 Task: Add an event with the title Team Building Retreat: Leadership Development Program, date '2023/10/16', time 8:30 AM to 10:30 AMand add a description: A lunch and learn session is a unique professional development opportunity where employees gather during their lunch break to learn and engage in educational activities. It combines the convenience of a mealtime with valuable learning experiences, creating a relaxed and interactive environment for knowledge sharing and skill enhancement._x000D_
_x000D_
, put the event into Orange category . Add location for the event as: 789 Musée d'Orsay, Paris, France, logged in from the account softage.3@softage.netand send the event invitation to softage.1@softage.net and softage.2@softage.net. Set a reminder for the event 1 hour before
Action: Mouse moved to (108, 123)
Screenshot: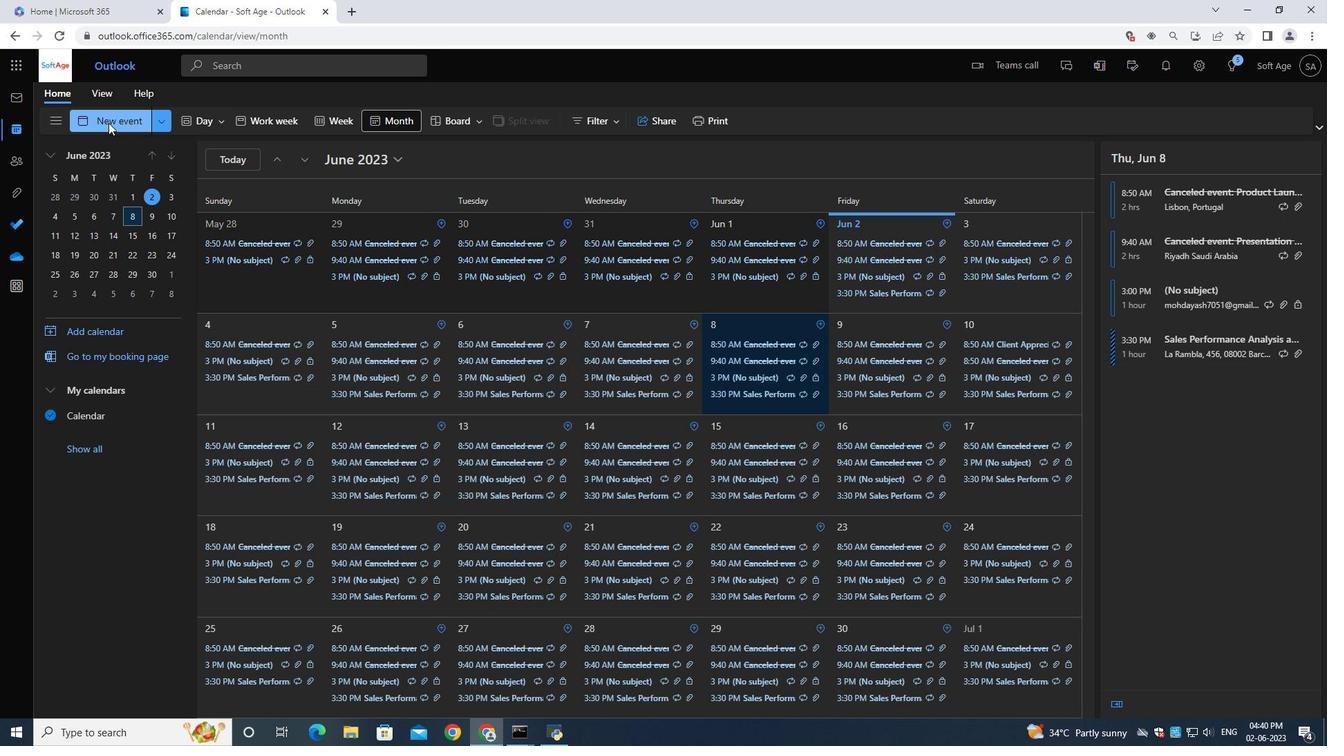 
Action: Mouse pressed left at (108, 123)
Screenshot: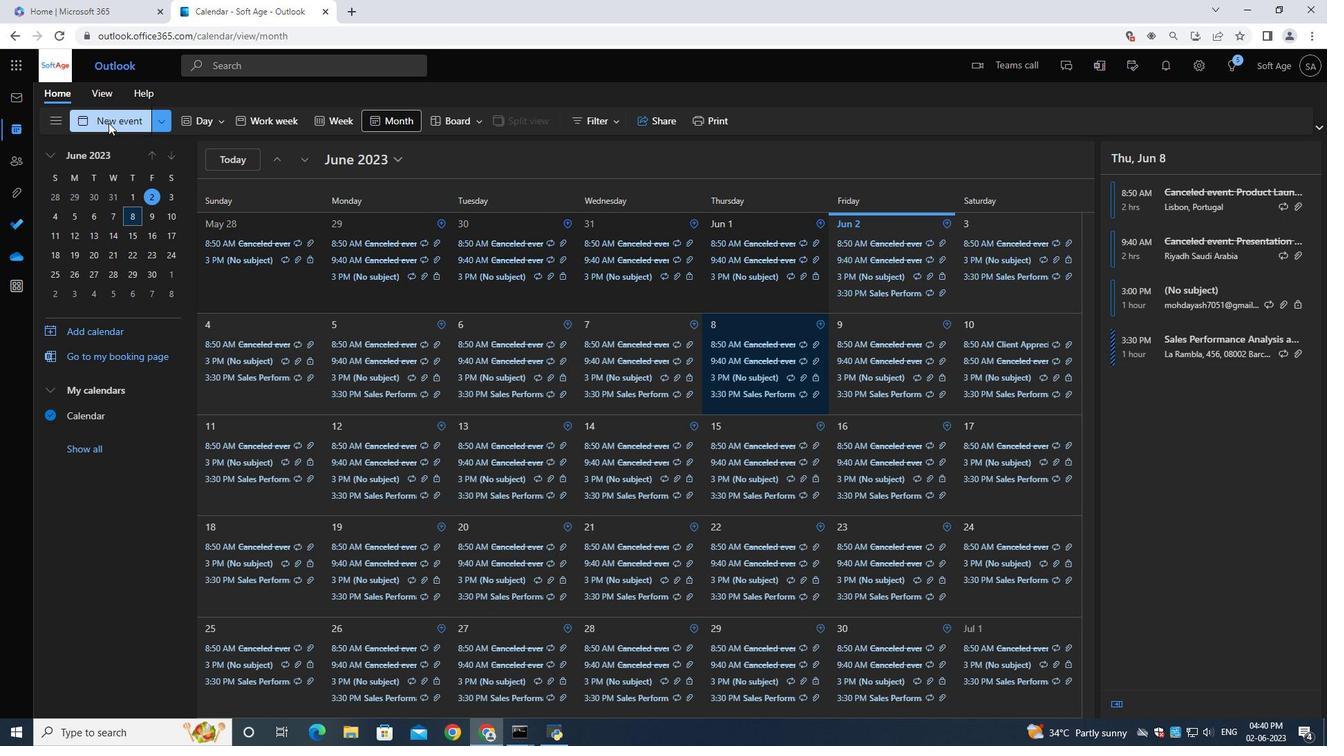 
Action: Mouse moved to (354, 219)
Screenshot: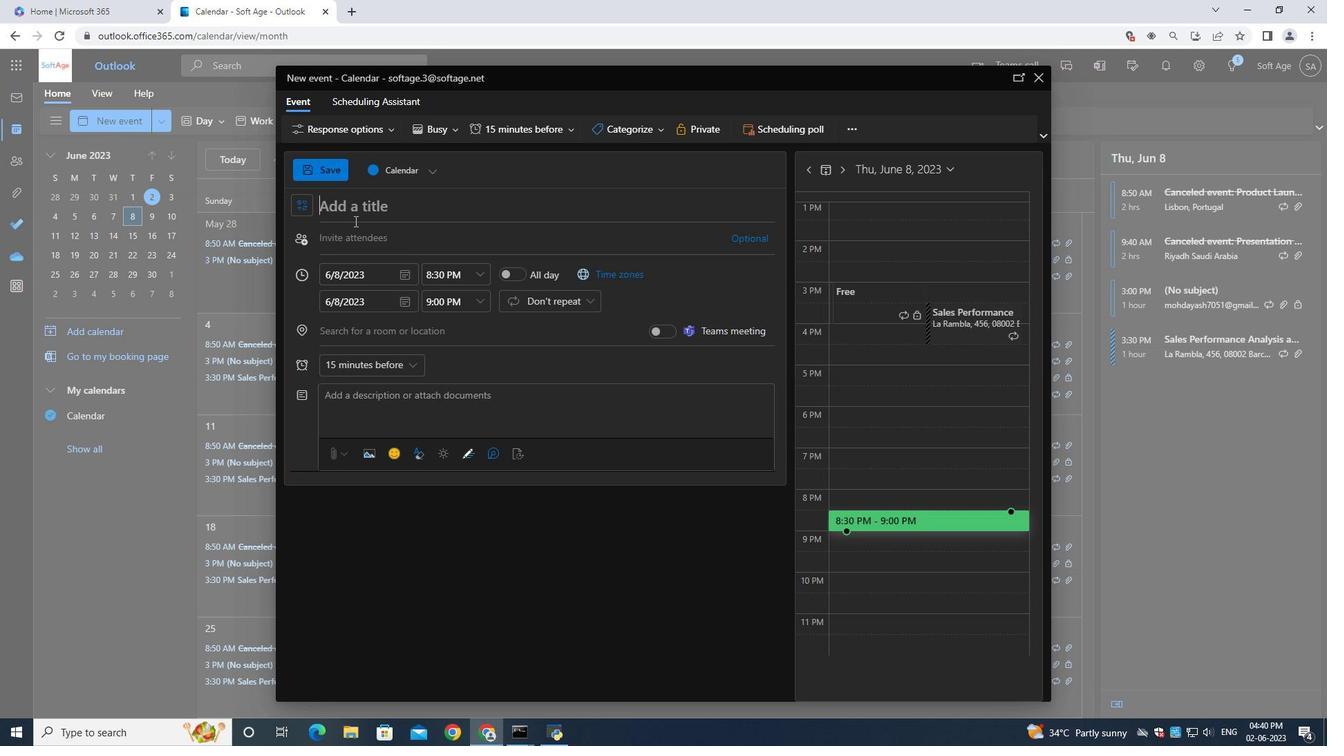 
Action: Mouse pressed left at (354, 219)
Screenshot: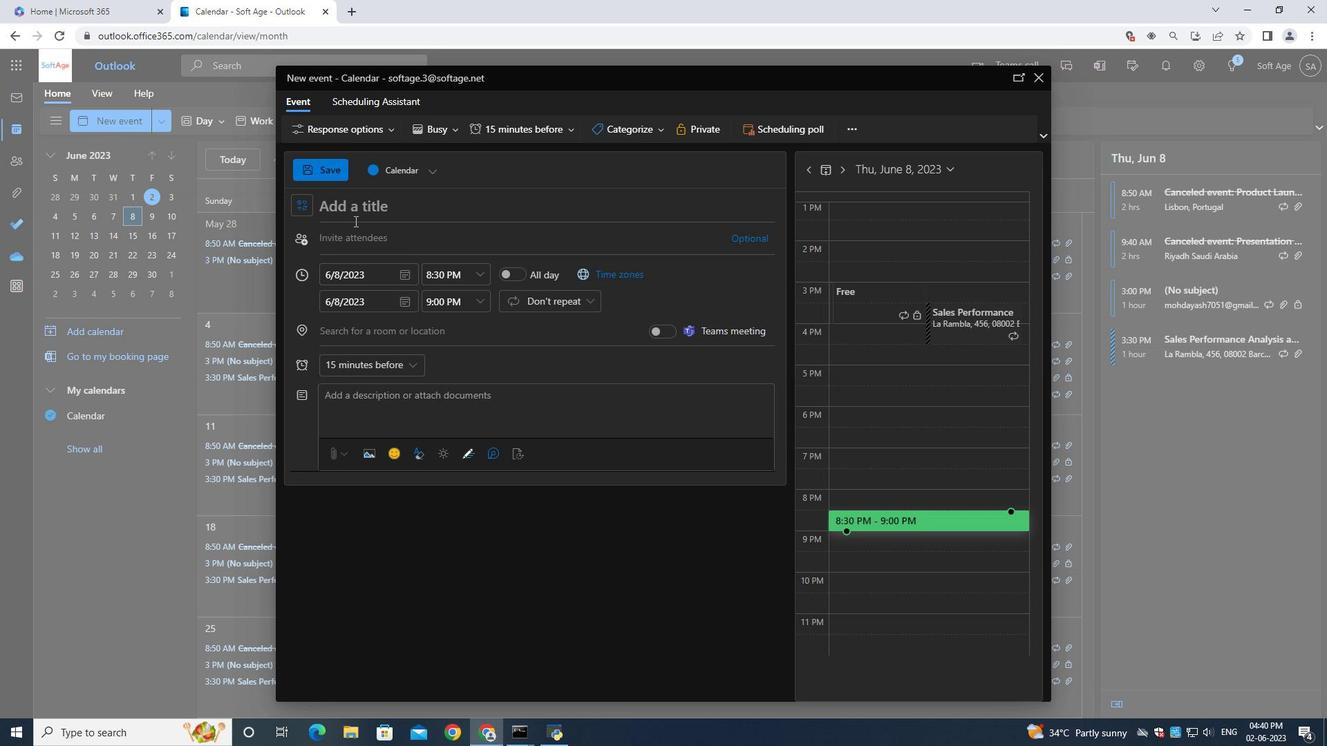 
Action: Mouse moved to (354, 221)
Screenshot: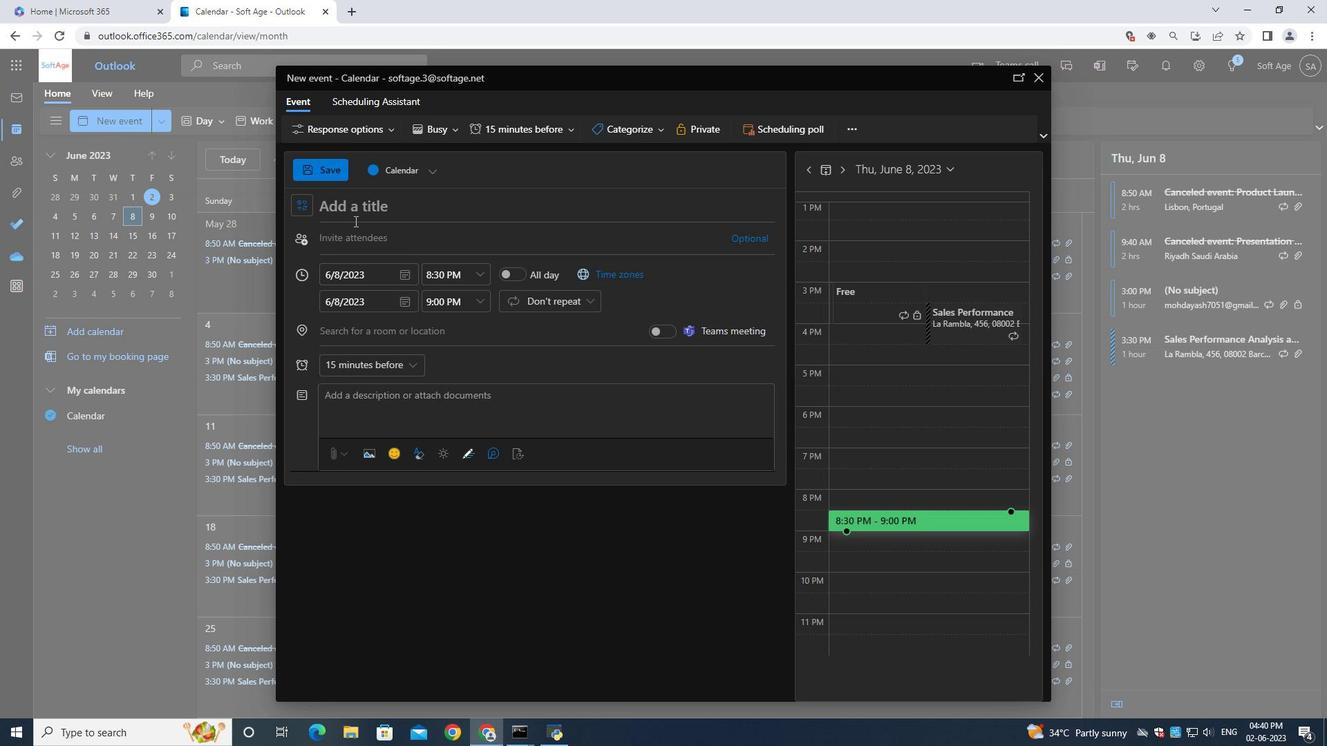 
Action: Key pressed <Key.shift>Team<Key.space><Key.shift><Key.shift><Key.shift><Key.shift><Key.shift><Key.shift><Key.shift><Key.shift><Key.shift><Key.shift><Key.shift><Key.shift><Key.shift><Key.shift><Key.shift><Key.shift><Key.shift><Key.shift><Key.shift><Key.shift><Key.shift><Key.shift><Key.shift><Key.shift><Key.shift><Key.shift><Key.shift>Building<Key.space><Key.shift><Key.shift><Key.shift>Retreat<Key.shift_r>:<Key.space><Key.shift><Key.shift><Key.shift><Key.shift><Key.shift><Key.shift><Key.shift><Key.shift><Key.shift><Key.shift><Key.shift><Key.shift><Key.shift><Key.shift><Key.shift>Leadership<Key.space><Key.shift><Key.shift><Key.shift><Key.shift><Key.shift><Key.shift><Key.shift><Key.shift><Key.shift><Key.shift><Key.shift><Key.shift><Key.shift><Key.shift><Key.shift><Key.shift><Key.shift><Key.shift><Key.shift><Key.shift><Key.shift>Development<Key.space><Key.shift>Program
Screenshot: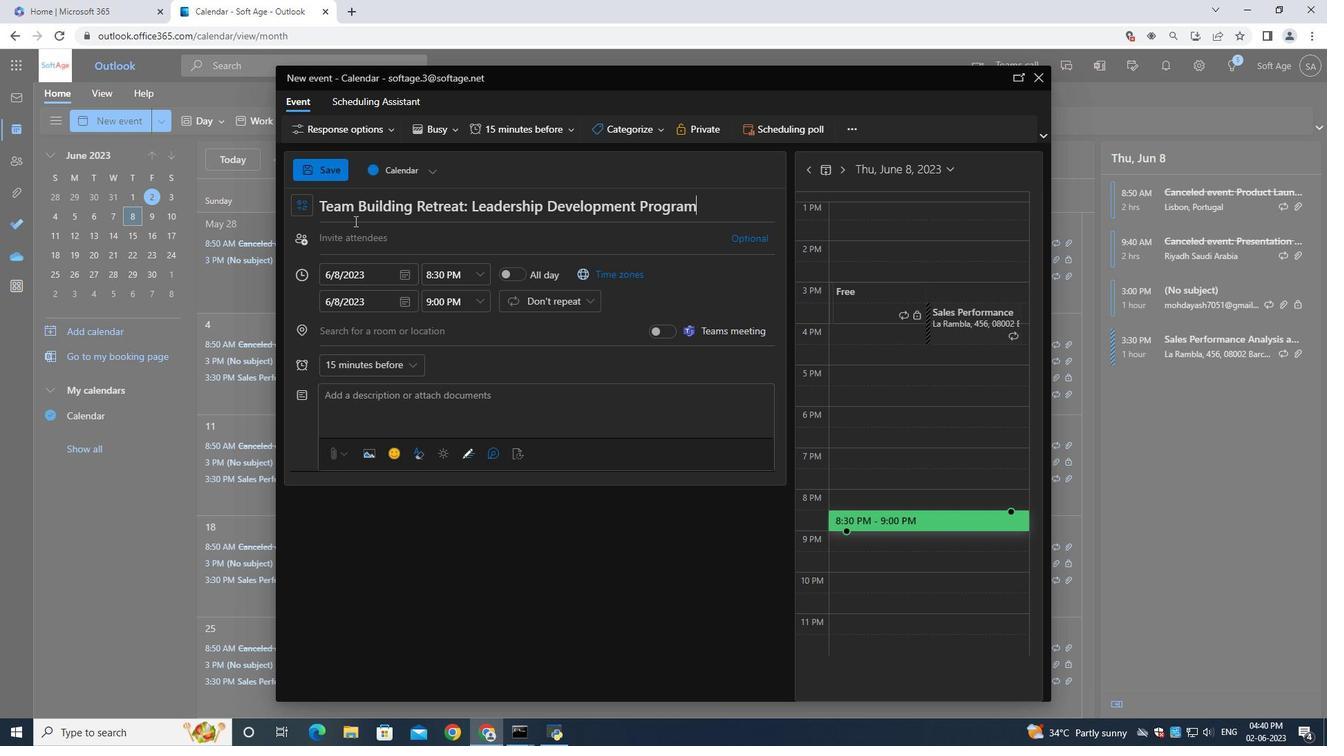 
Action: Mouse moved to (399, 276)
Screenshot: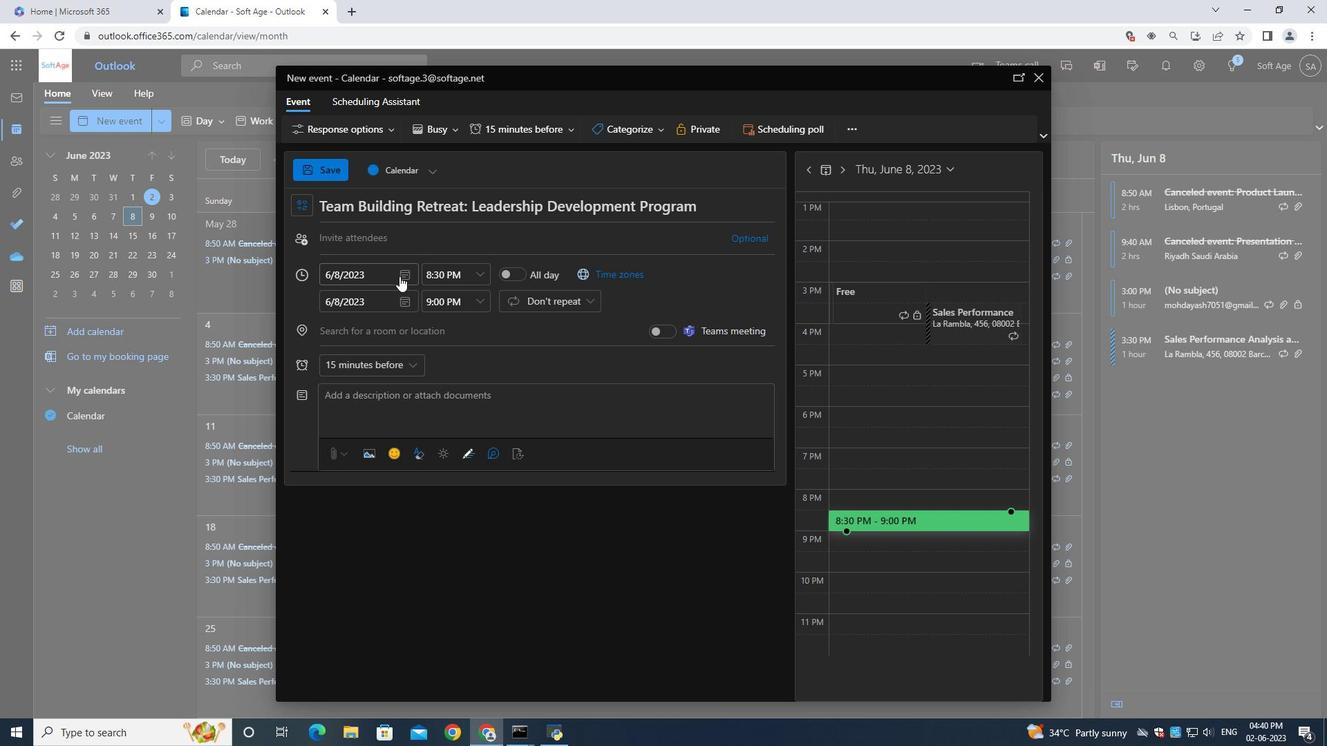 
Action: Mouse pressed left at (399, 276)
Screenshot: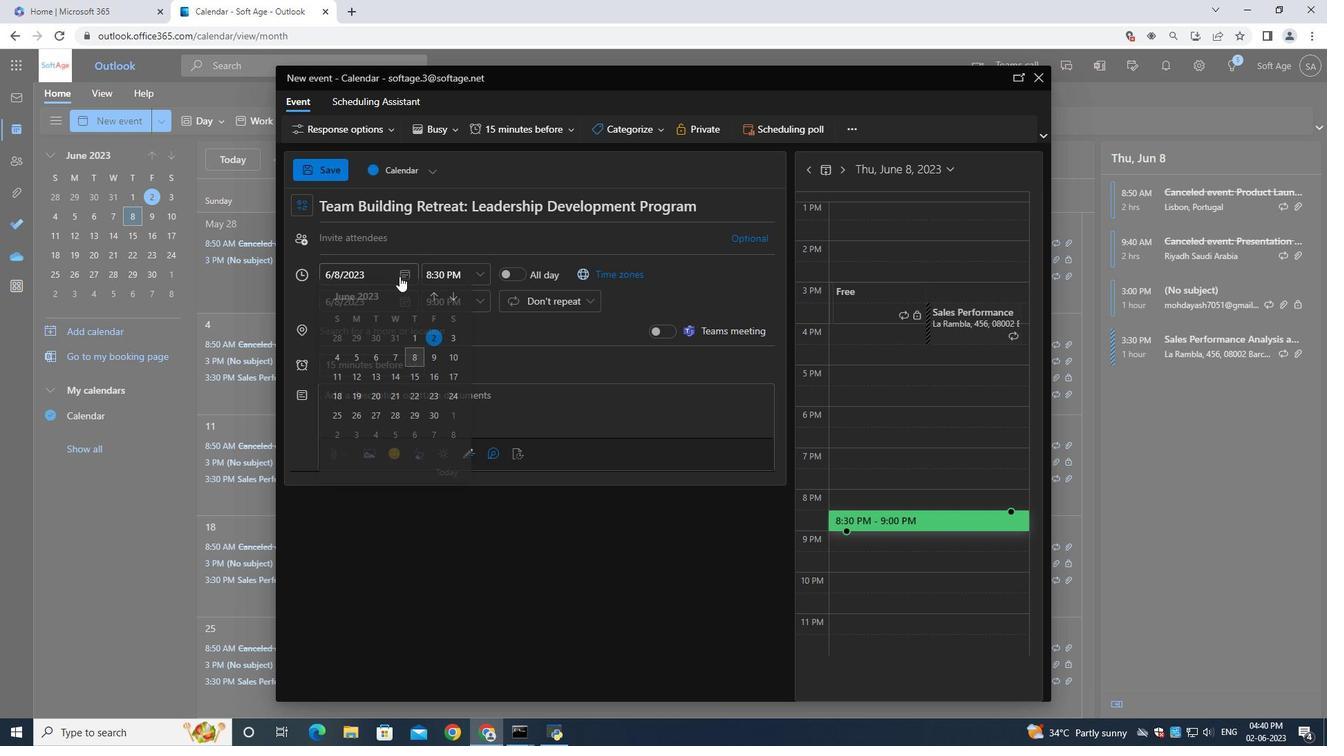 
Action: Mouse moved to (452, 305)
Screenshot: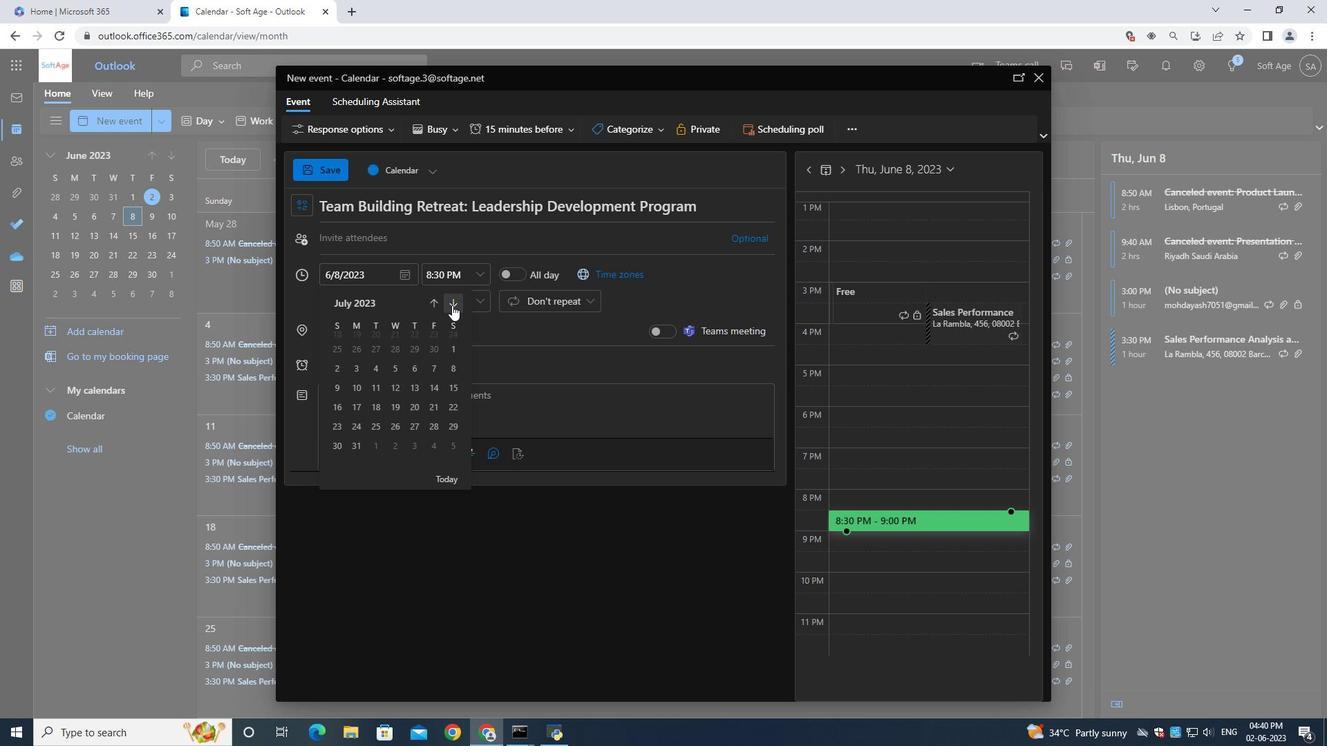 
Action: Mouse pressed left at (452, 305)
Screenshot: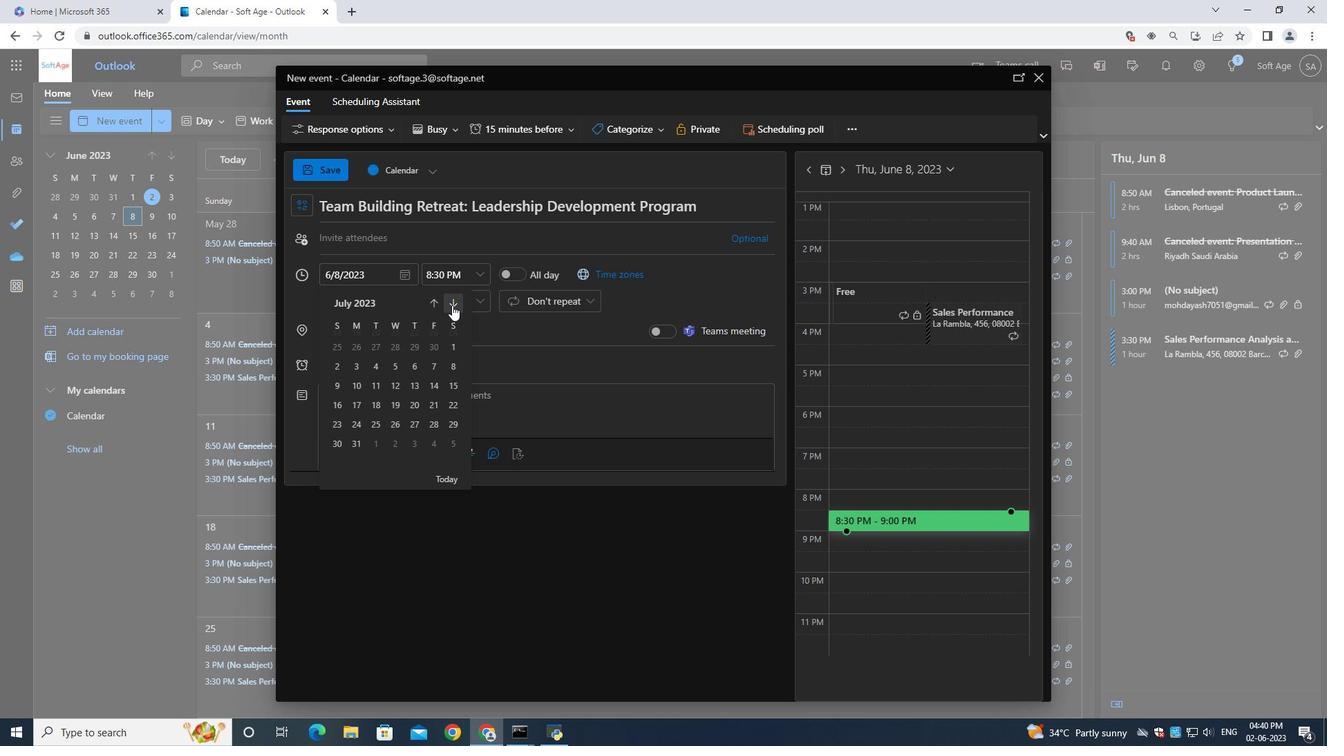 
Action: Mouse pressed left at (452, 305)
Screenshot: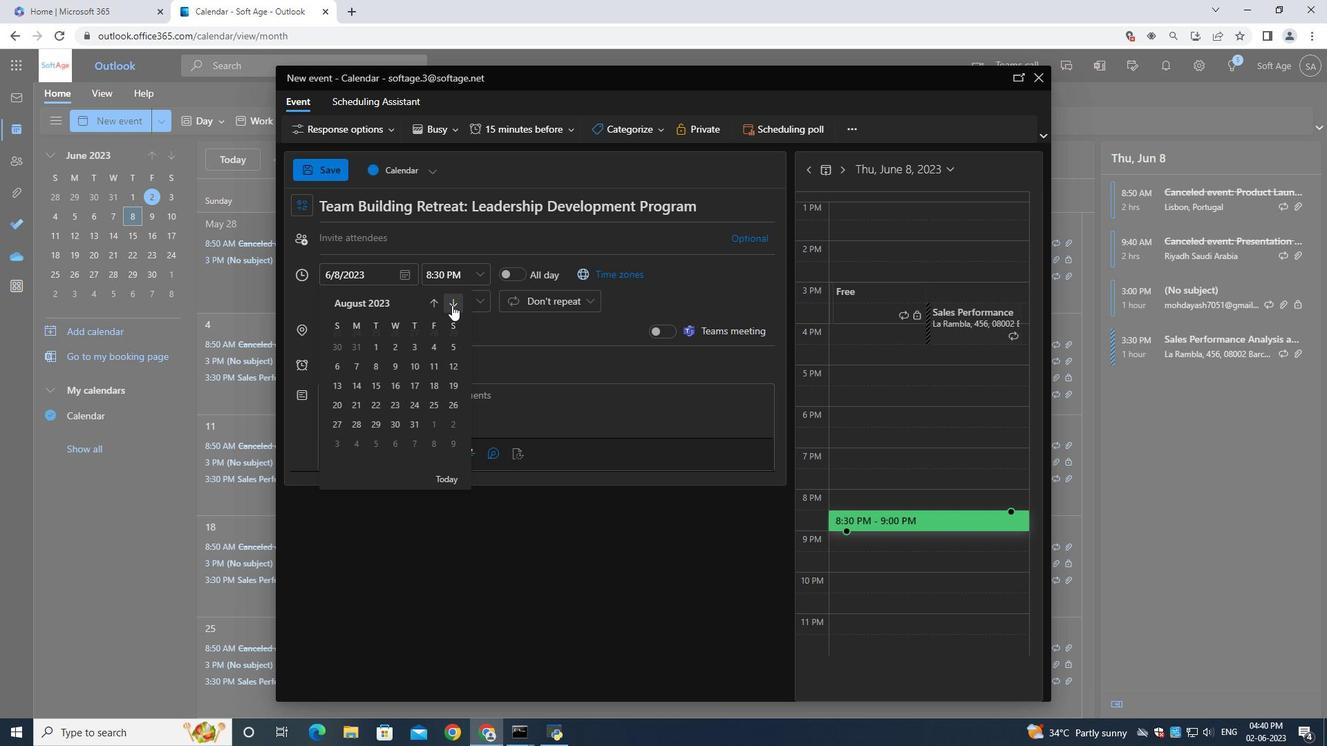 
Action: Mouse pressed left at (452, 305)
Screenshot: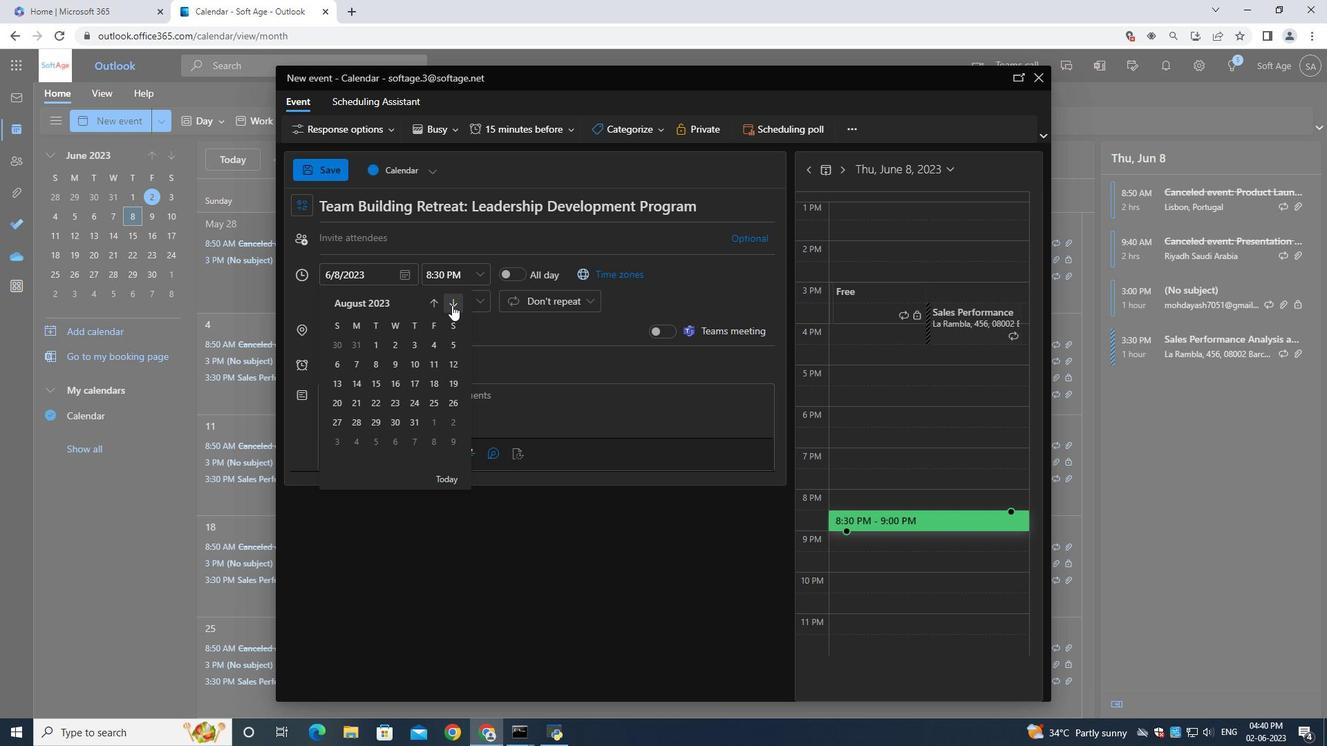 
Action: Mouse pressed left at (452, 305)
Screenshot: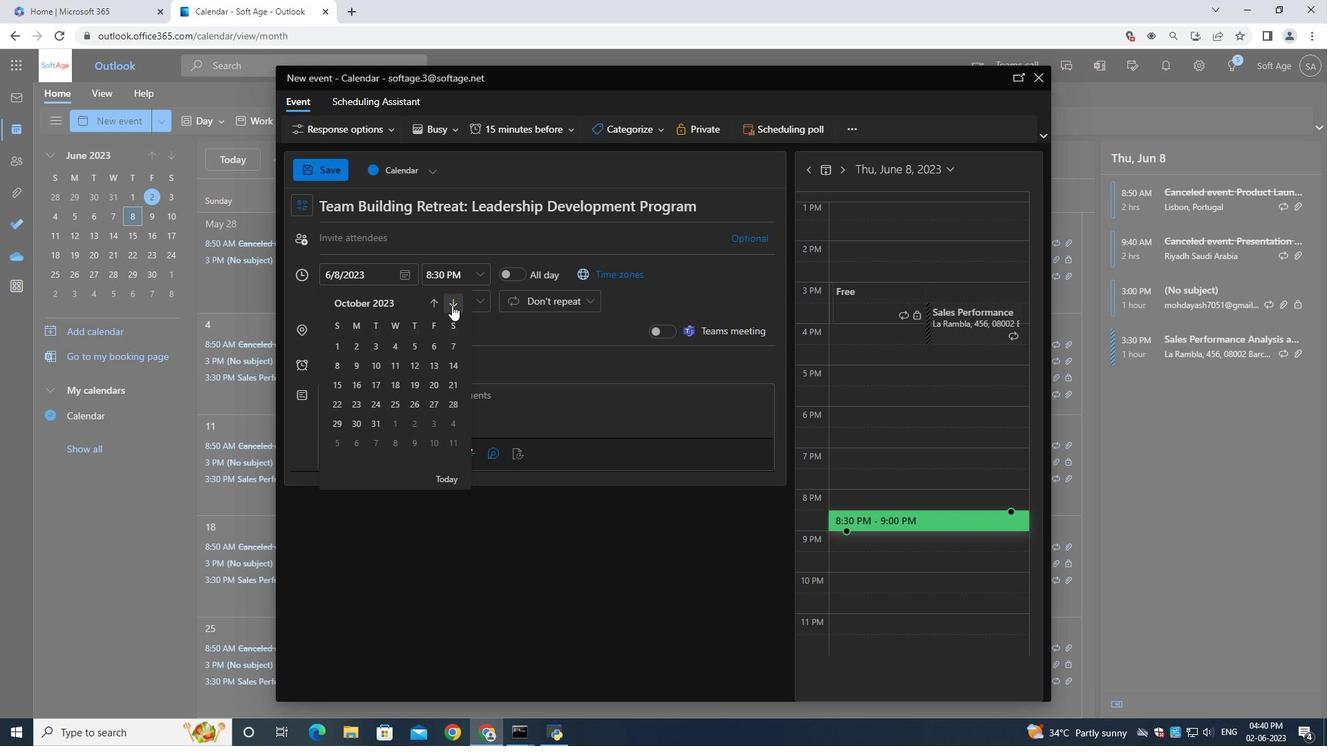 
Action: Mouse moved to (360, 385)
Screenshot: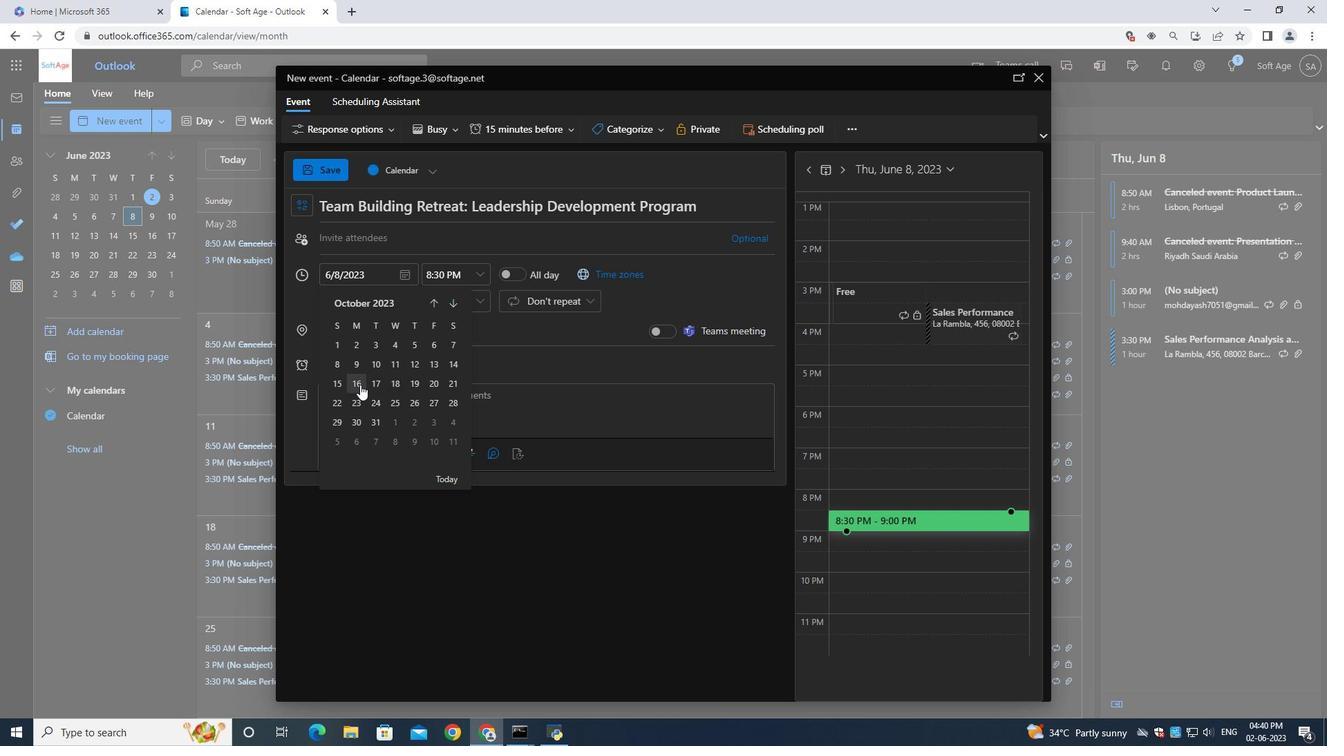 
Action: Mouse pressed left at (360, 385)
Screenshot: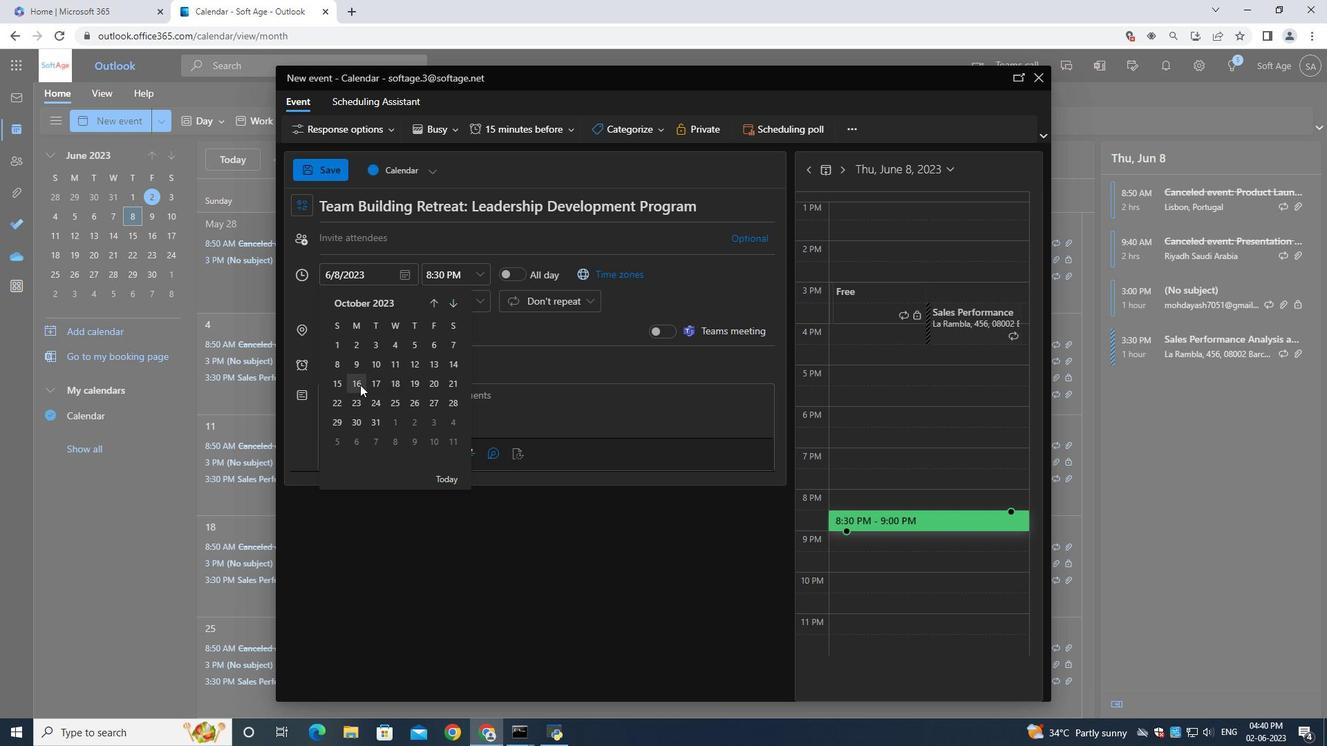 
Action: Mouse moved to (446, 273)
Screenshot: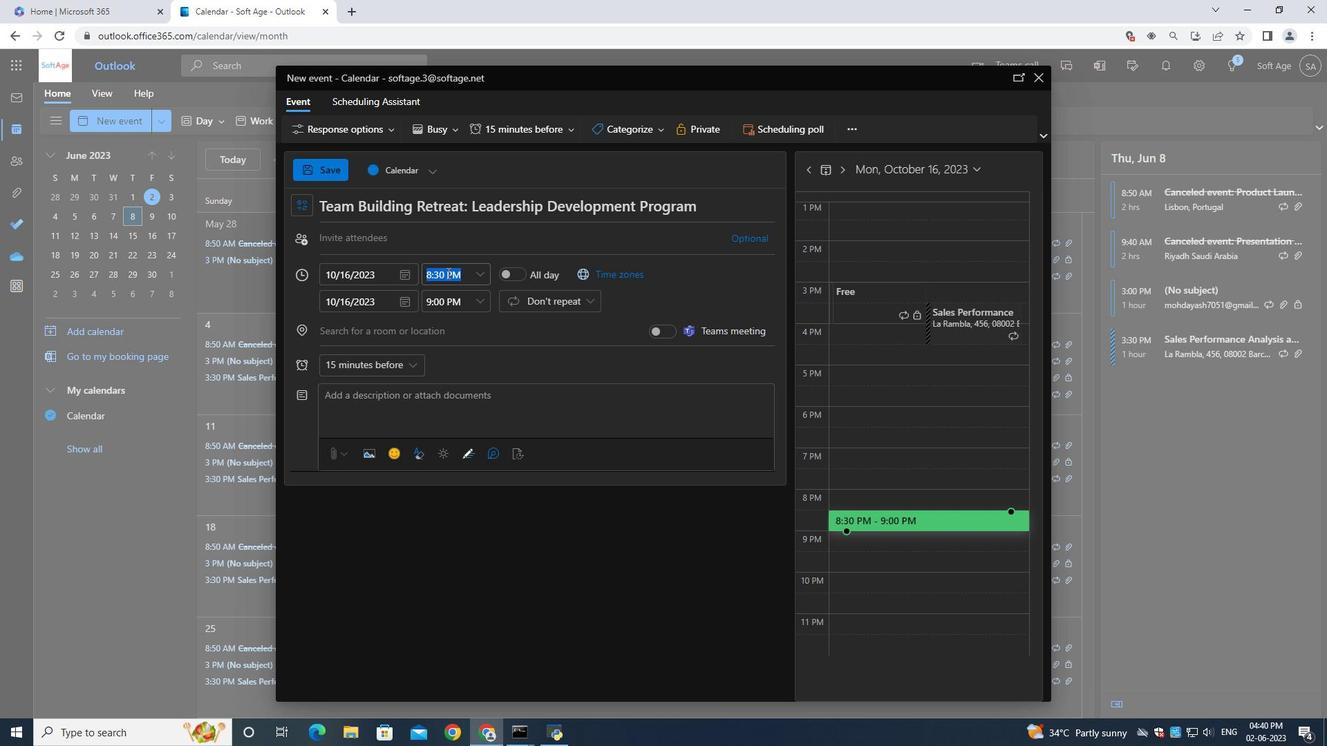 
Action: Mouse pressed left at (446, 273)
Screenshot: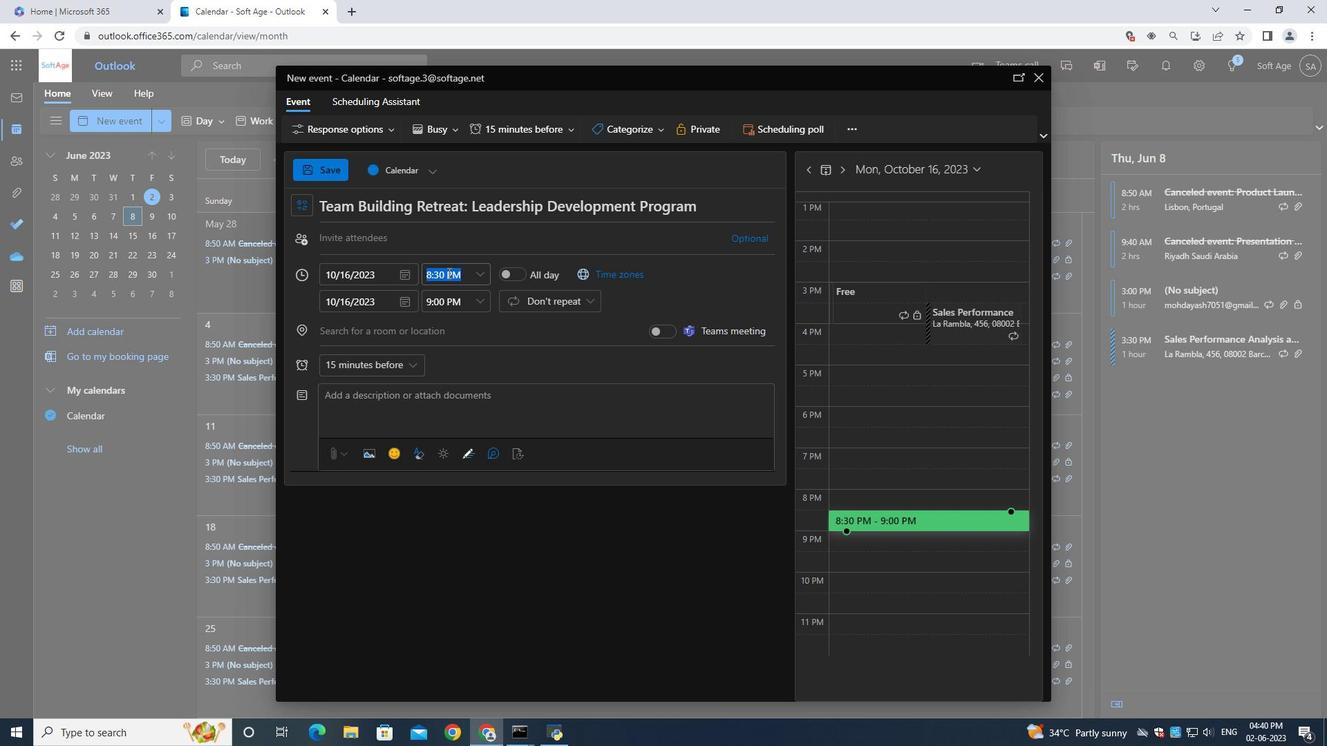 
Action: Mouse moved to (450, 274)
Screenshot: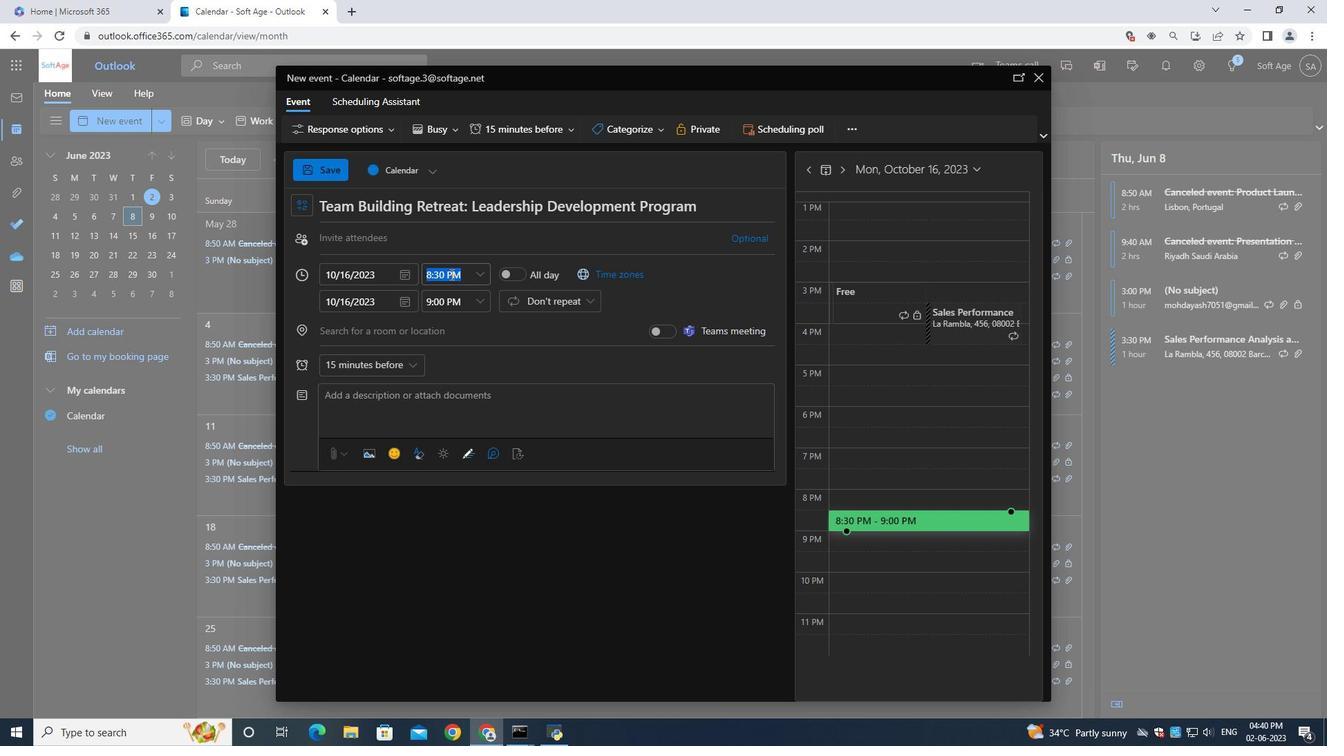 
Action: Mouse pressed left at (450, 274)
Screenshot: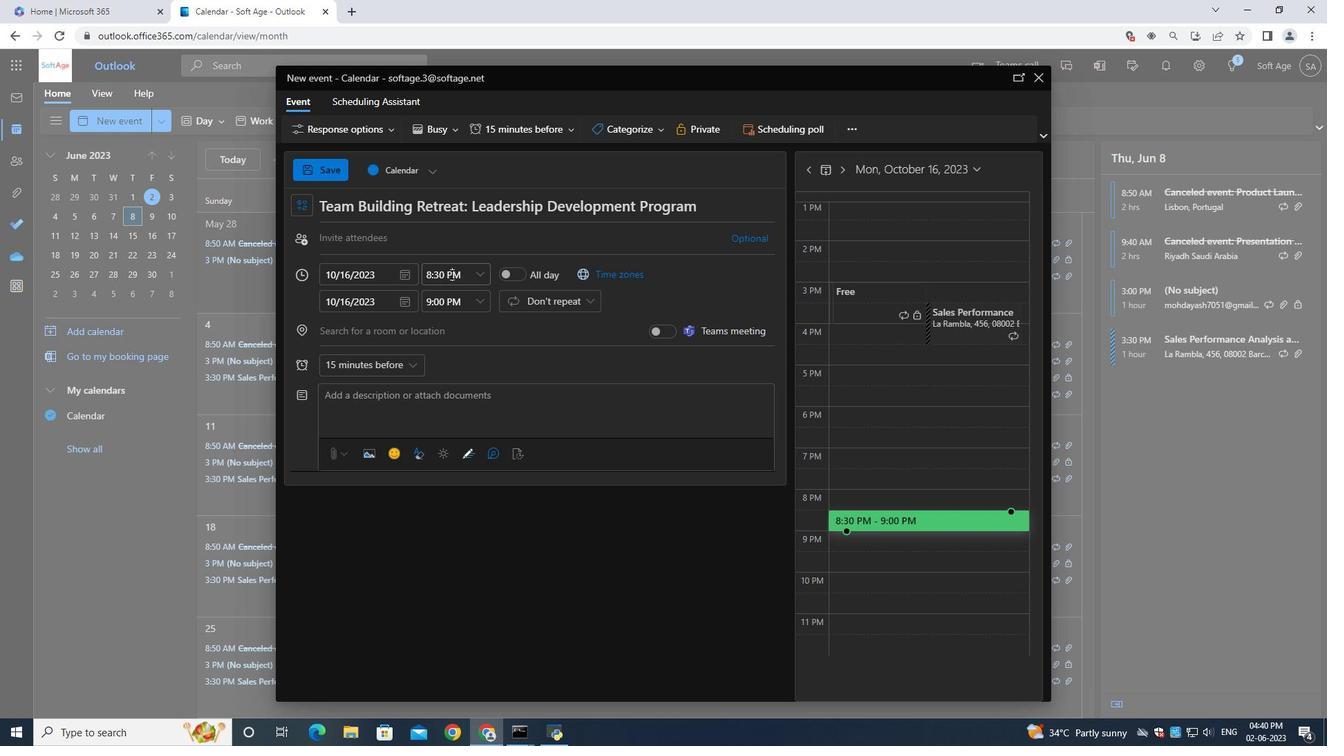 
Action: Key pressed <Key.backspace><Key.shift>A
Screenshot: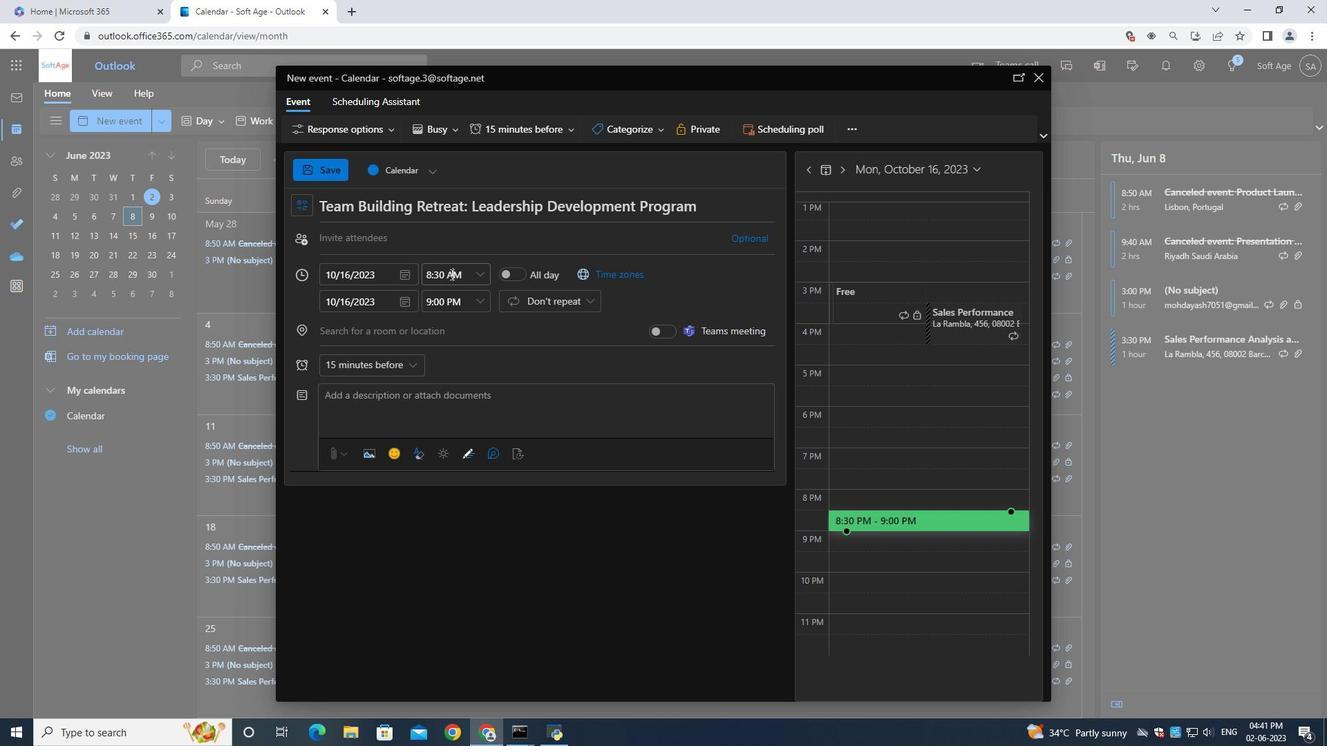 
Action: Mouse moved to (469, 307)
Screenshot: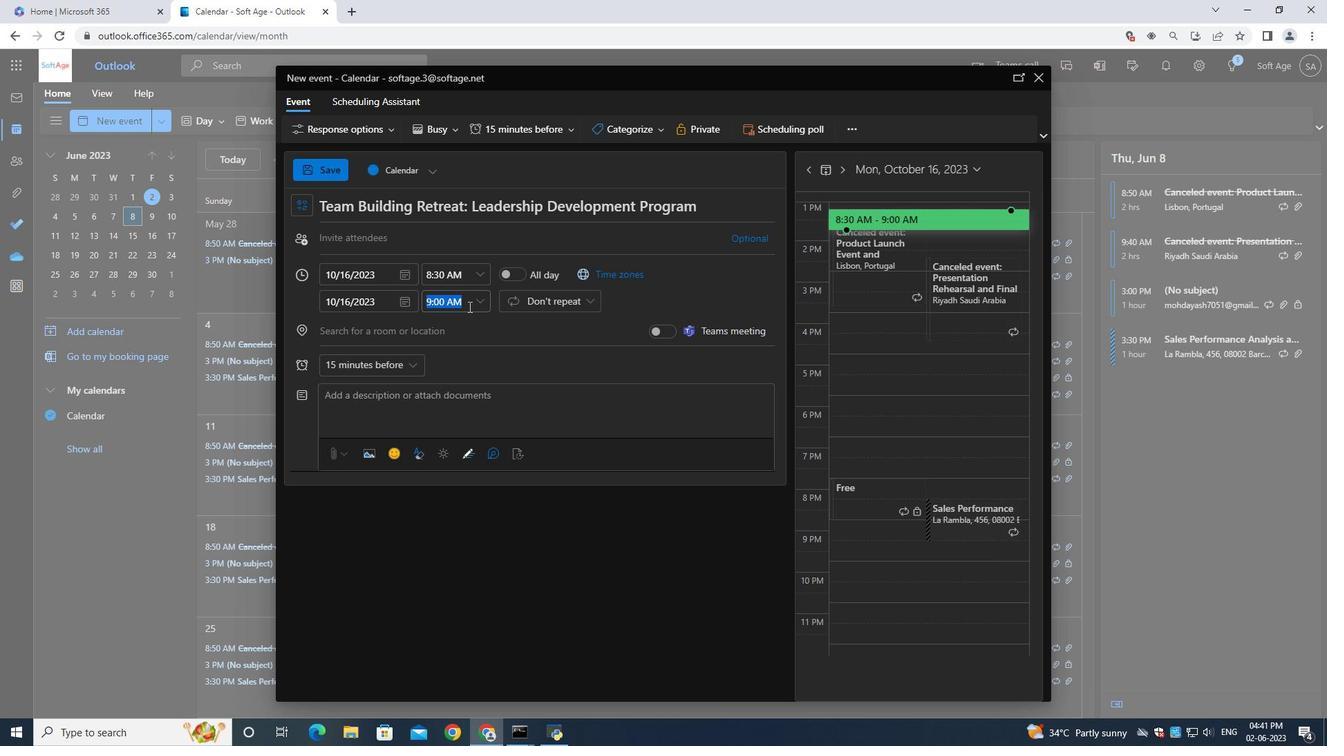 
Action: Mouse pressed left at (469, 307)
Screenshot: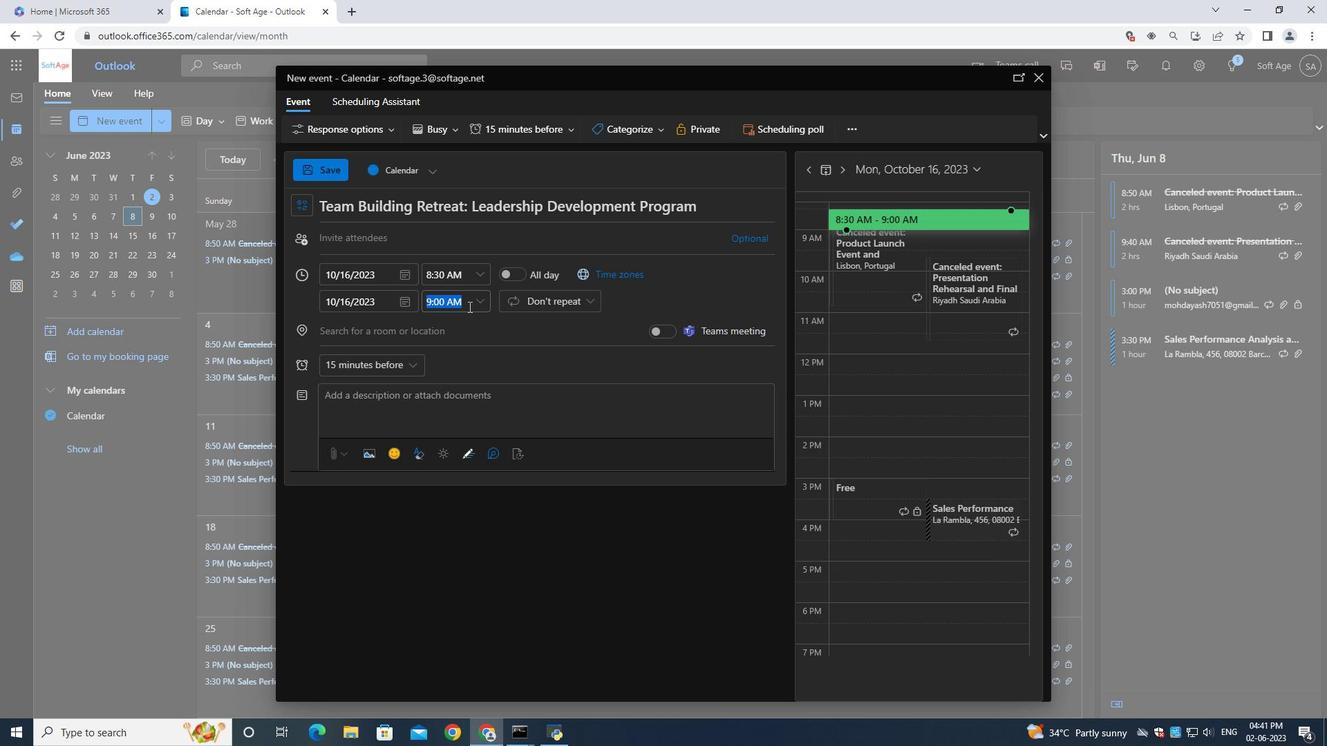 
Action: Mouse moved to (468, 307)
Screenshot: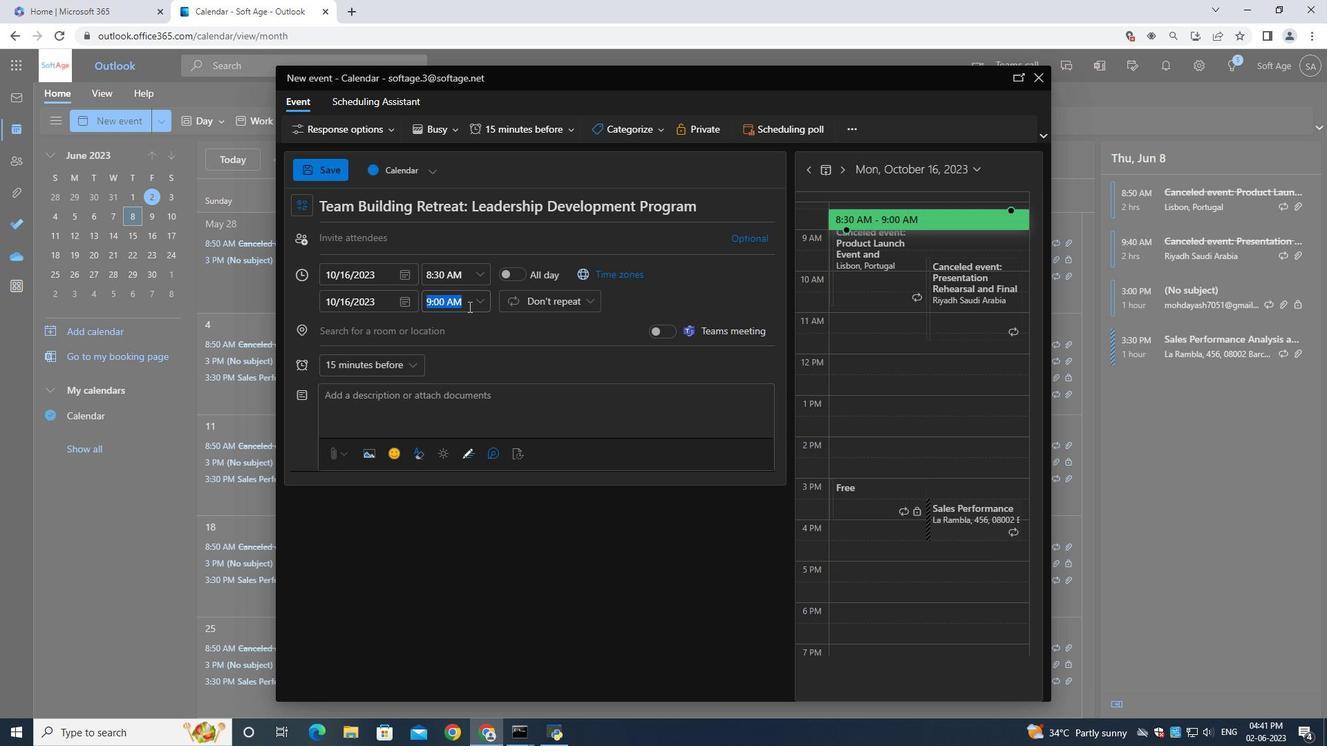 
Action: Key pressed 10<Key.shift_r>:30<Key.shift>AM
Screenshot: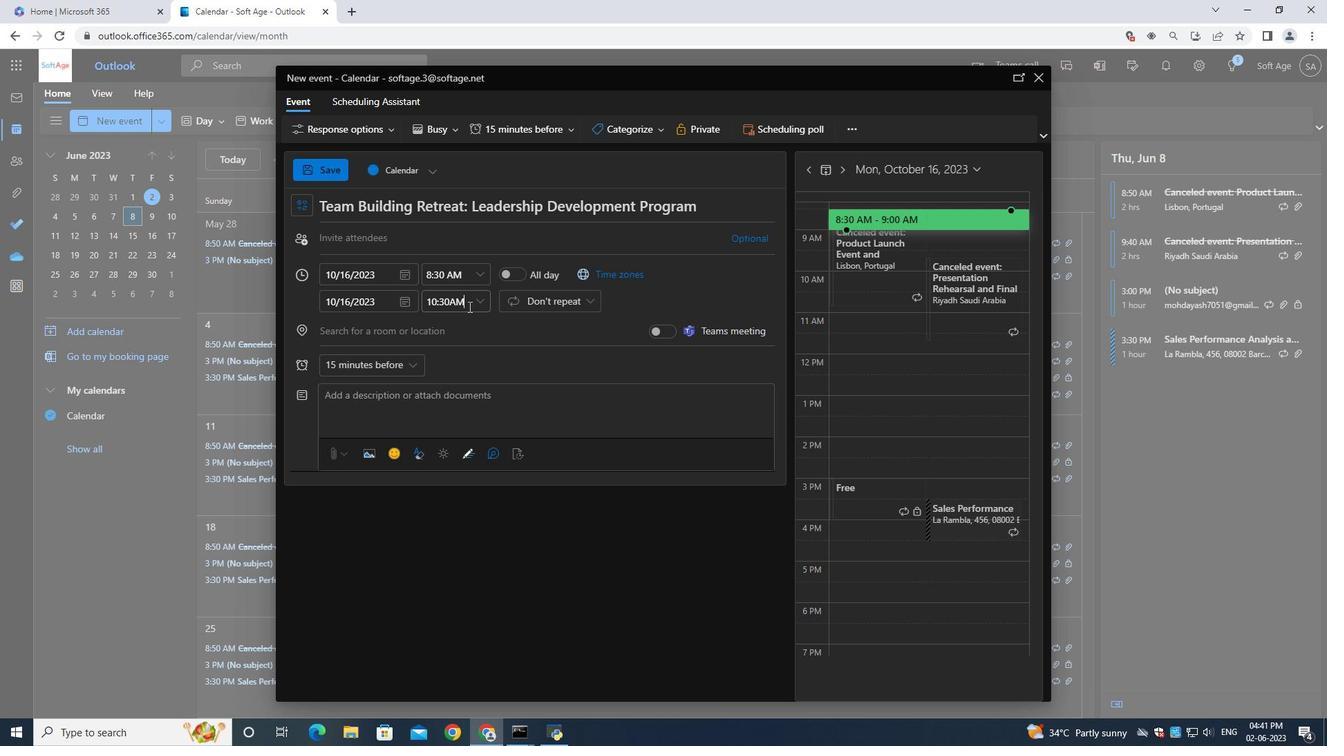
Action: Mouse moved to (369, 403)
Screenshot: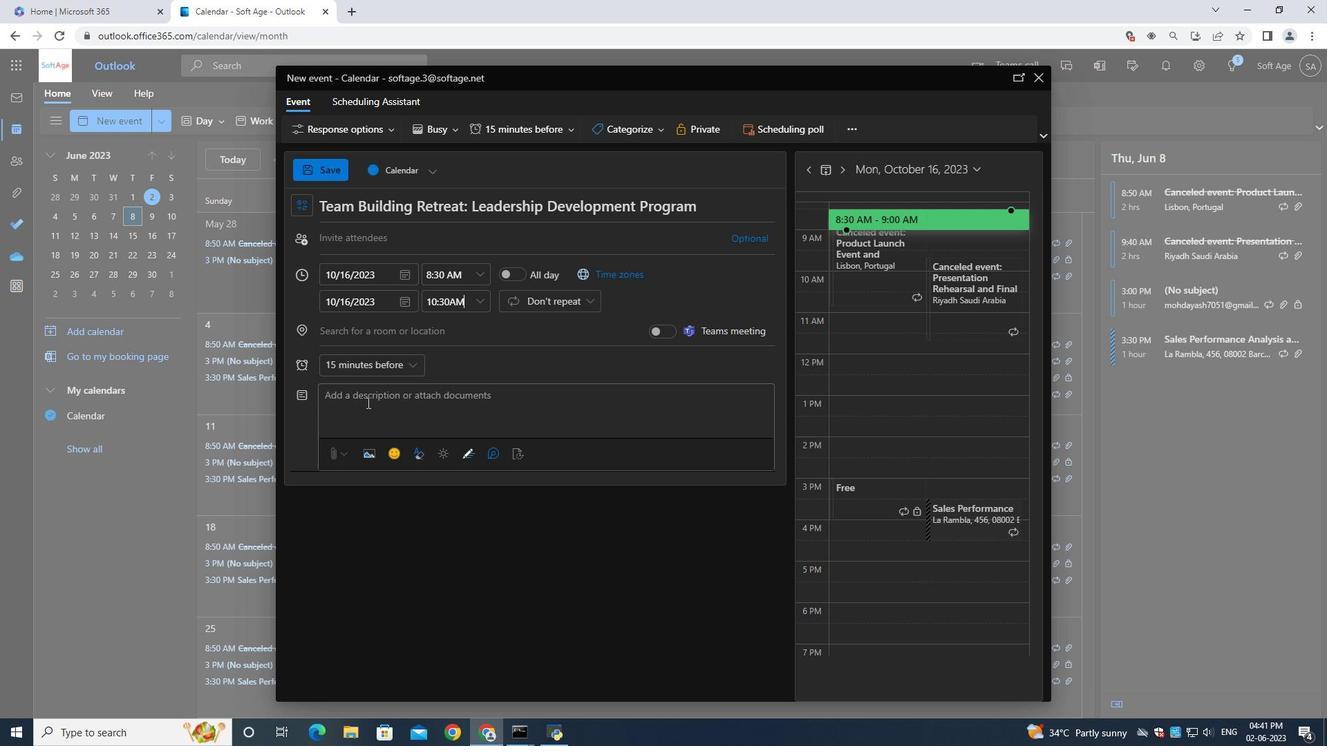 
Action: Mouse pressed left at (369, 403)
Screenshot: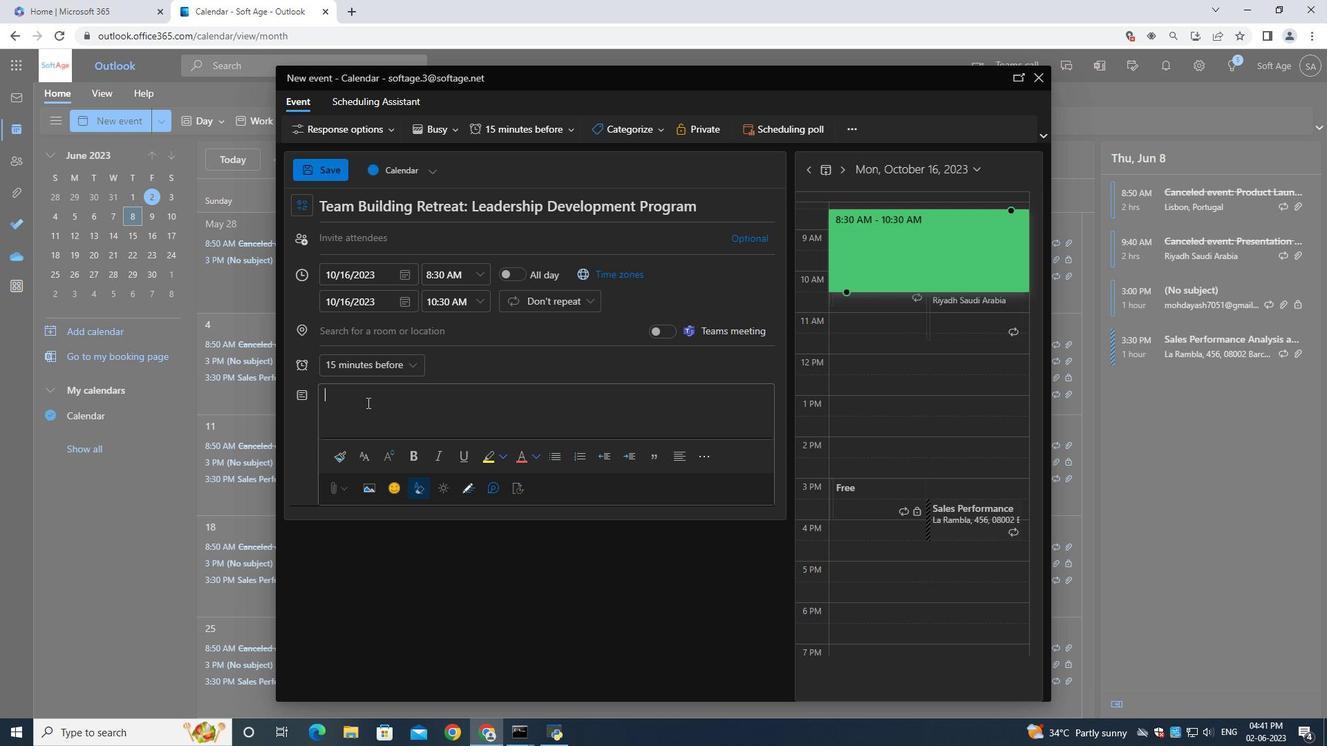 
Action: Mouse moved to (367, 403)
Screenshot: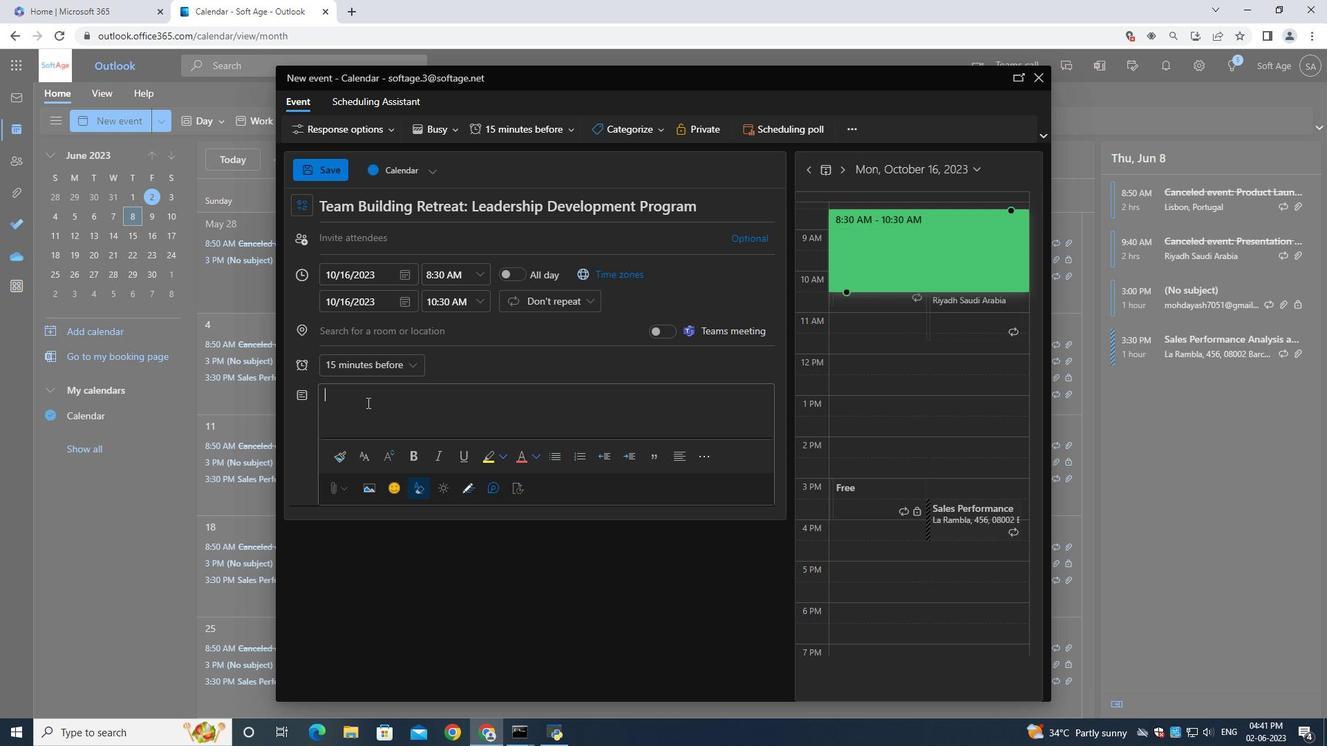 
Action: Key pressed <Key.shift>A<Key.space>lunch<Key.space>and<Key.space>learn<Key.space>session<Key.space>is<Key.space>a<Key.space>unique<Key.space>professional<Key.space>development<Key.space>opportunity<Key.space>where<Key.space>empolyees<Key.space>gather<Key.space>during<Key.space>their<Key.space>lunch<Key.space>break<Key.space>to<Key.space>leanr<Key.backspace><Key.backspace><Key.backspace>arn<Key.space>and<Key.space>
Screenshot: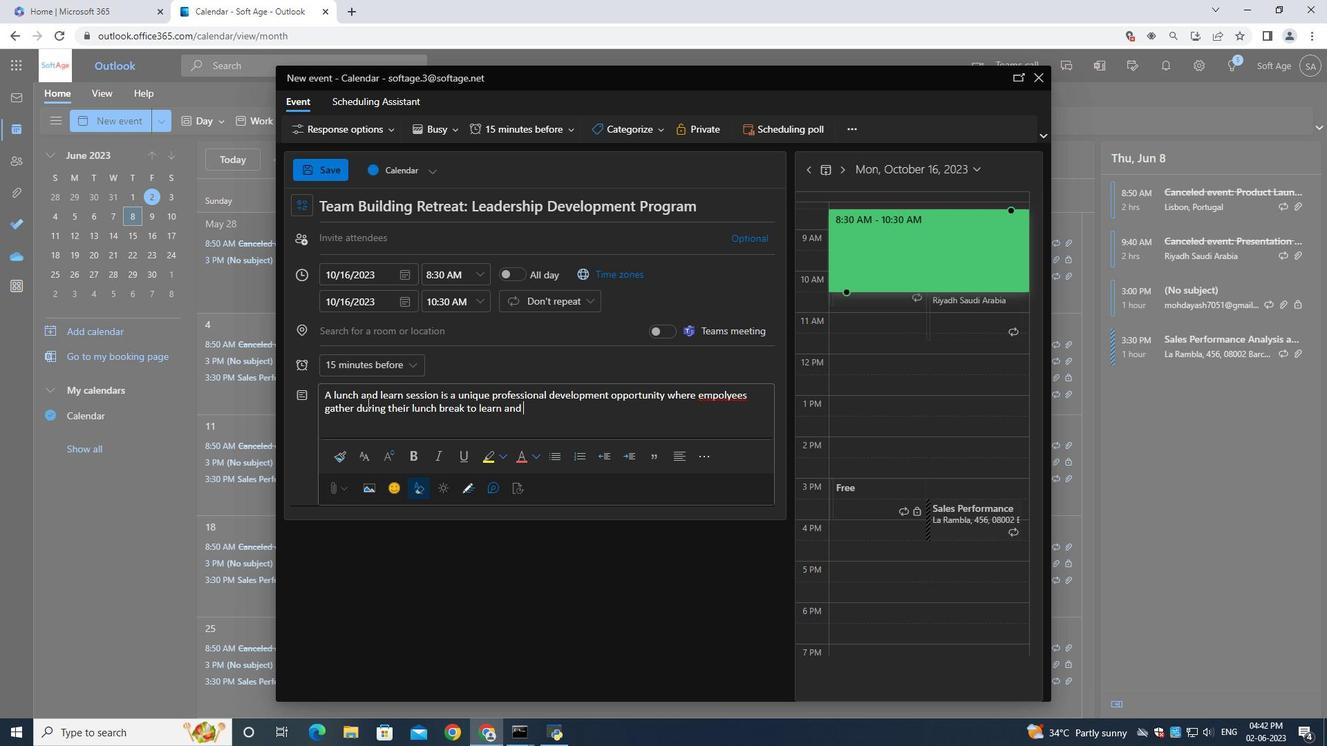 
Action: Mouse moved to (424, 229)
Screenshot: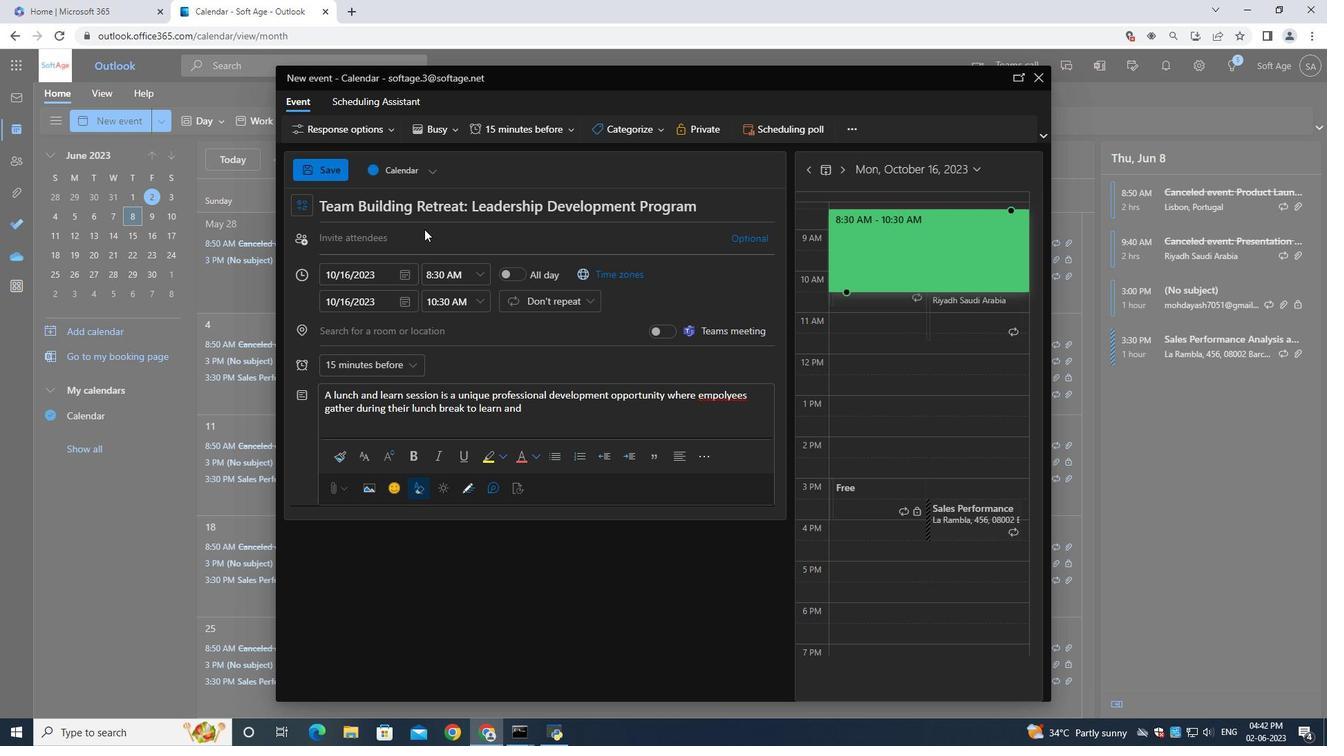 
Action: Key pressed engage<Key.space>in<Key.space>educatin<Key.backspace>onal<Key.space>activities.<Key.space><Key.shift>It<Key.space>combines<Key.space>the<Key.space>convenience<Key.space>of<Key.space>a<Key.space>mealttime<Key.backspace><Key.backspace><Key.backspace><Key.backspace>ime<Key.space>with<Key.space>valuale<Key.space>learning<Key.space>experinces,<Key.space>creating<Key.space>a<Key.space>relaxed<Key.space>and<Key.space>interactive<Key.space>enivironment<Key.space>for<Key.space><Key.backspace><Key.backspace><Key.backspace><Key.backspace><Key.backspace><Key.backspace><Key.backspace><Key.backspace><Key.backspace><Key.backspace><Key.backspace>o<Key.backspace><Key.backspace><Key.backspace><Key.backspace><Key.backspace>viroment<Key.space><Key.backspace><Key.backspace><Key.backspace><Key.backspace>ent<Key.space>for<Key.space>khnowledge<Key.space>sharing<Key.space>and<Key.space>skill<Key.space>enhancement.
Screenshot: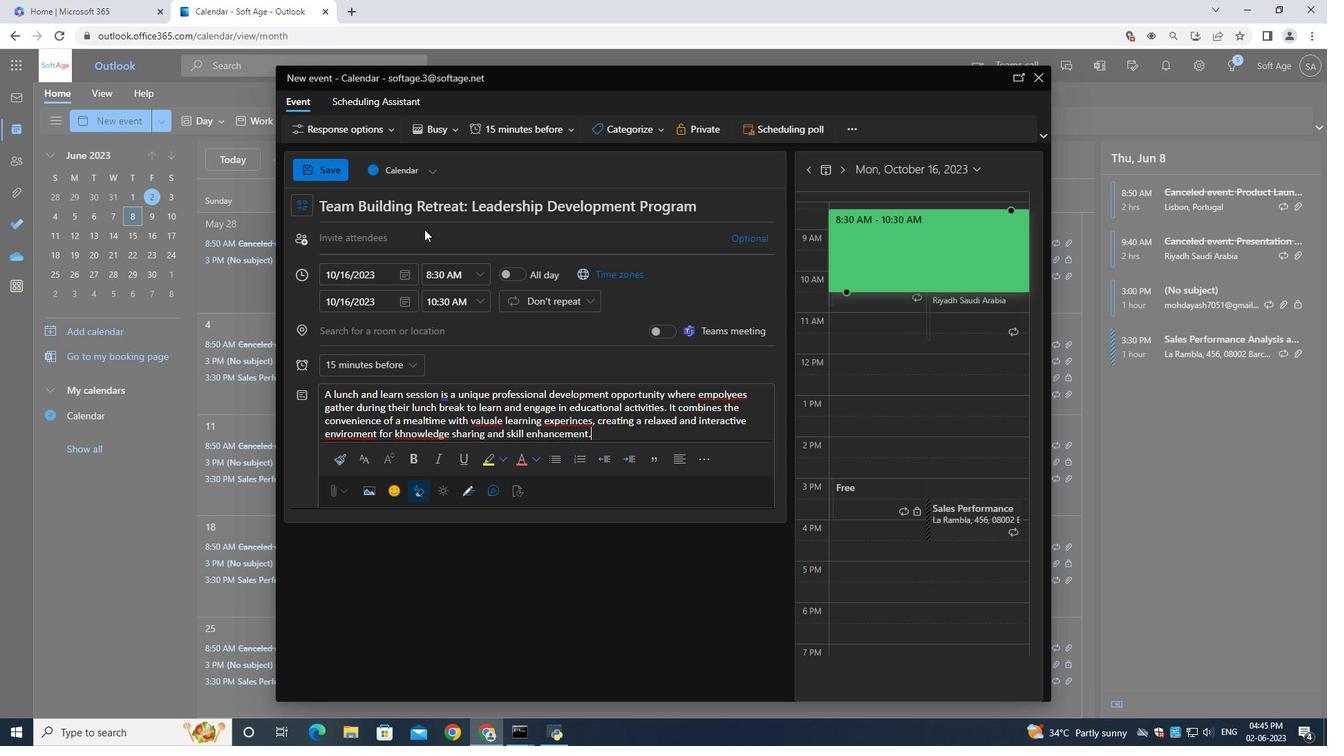 
Action: Mouse moved to (647, 124)
Screenshot: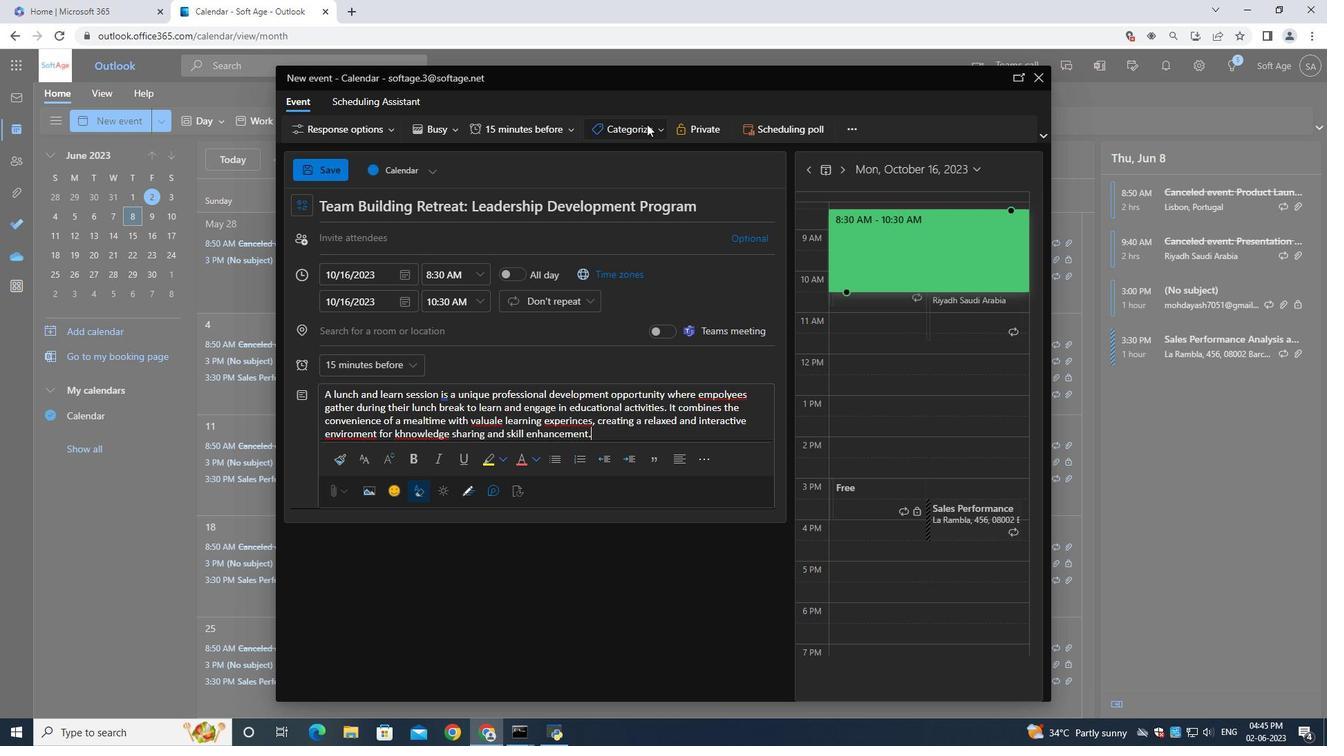 
Action: Mouse pressed left at (647, 124)
Screenshot: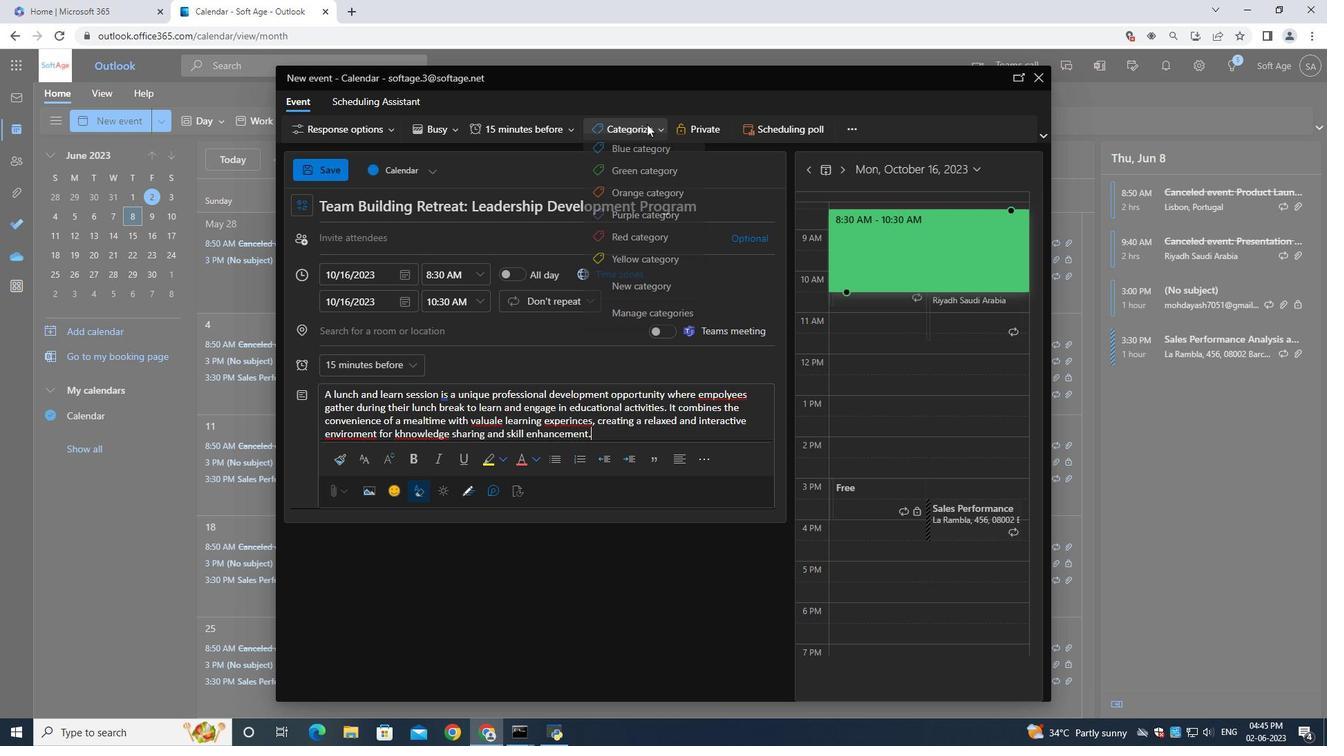 
Action: Mouse moved to (634, 198)
Screenshot: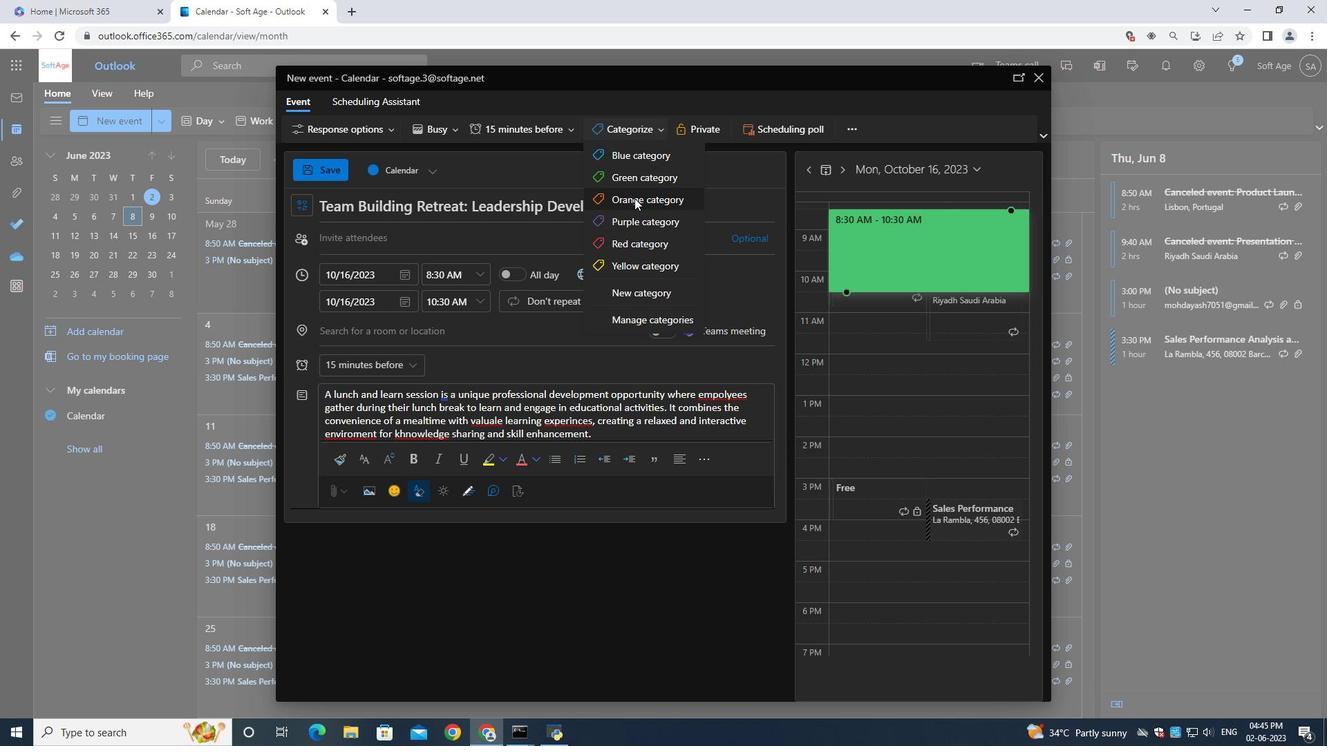 
Action: Mouse pressed left at (634, 198)
Screenshot: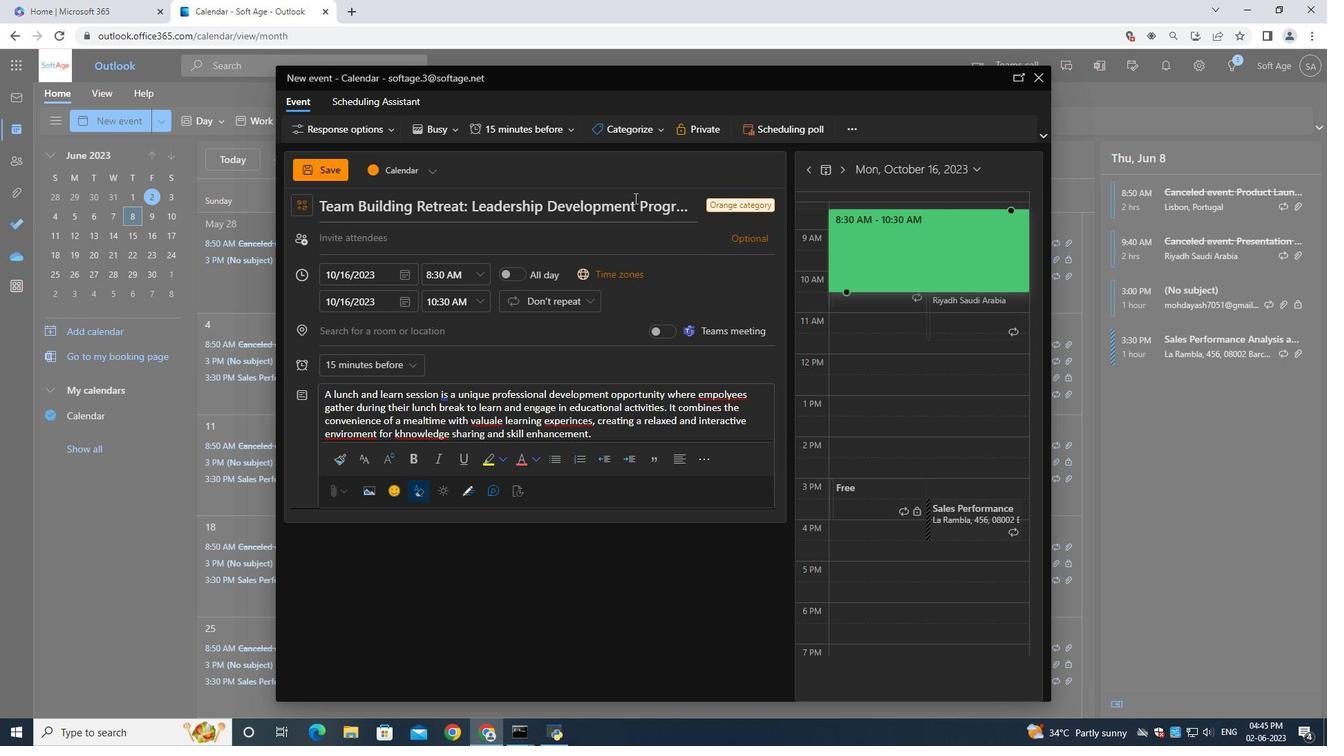 
Action: Mouse moved to (363, 338)
Screenshot: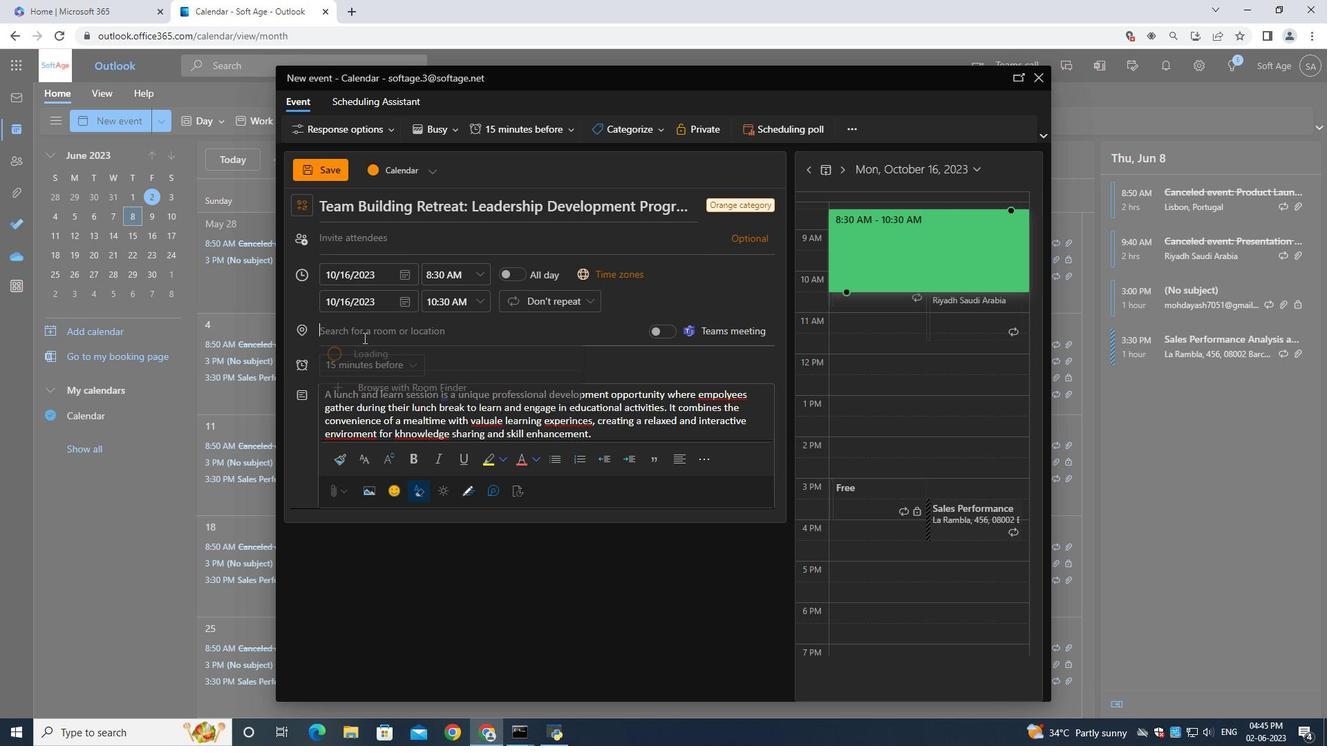 
Action: Mouse pressed left at (363, 338)
Screenshot: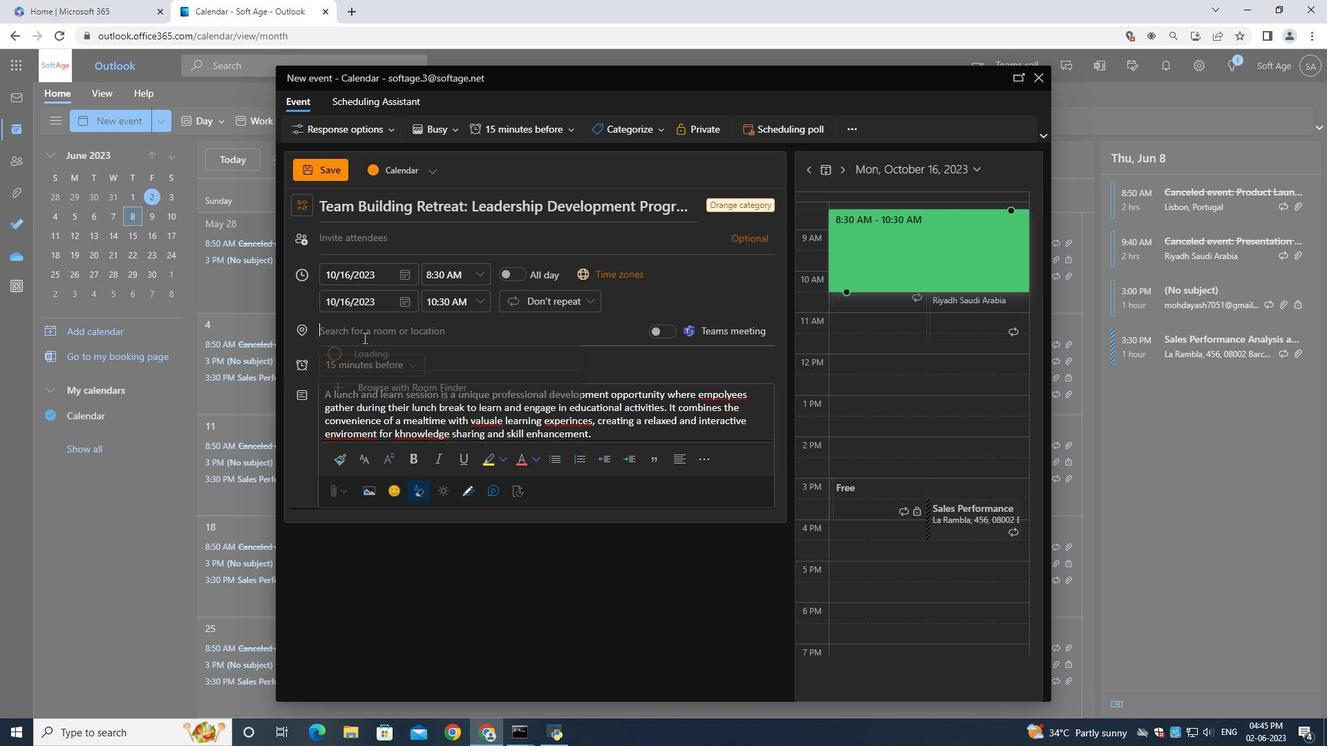 
Action: Key pressed 789<Key.space><Key.shift>Musee<Key.space>d'<Key.shift>Os<Key.backspace>rsay,<Key.space><Key.shift>Paris
Screenshot: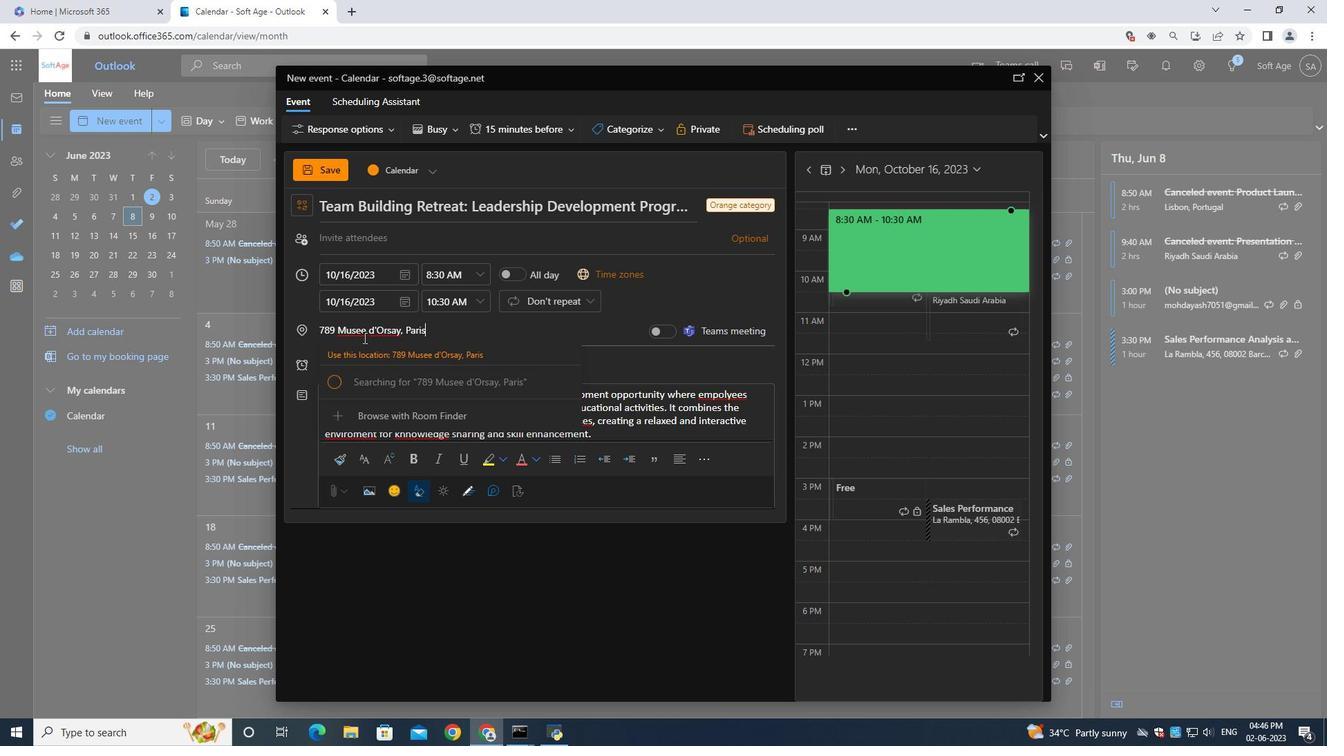 
Action: Mouse moved to (487, 337)
Screenshot: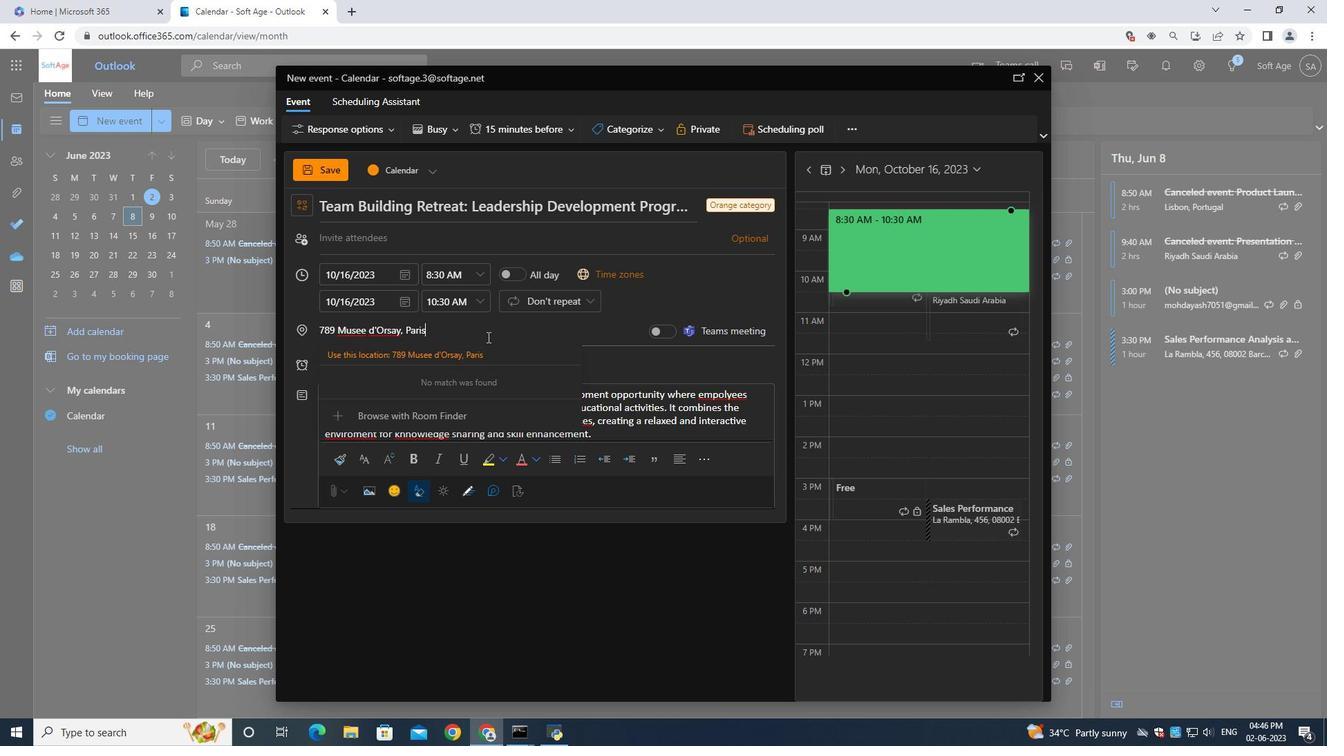 
Action: Key pressed <Key.space>
Screenshot: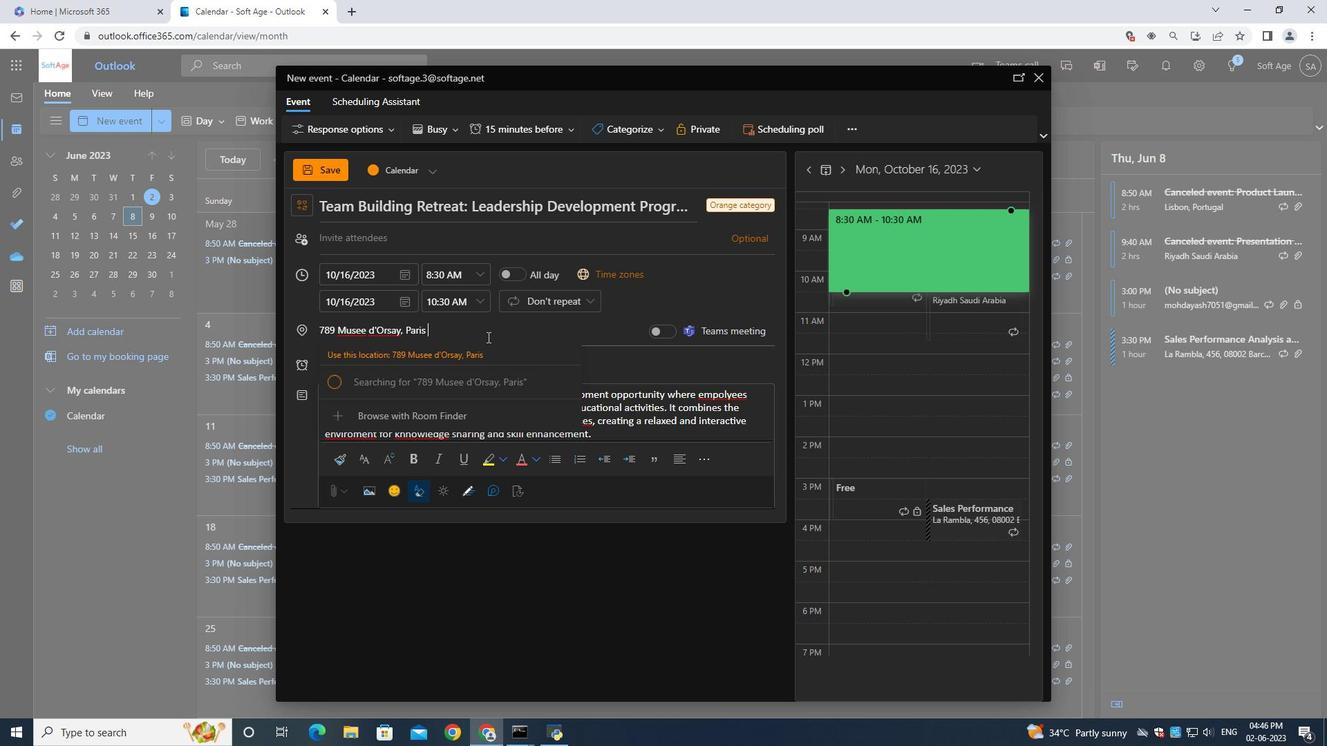 
Action: Mouse moved to (503, 333)
Screenshot: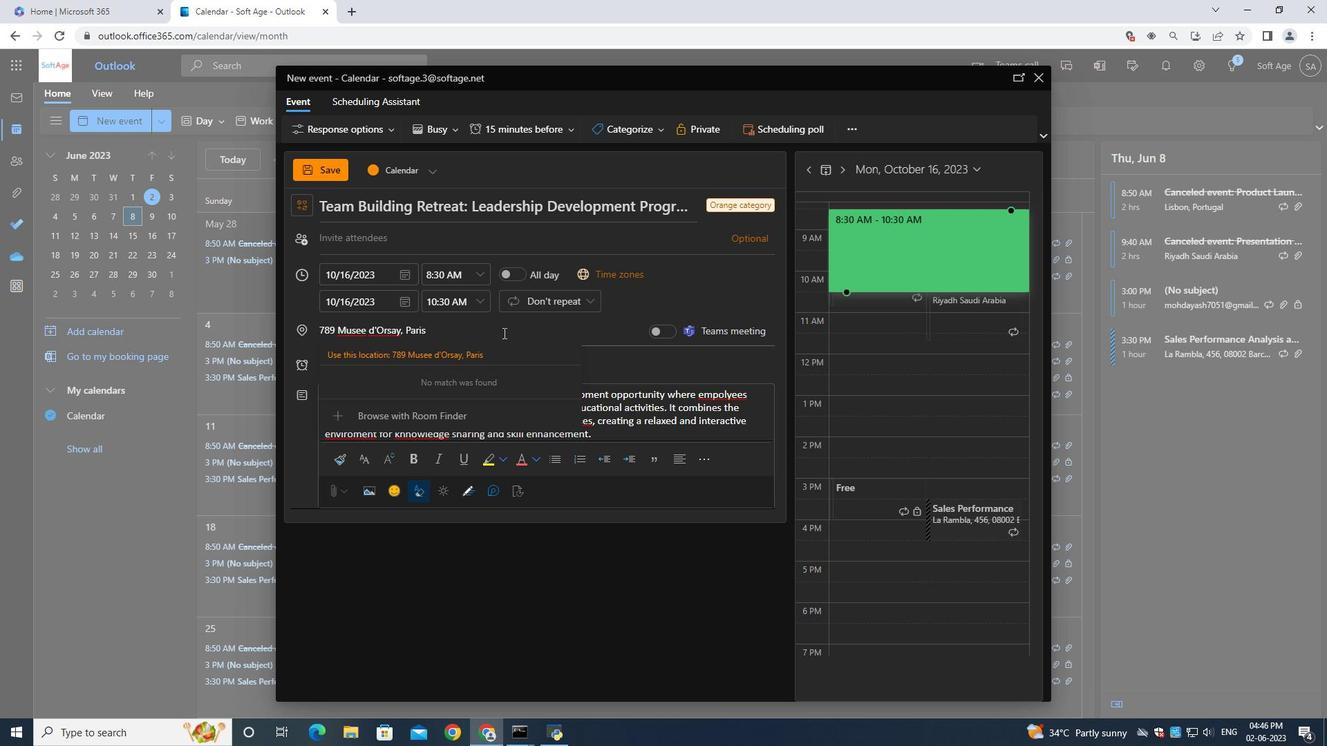 
Action: Key pressed france
Screenshot: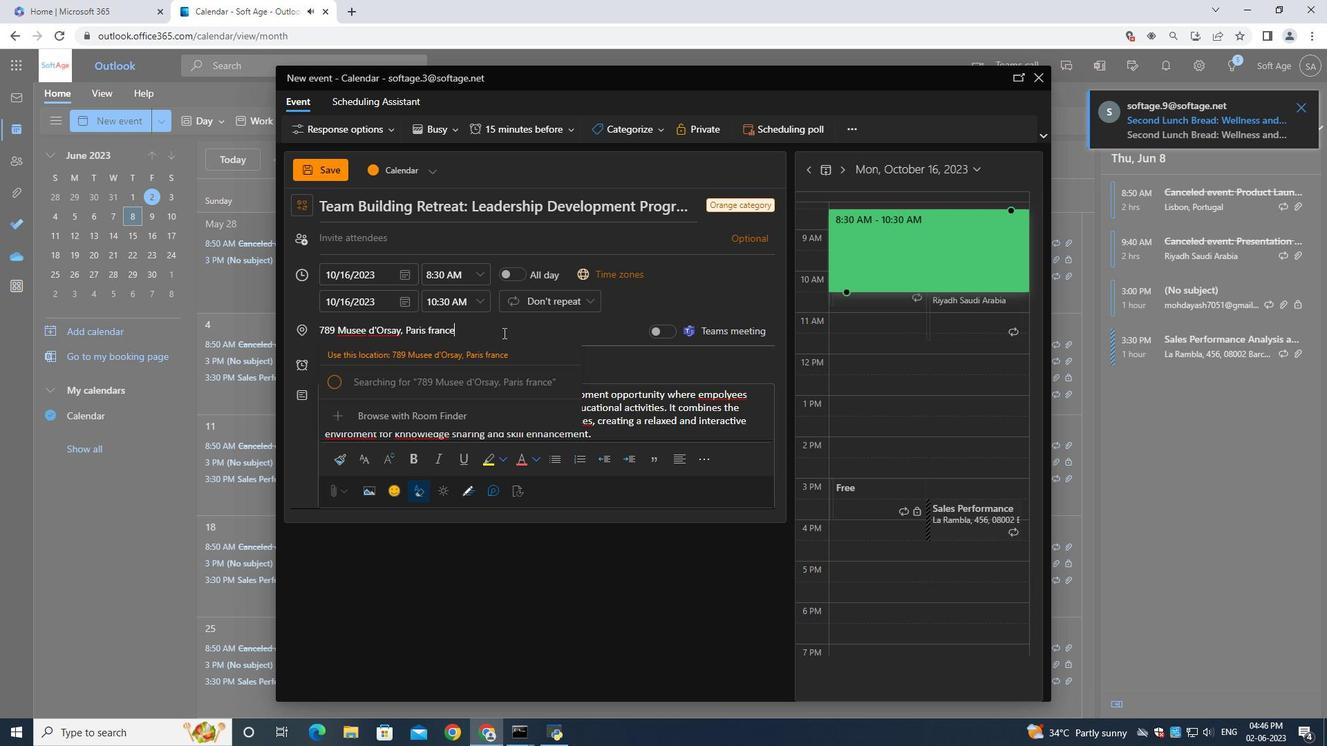 
Action: Mouse moved to (510, 343)
Screenshot: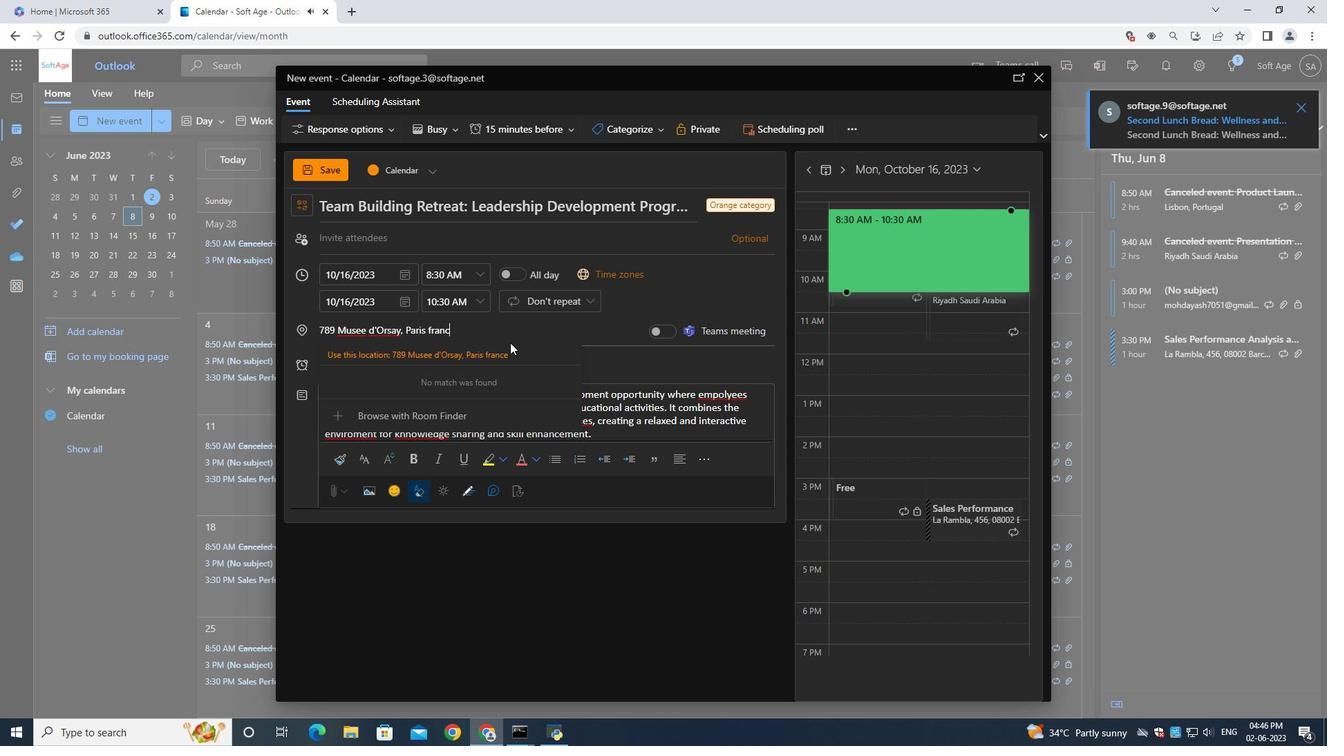 
Action: Key pressed <Key.backspace><Key.backspace><Key.backspace><Key.backspace><Key.backspace><Key.backspace>,<Key.space><Key.shift>France
Screenshot: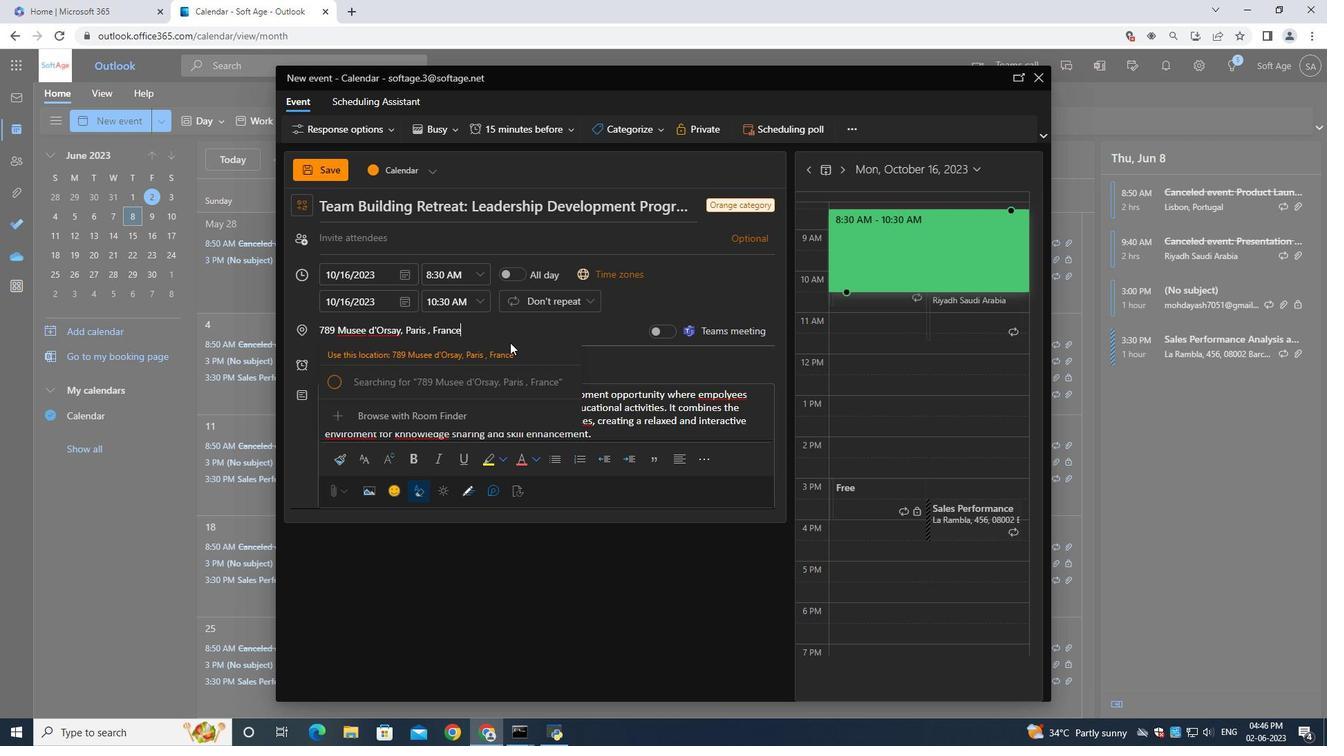 
Action: Mouse moved to (376, 328)
Screenshot: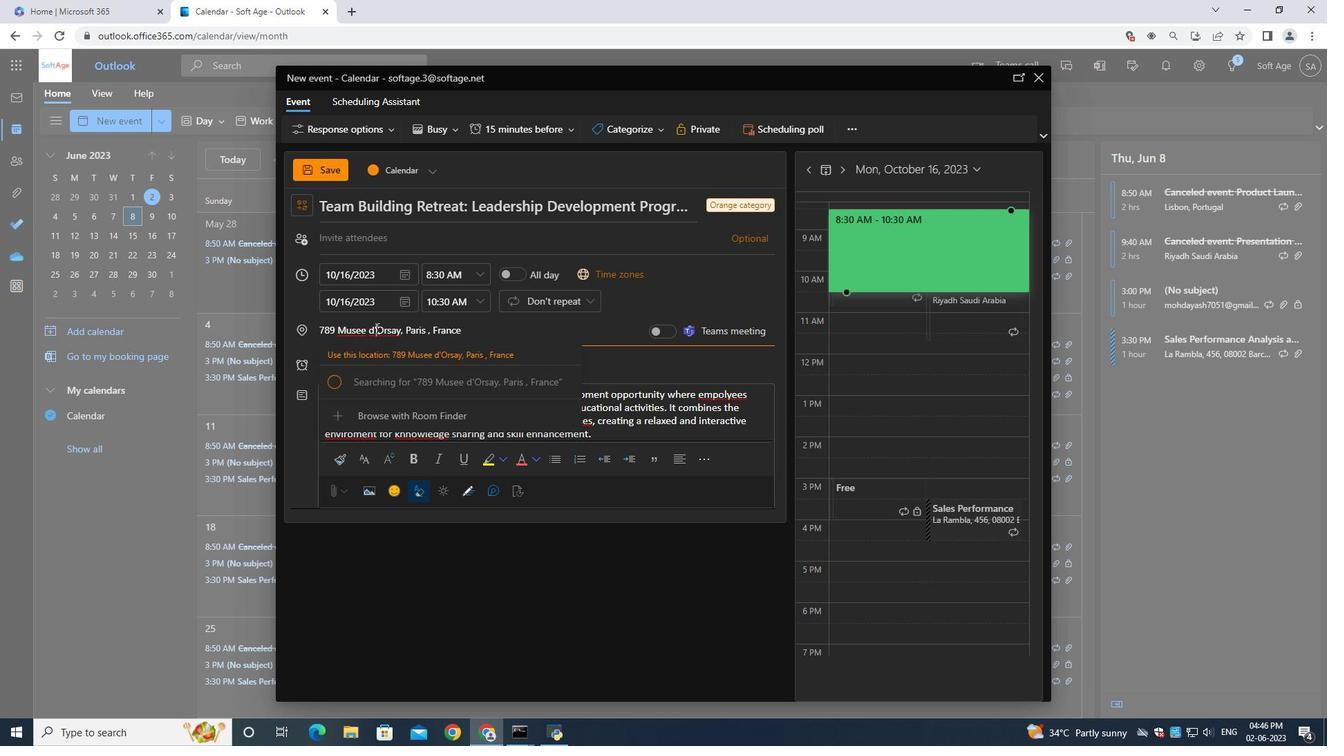 
Action: Mouse pressed left at (376, 328)
Screenshot: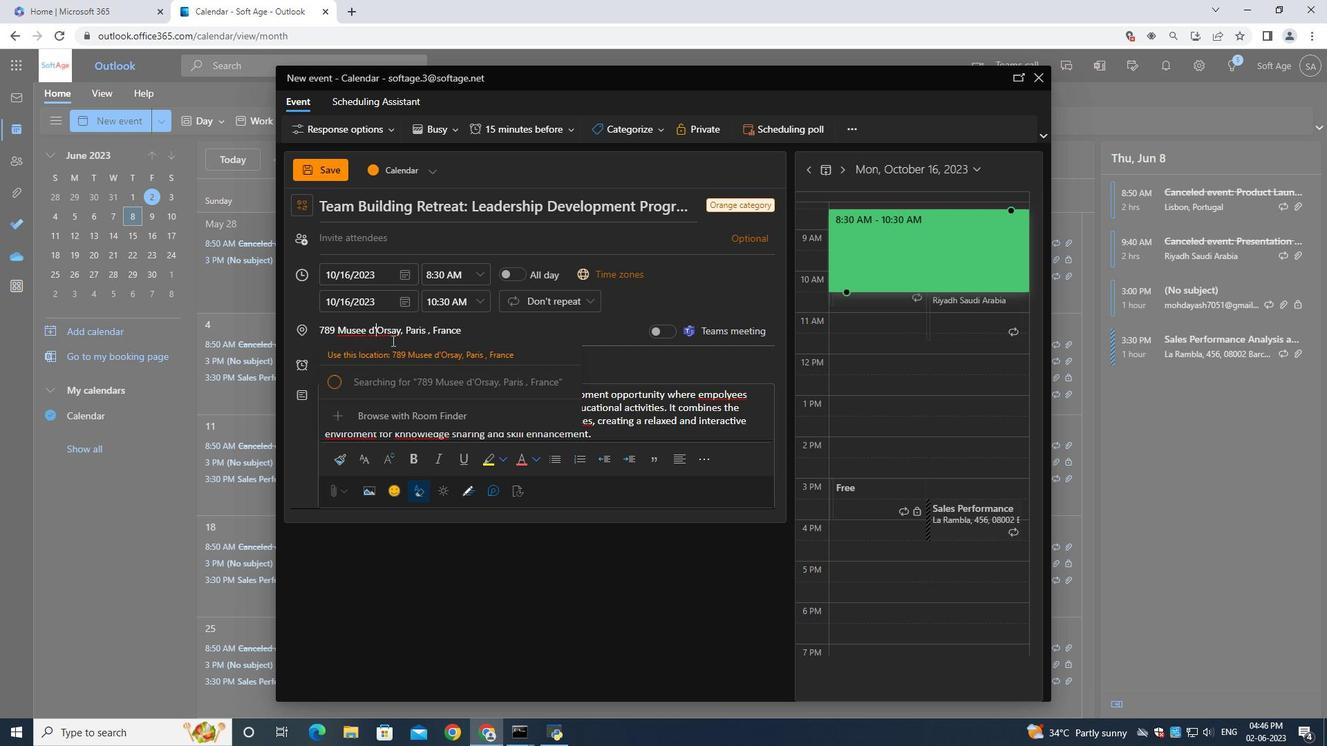 
Action: Mouse moved to (403, 345)
Screenshot: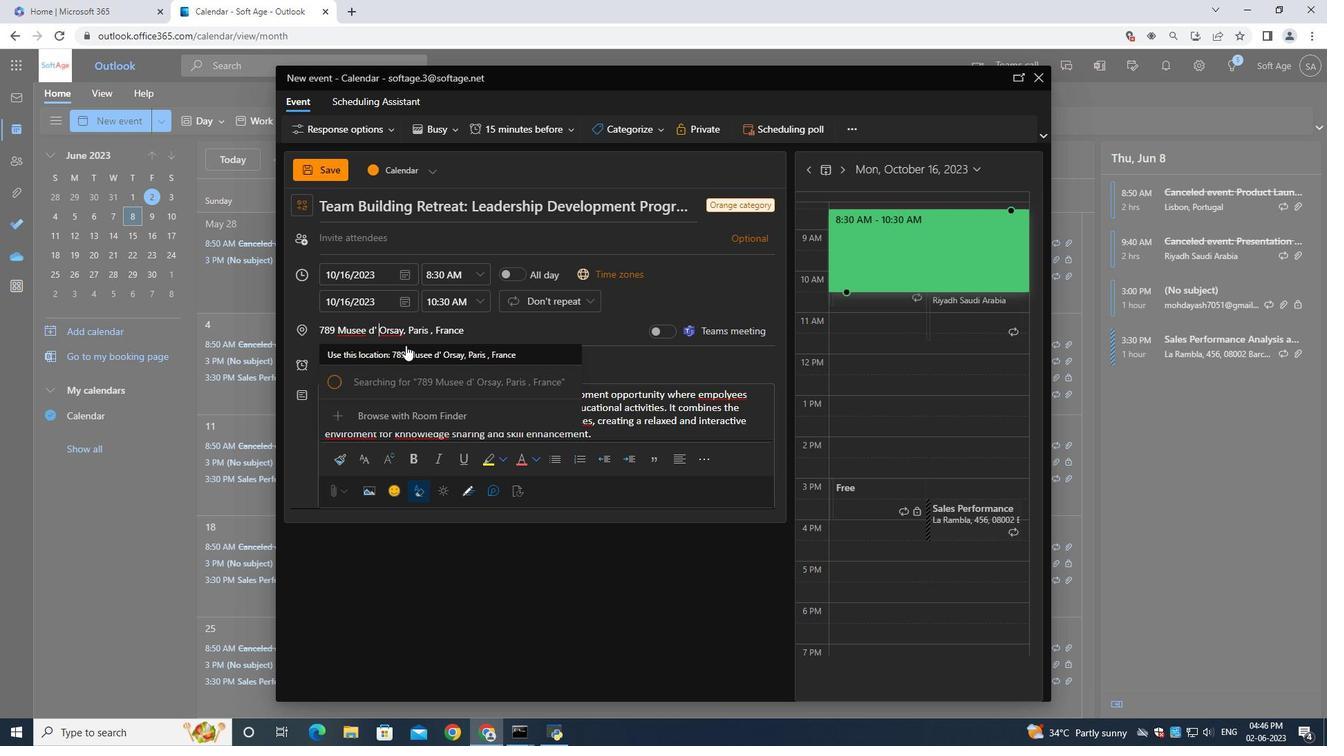 
Action: Key pressed <Key.space>
Screenshot: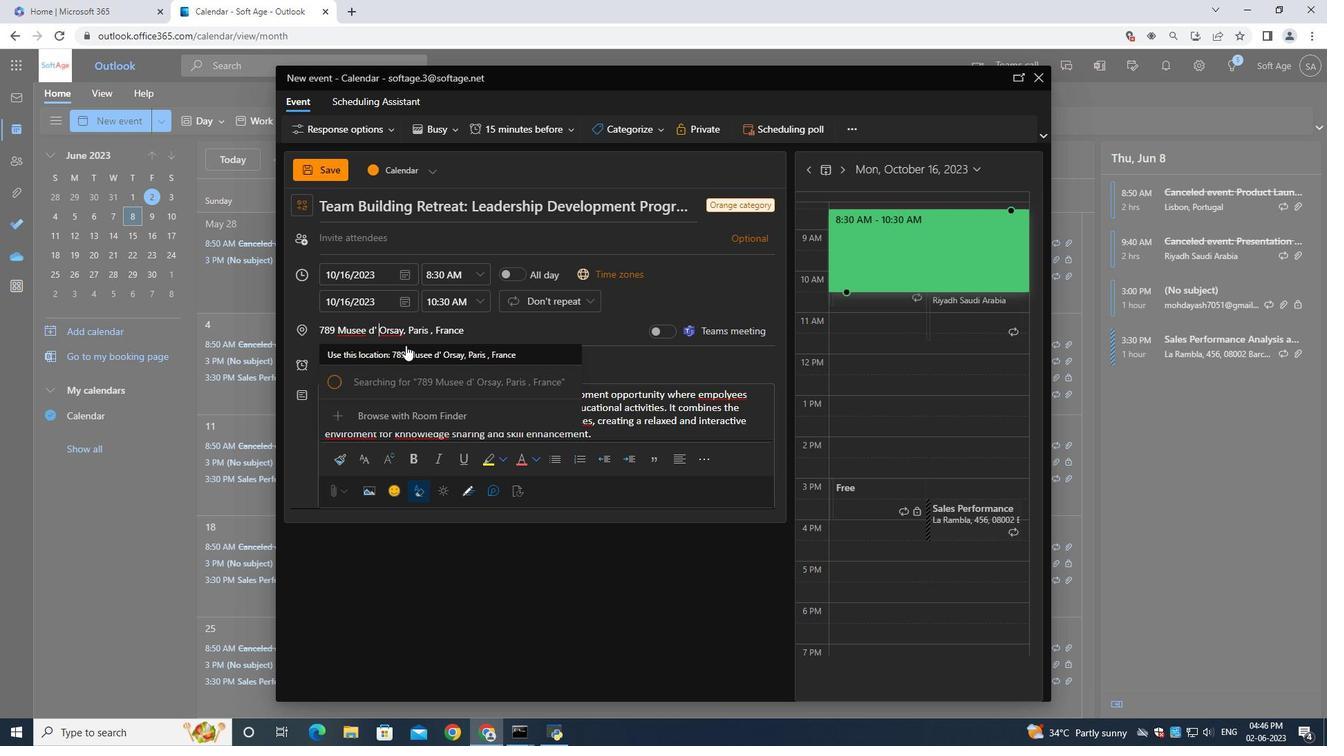 
Action: Mouse moved to (373, 329)
Screenshot: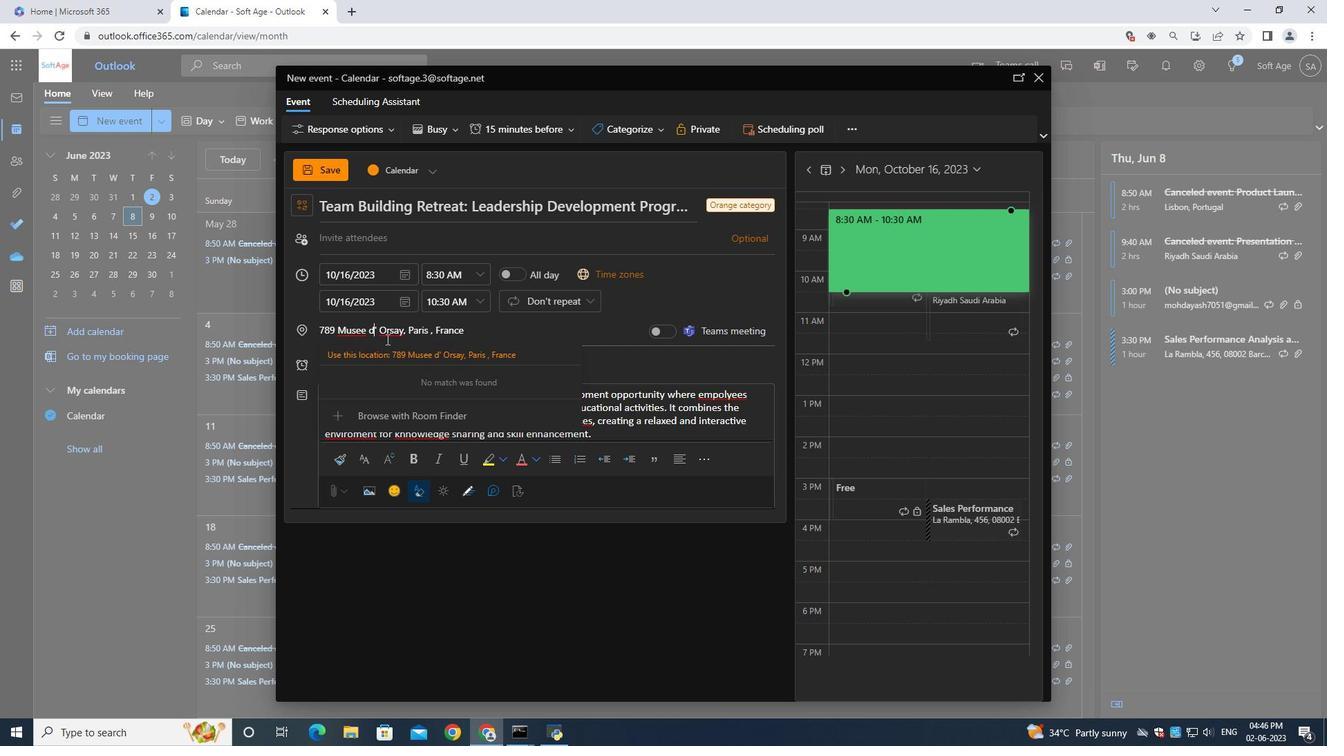 
Action: Mouse pressed left at (373, 329)
Screenshot: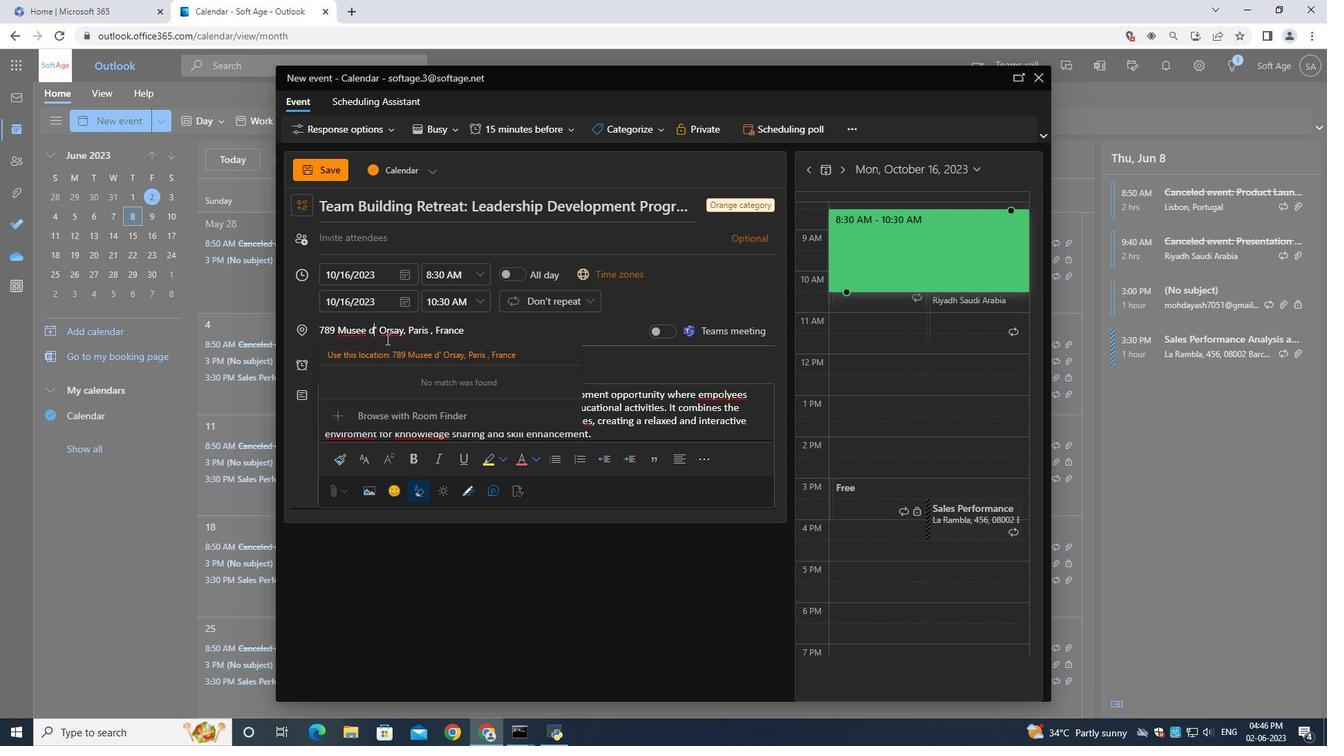 
Action: Mouse moved to (377, 328)
Screenshot: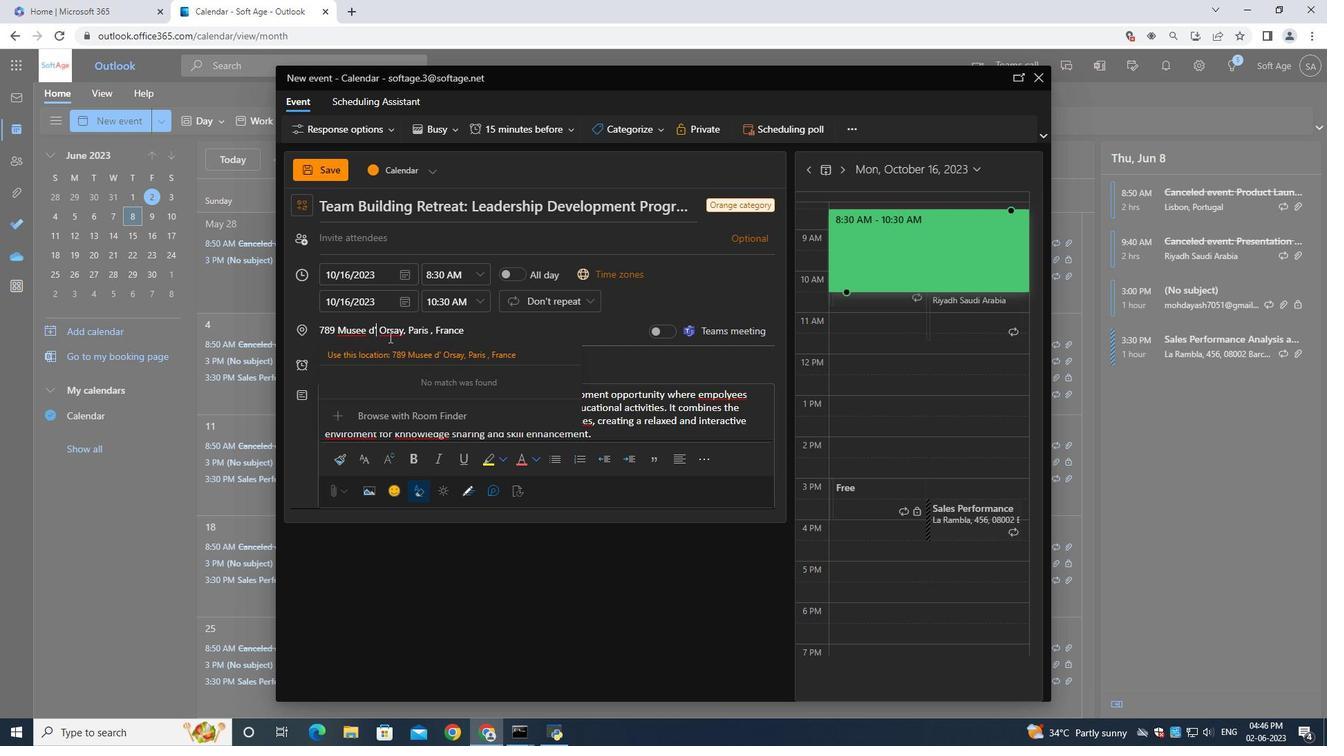 
Action: Mouse pressed left at (377, 328)
Screenshot: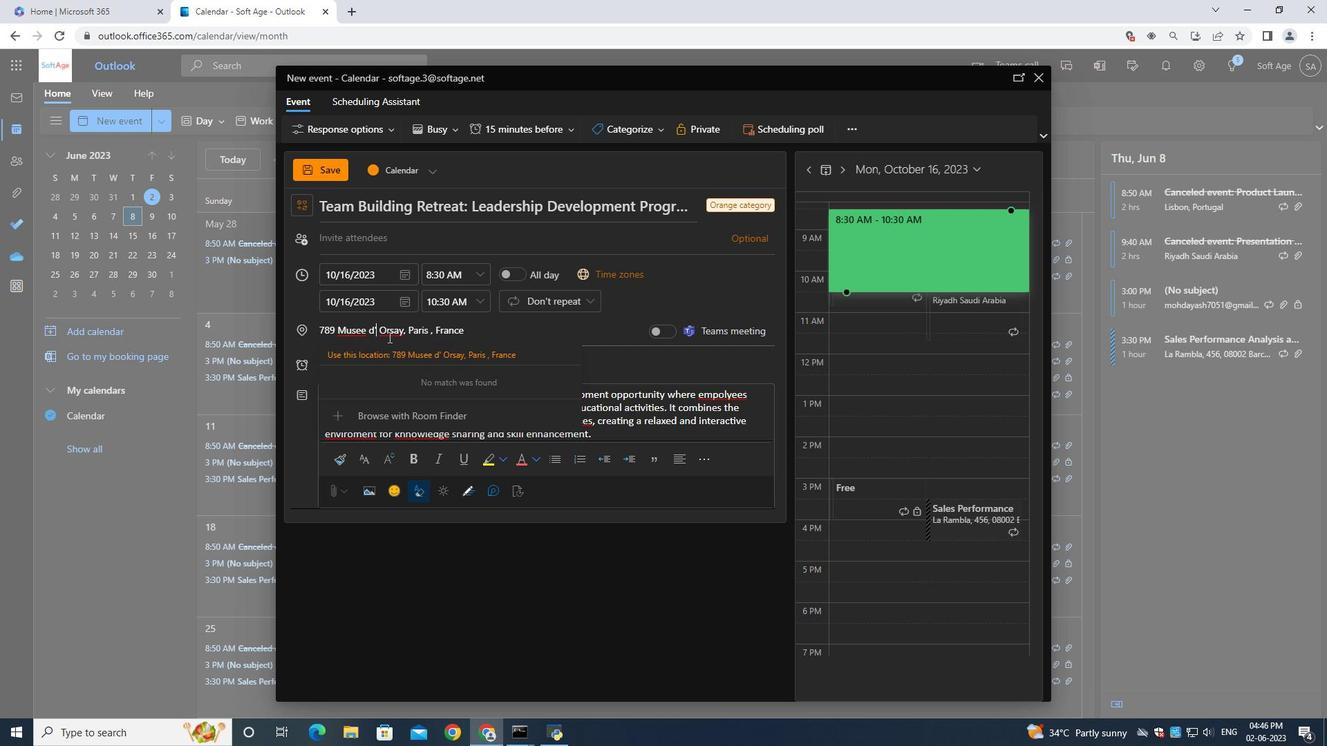 
Action: Mouse moved to (385, 337)
Screenshot: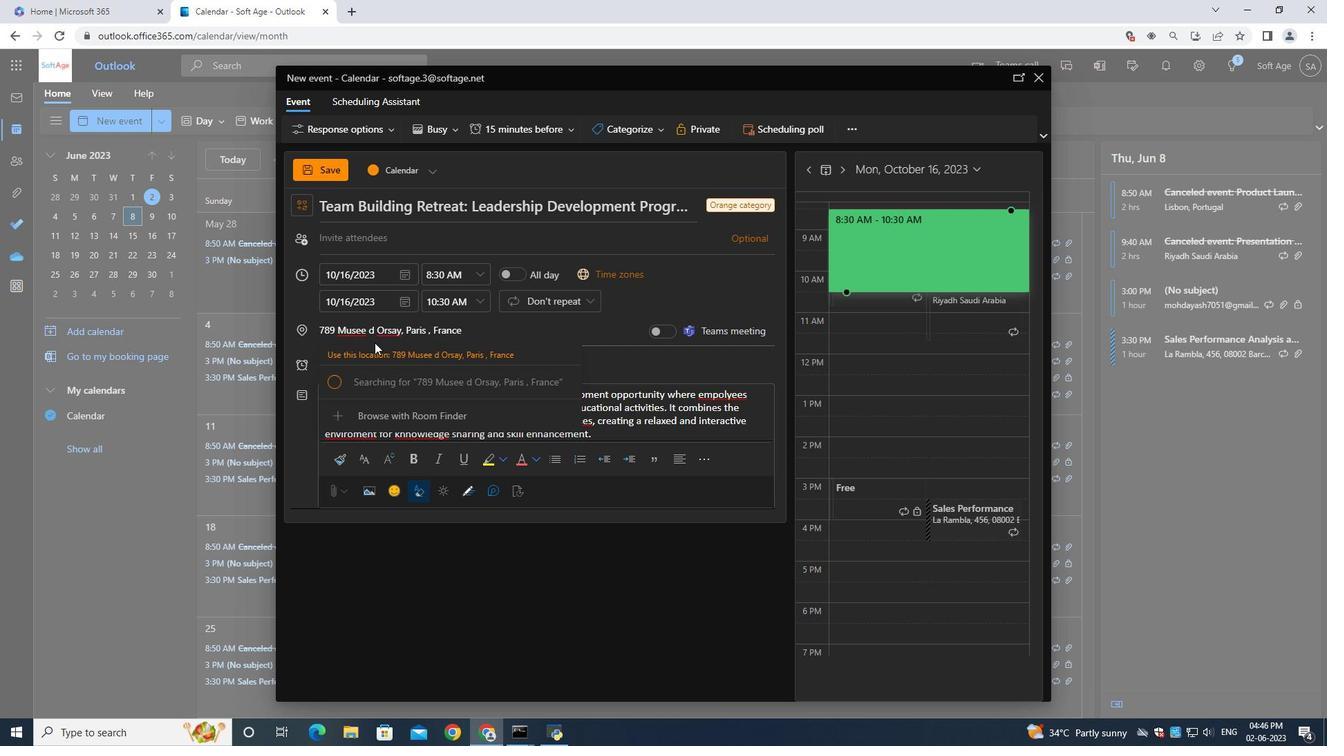 
Action: Key pressed <Key.backspace>
Screenshot: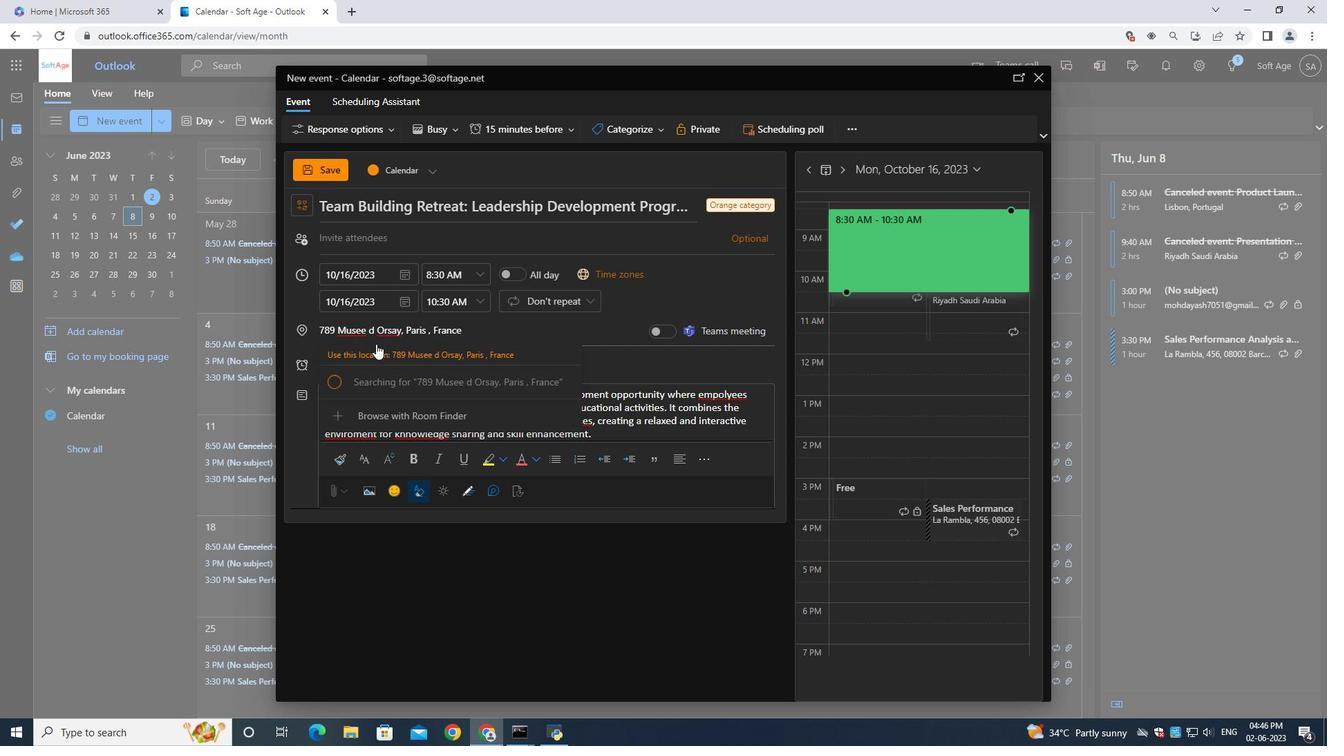 
Action: Mouse moved to (374, 345)
Screenshot: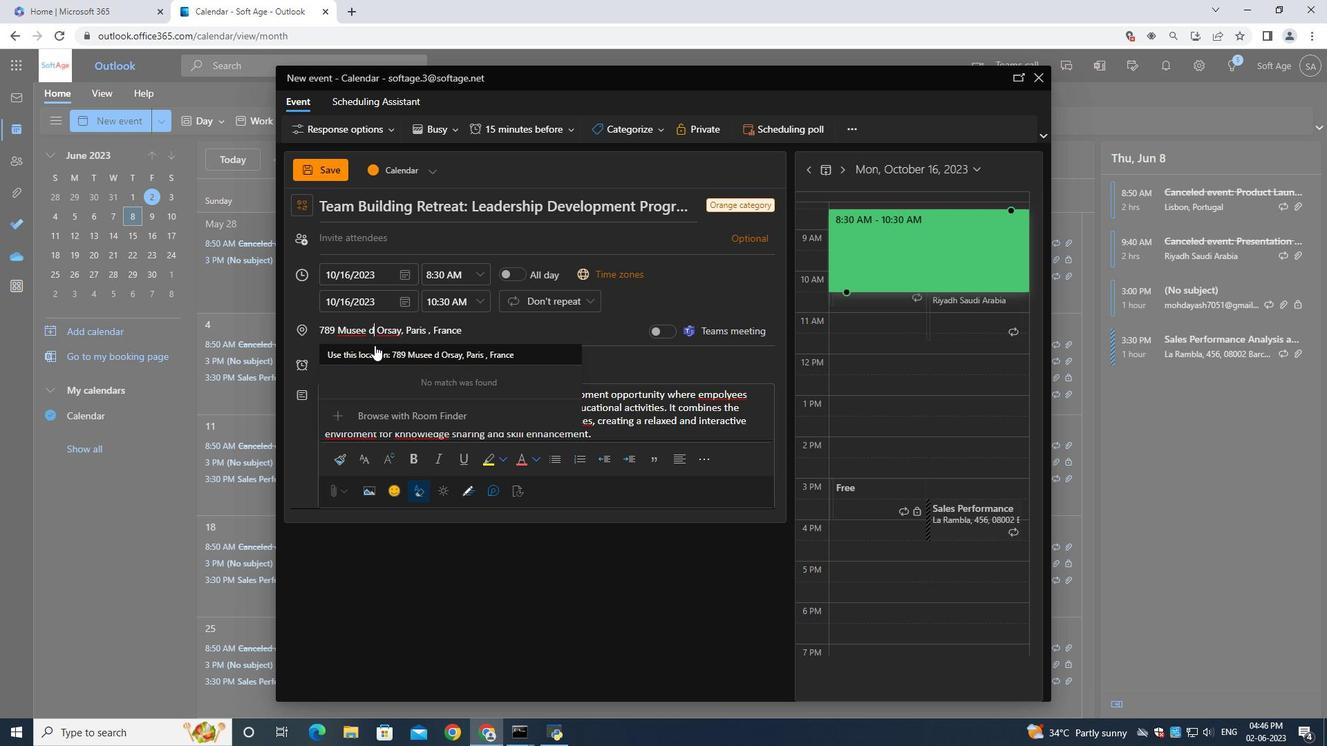 
Action: Key pressed '
Screenshot: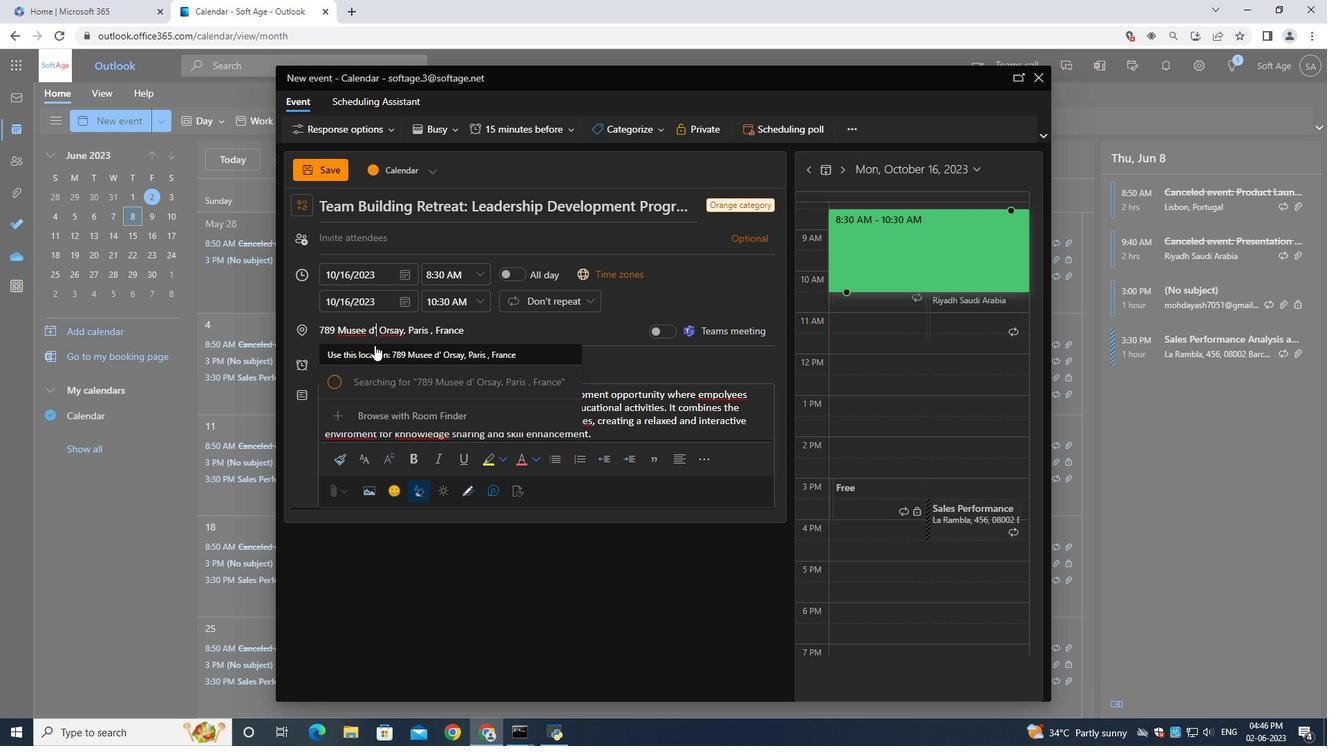 
Action: Mouse moved to (397, 331)
Screenshot: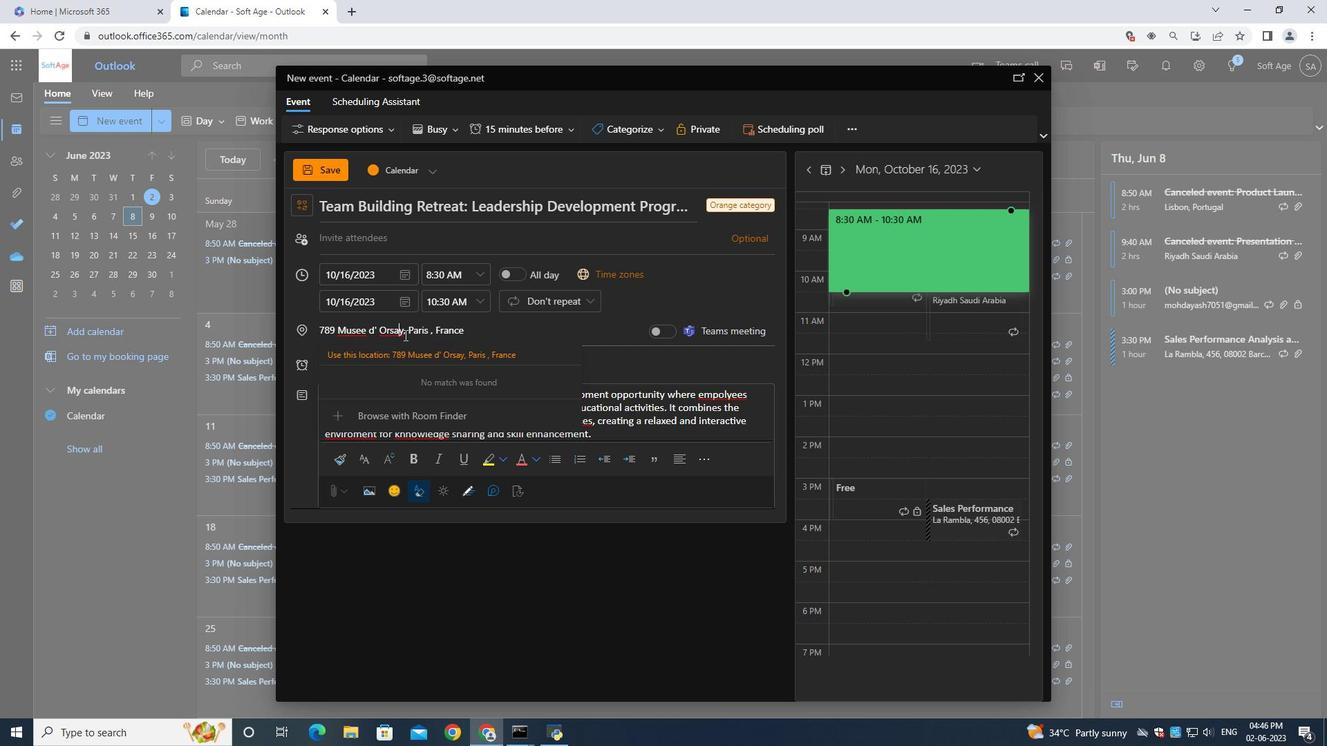 
Action: Mouse pressed left at (397, 331)
Screenshot: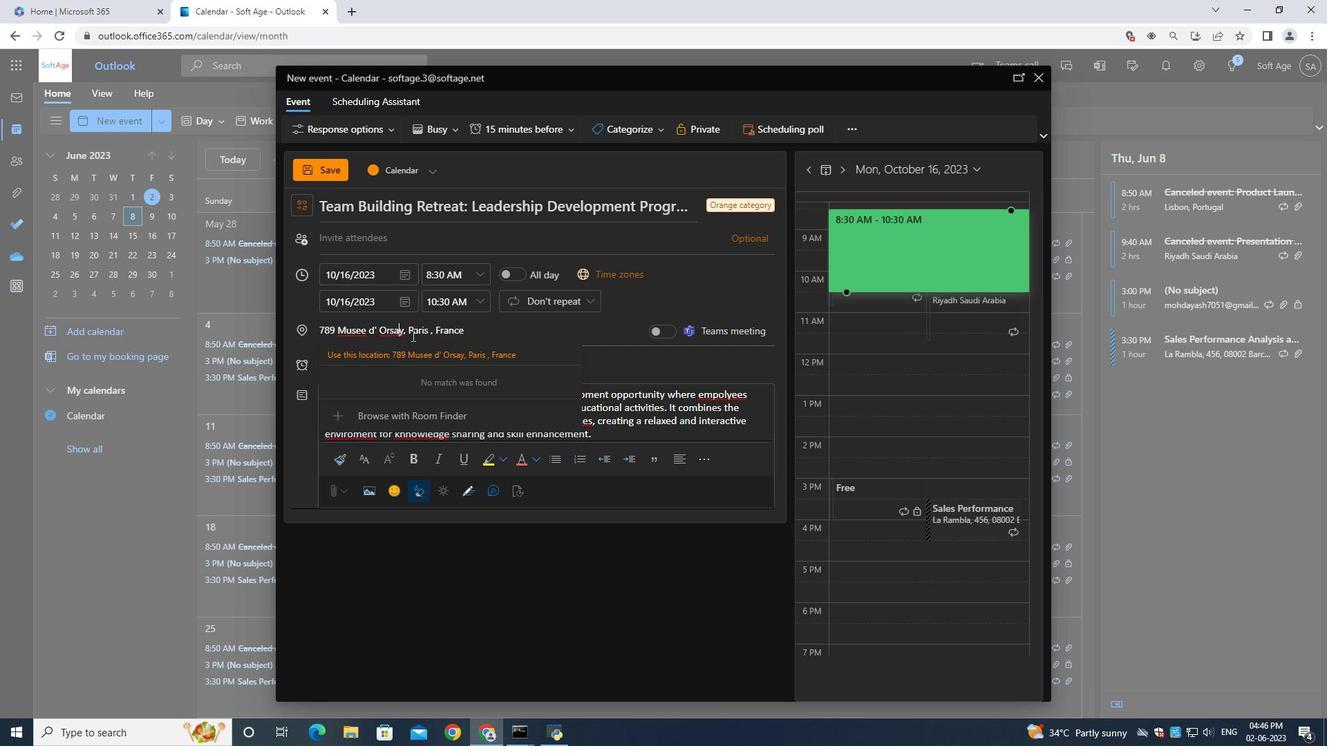 
Action: Mouse moved to (391, 334)
Screenshot: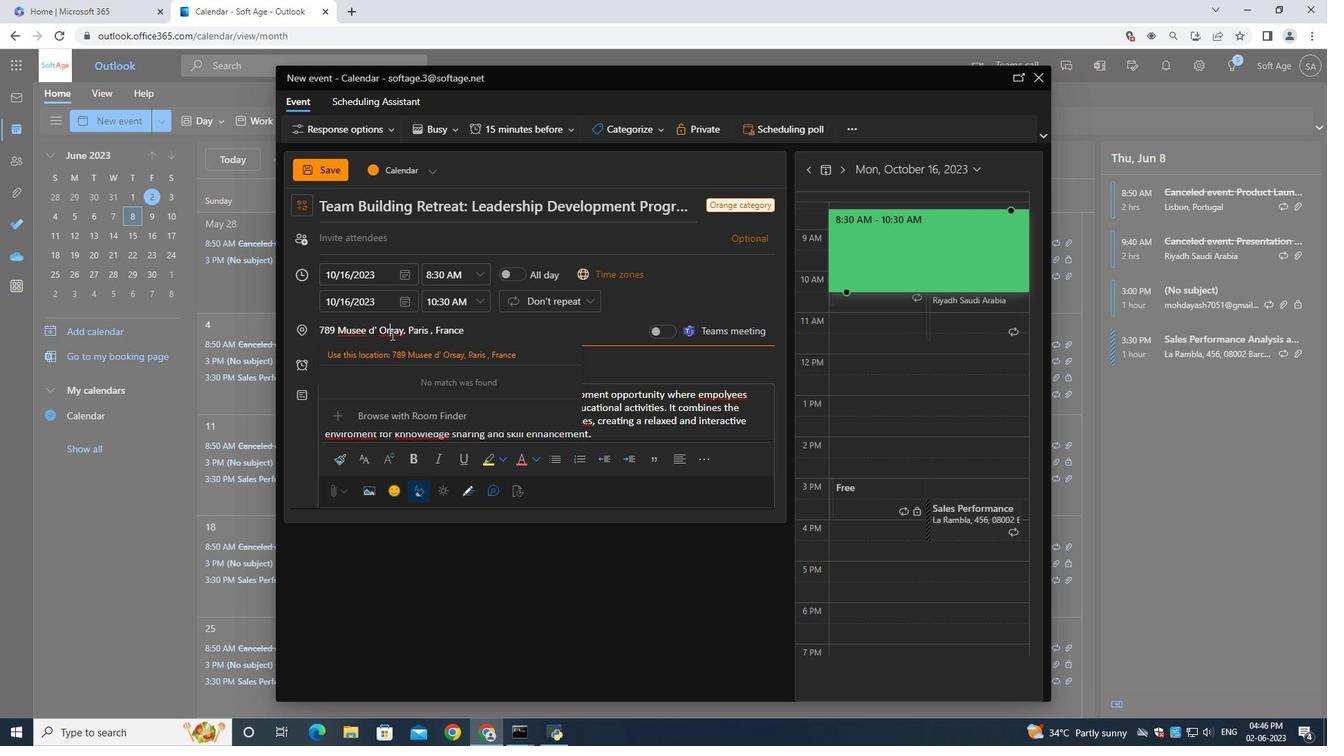 
Action: Mouse pressed left at (391, 334)
Screenshot: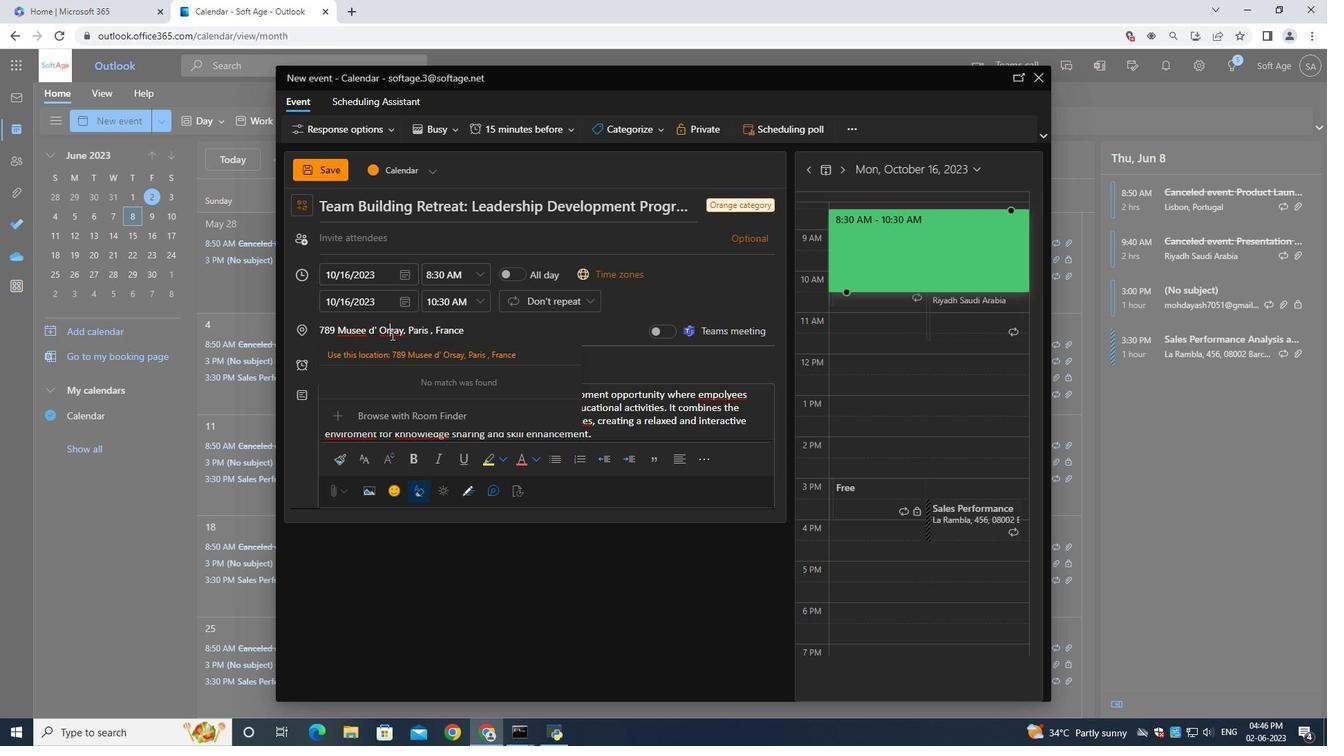 
Action: Mouse moved to (358, 329)
Screenshot: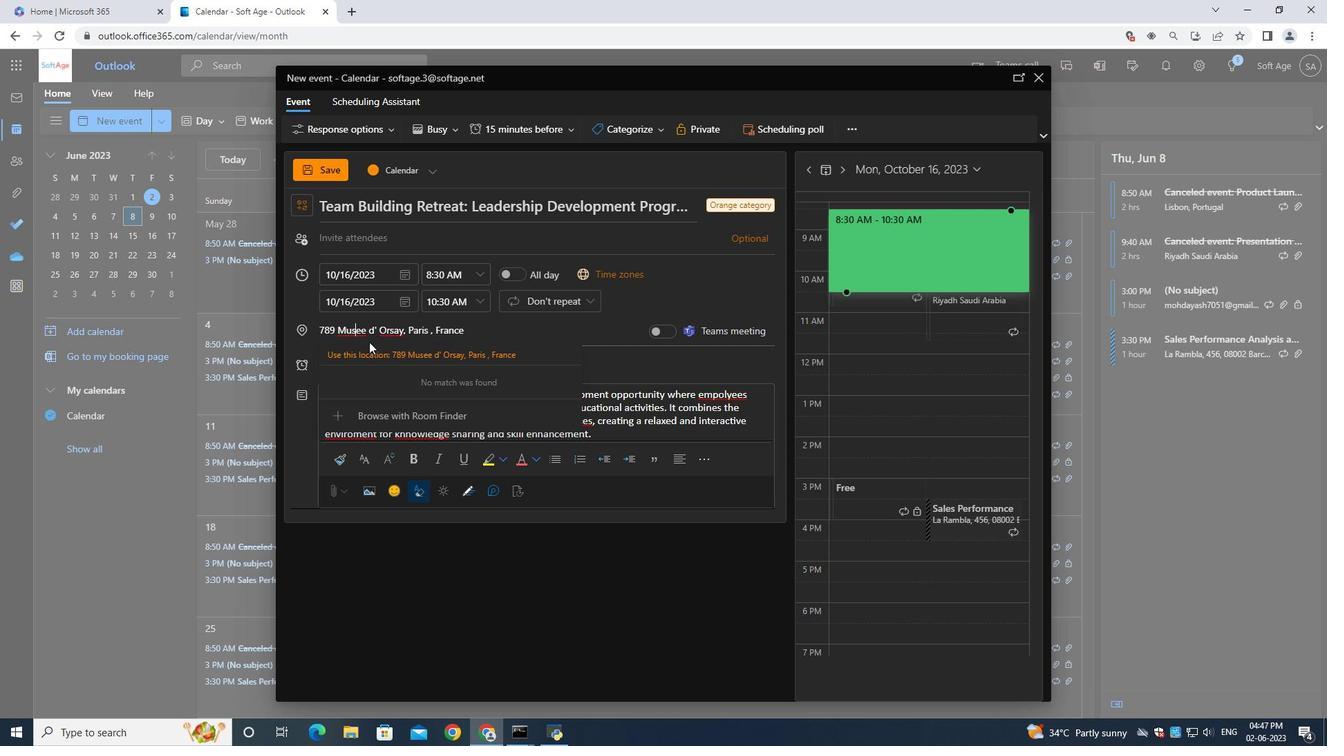 
Action: Mouse pressed left at (358, 329)
Screenshot: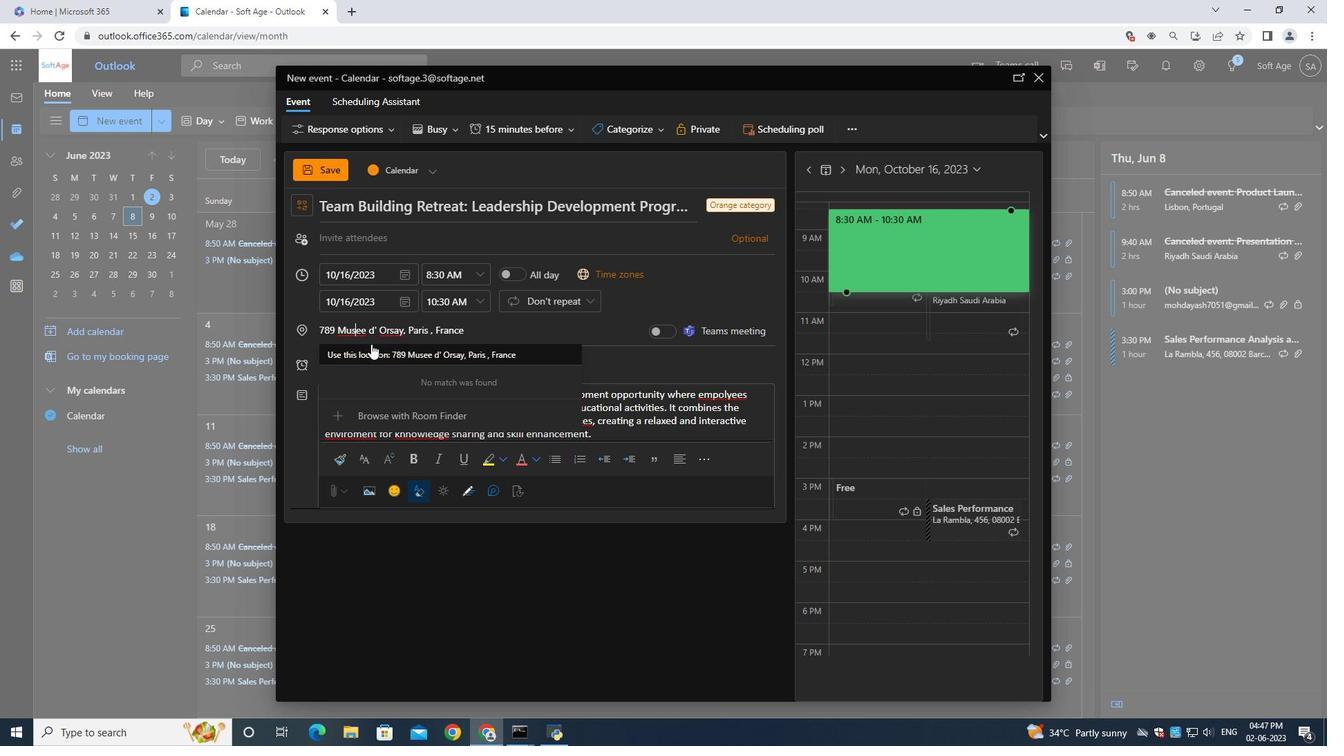 
Action: Mouse moved to (377, 345)
Screenshot: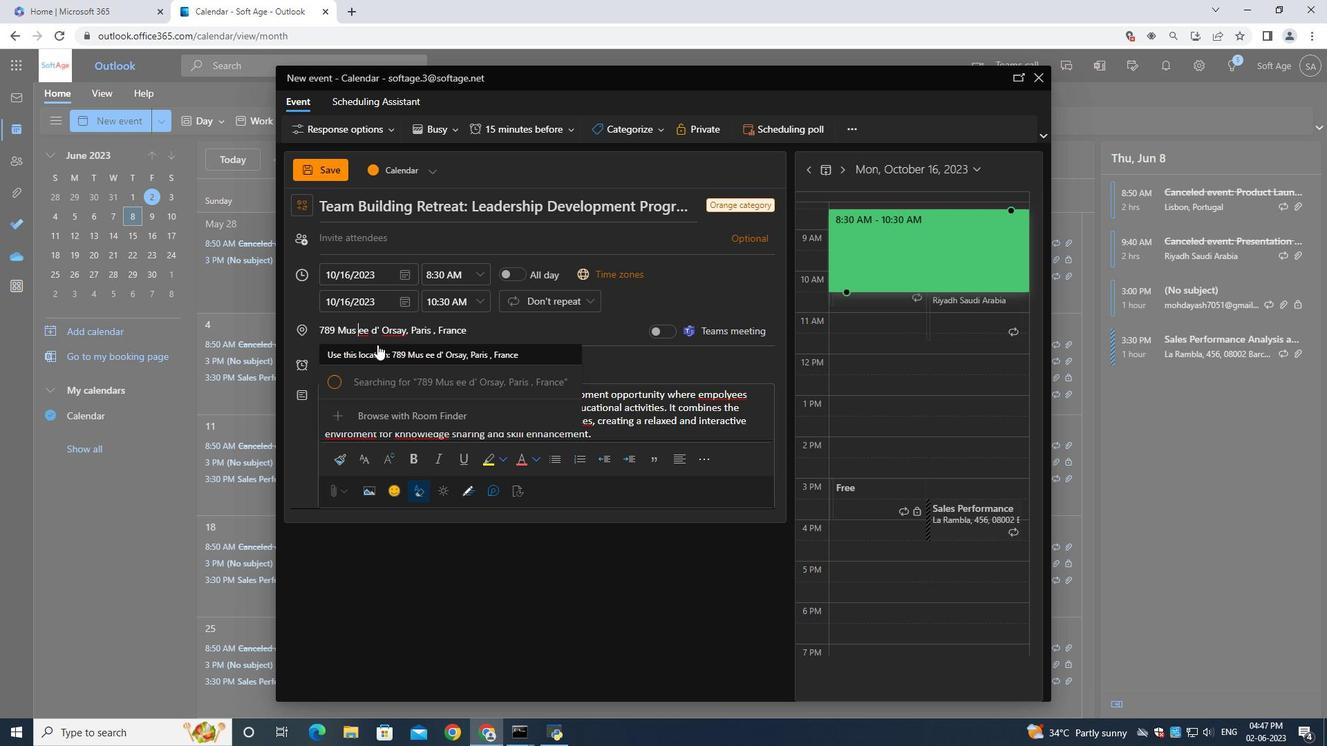 
Action: Key pressed <Key.space>
Screenshot: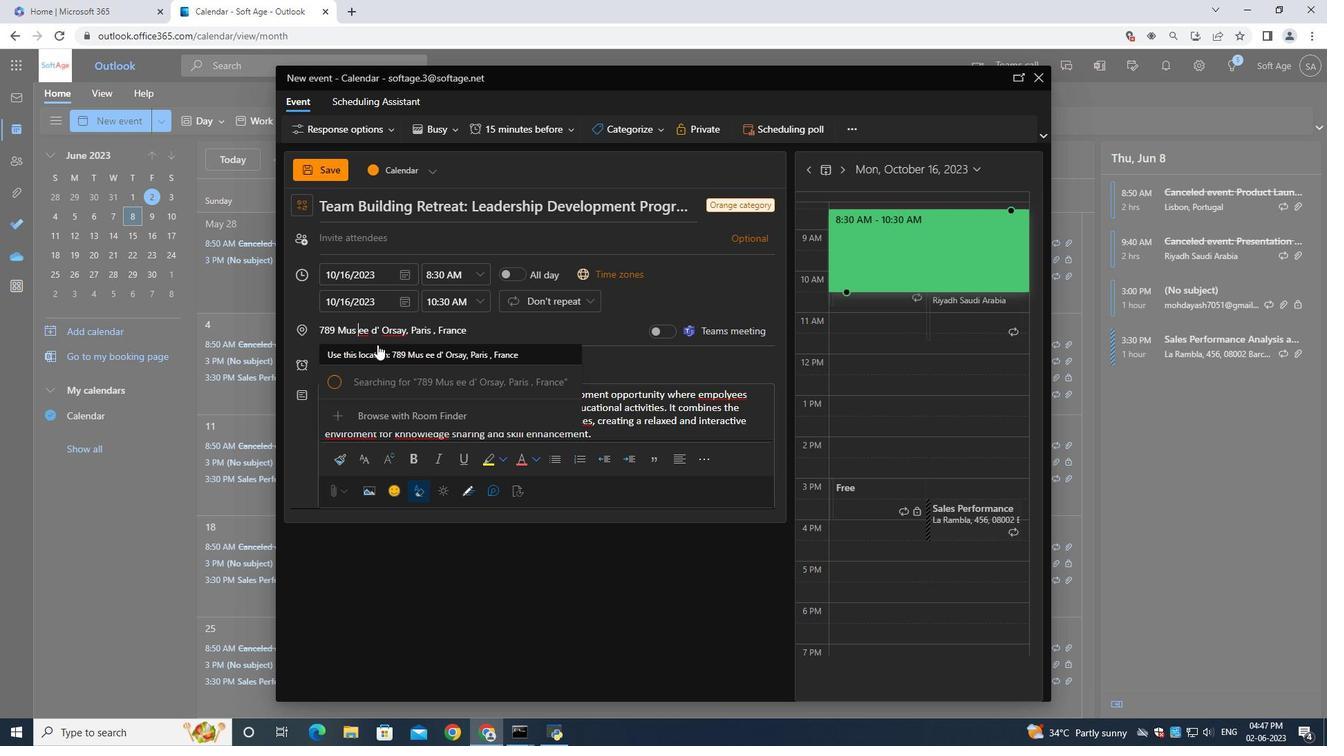 
Action: Mouse moved to (370, 342)
Screenshot: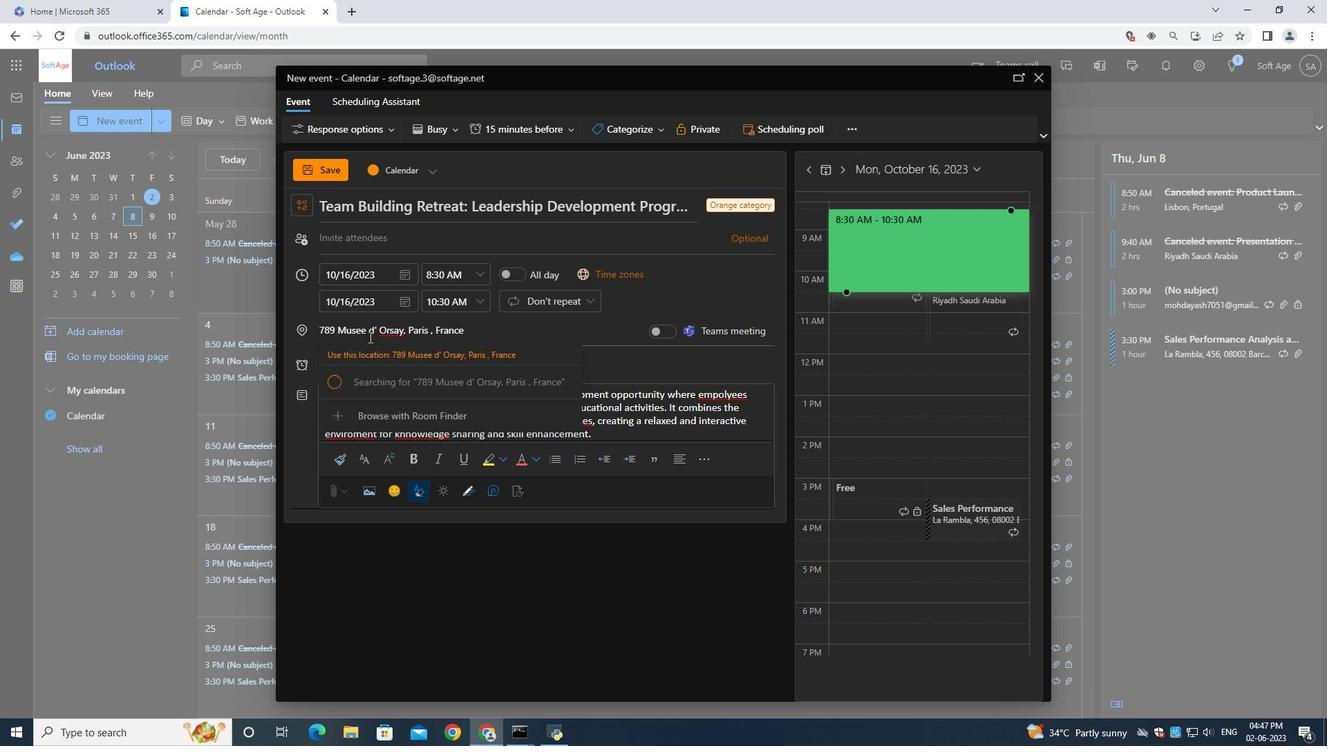 
Action: Key pressed <Key.backspace>
Screenshot: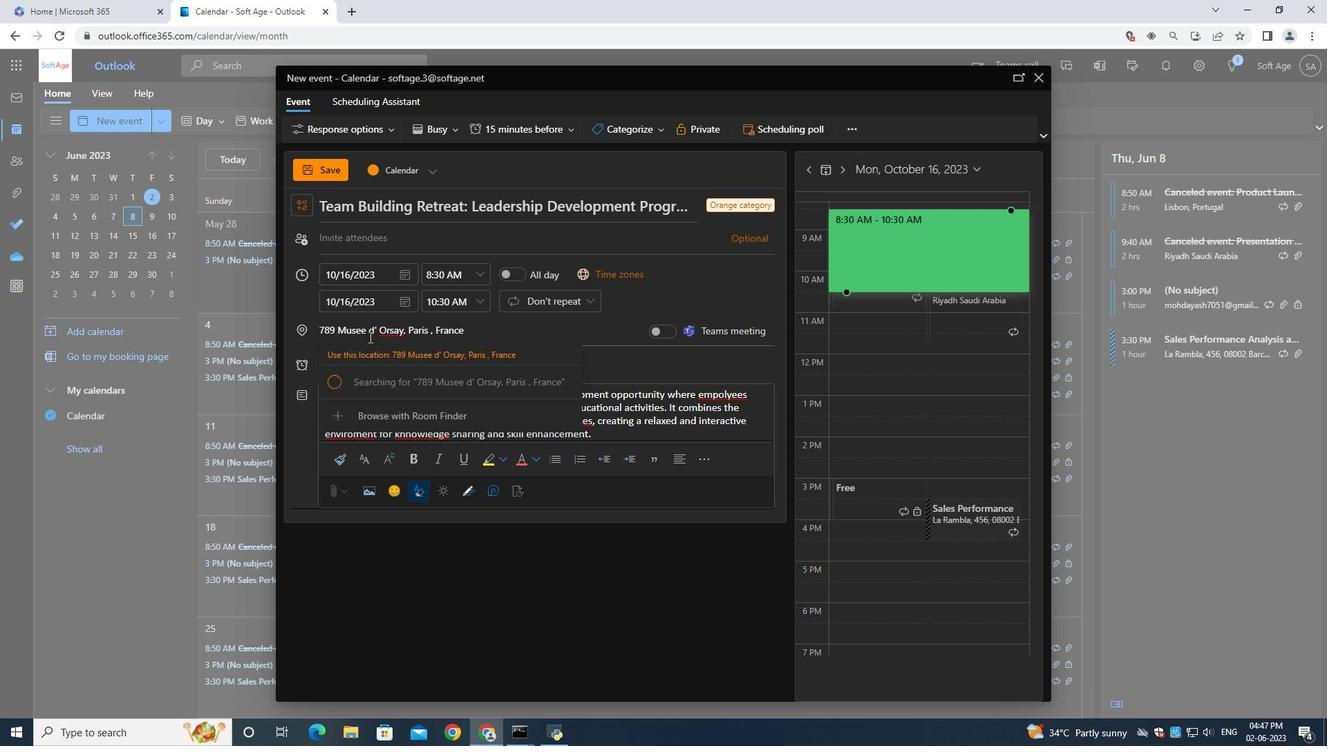 
Action: Mouse moved to (383, 328)
Screenshot: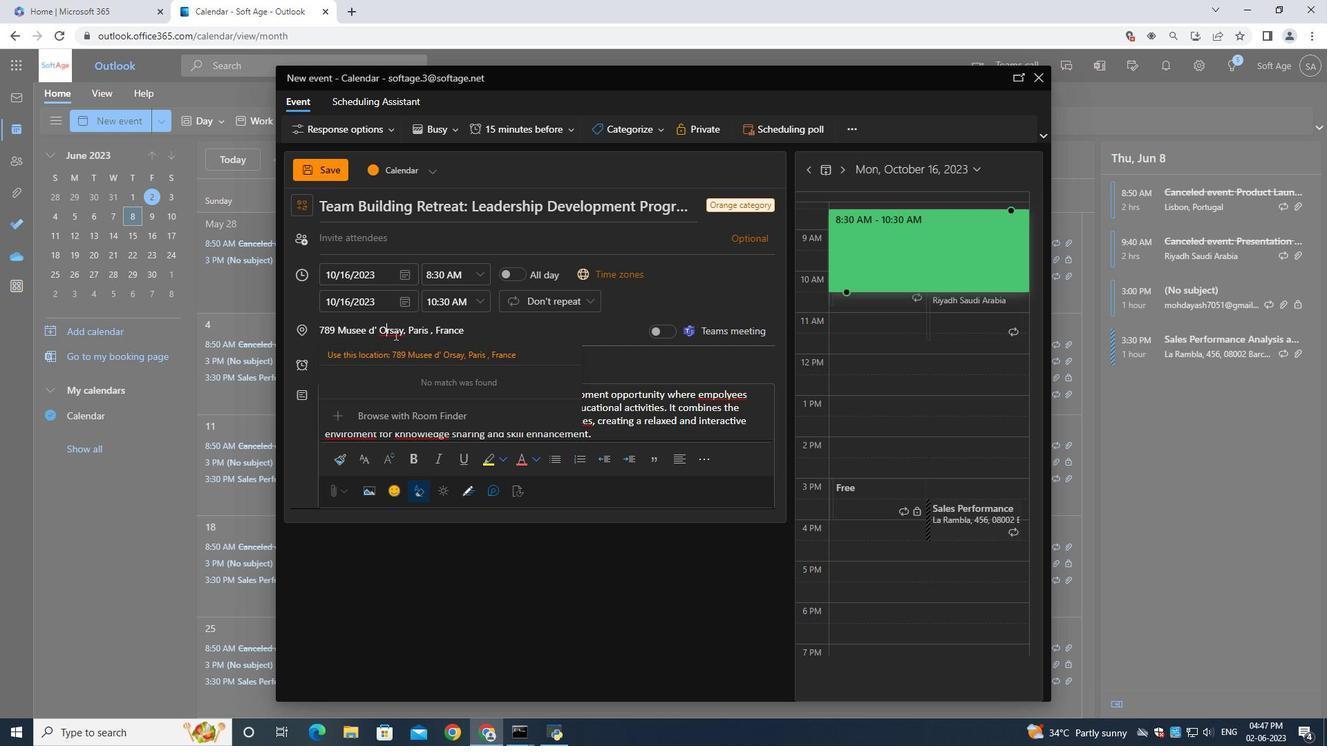 
Action: Mouse pressed left at (383, 328)
Screenshot: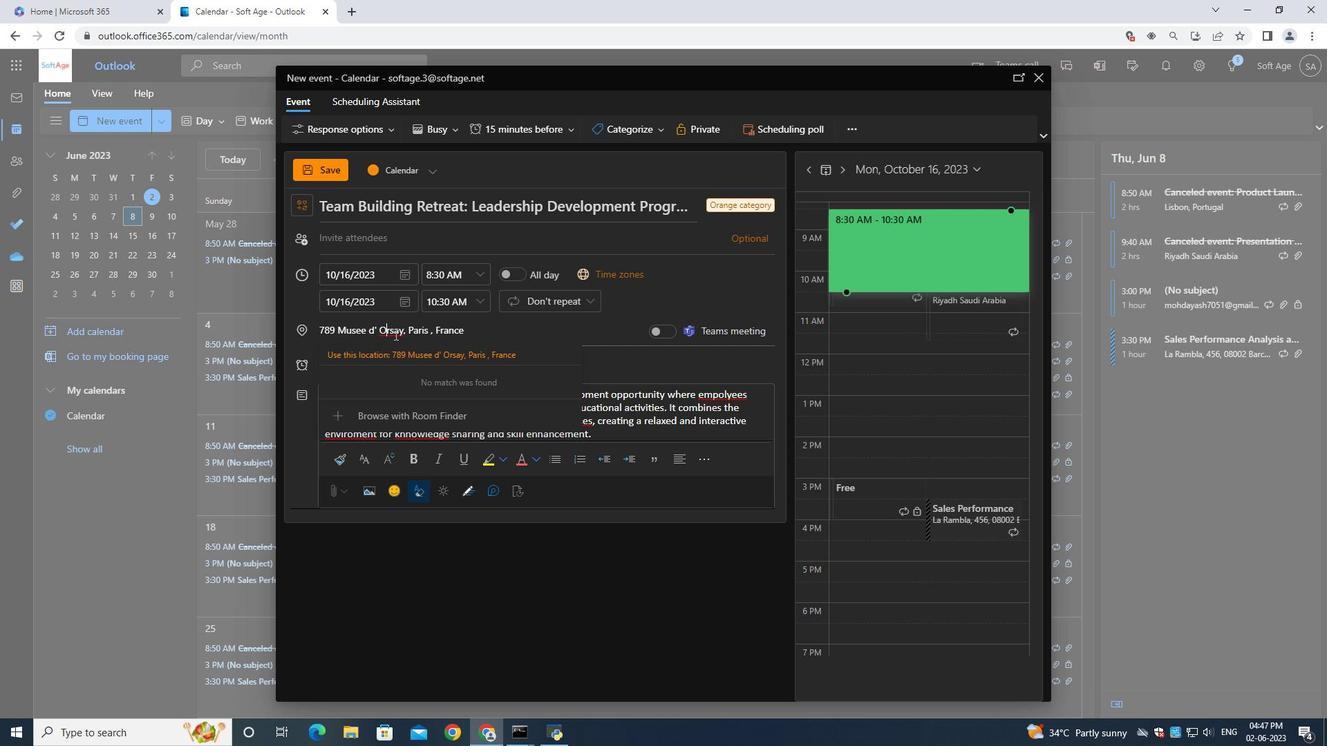 
Action: Mouse moved to (398, 336)
Screenshot: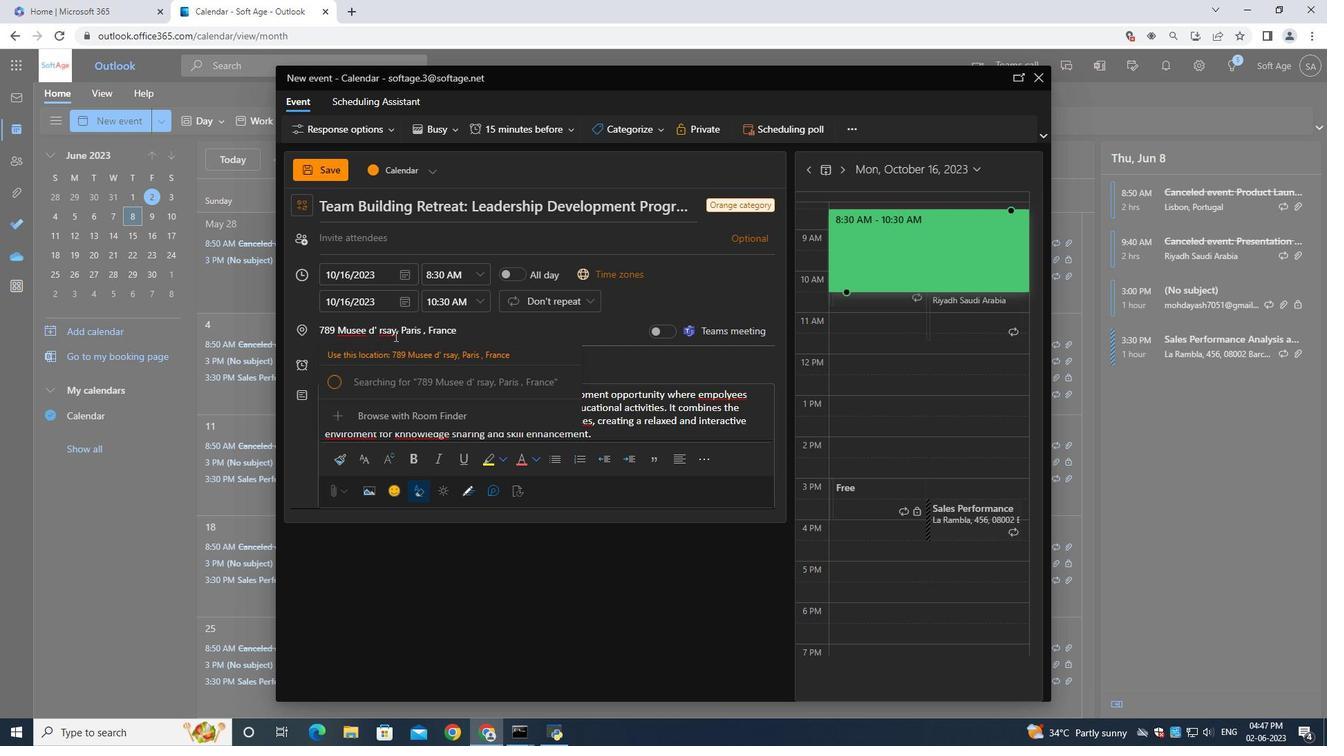 
Action: Key pressed <Key.backspace>
Screenshot: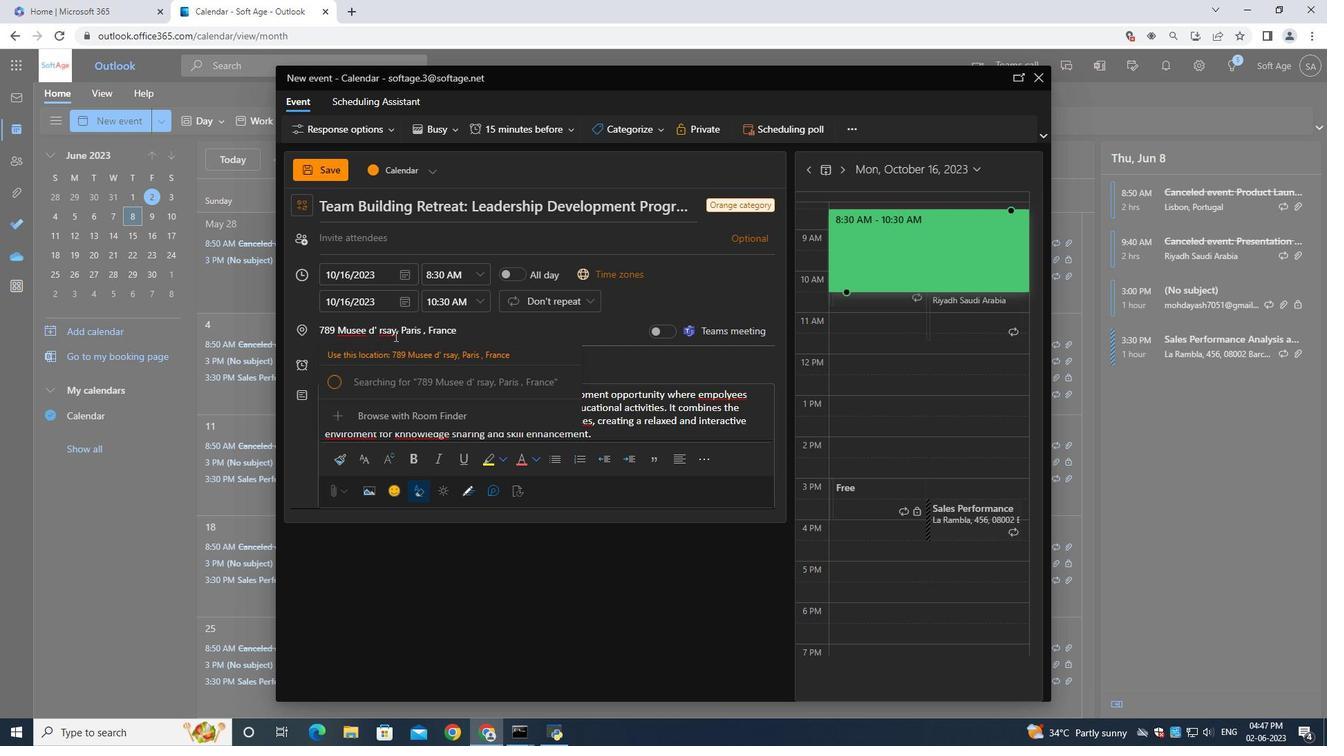 
Action: Mouse moved to (406, 347)
Screenshot: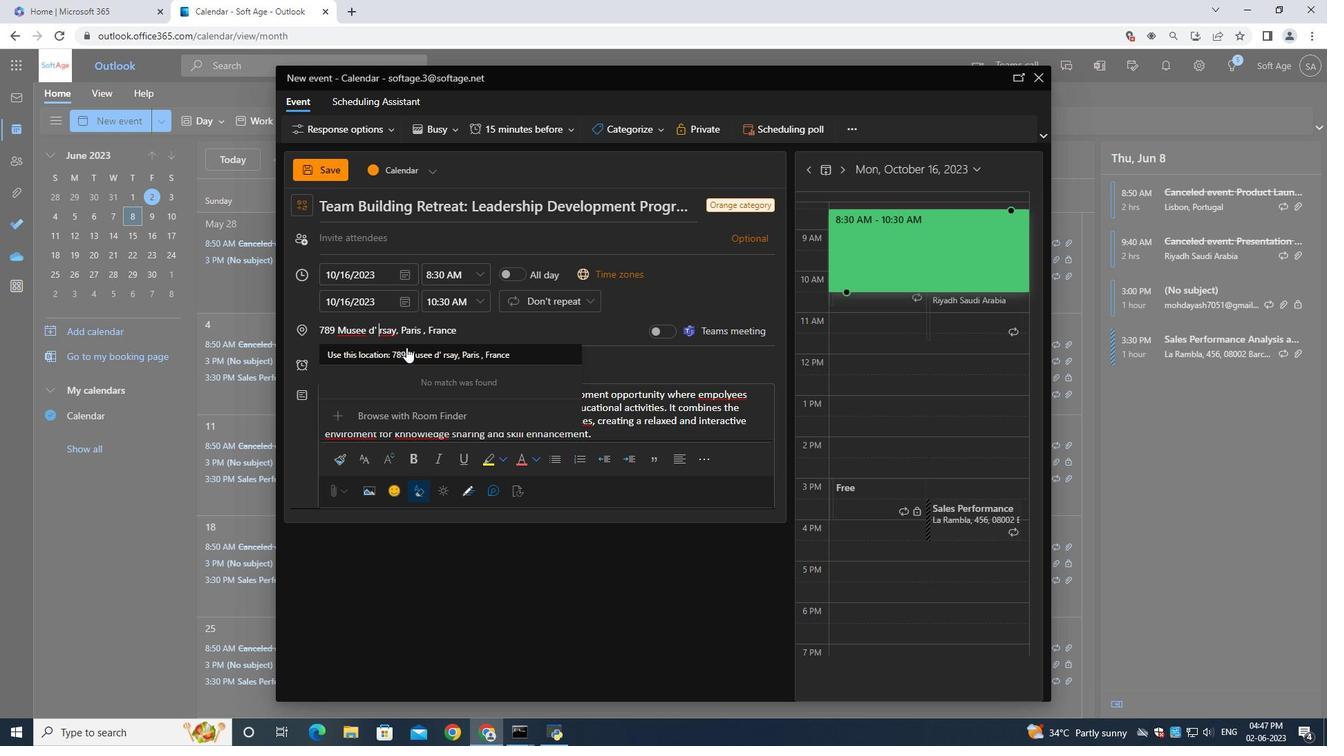 
Action: Key pressed <Key.shift>O
Screenshot: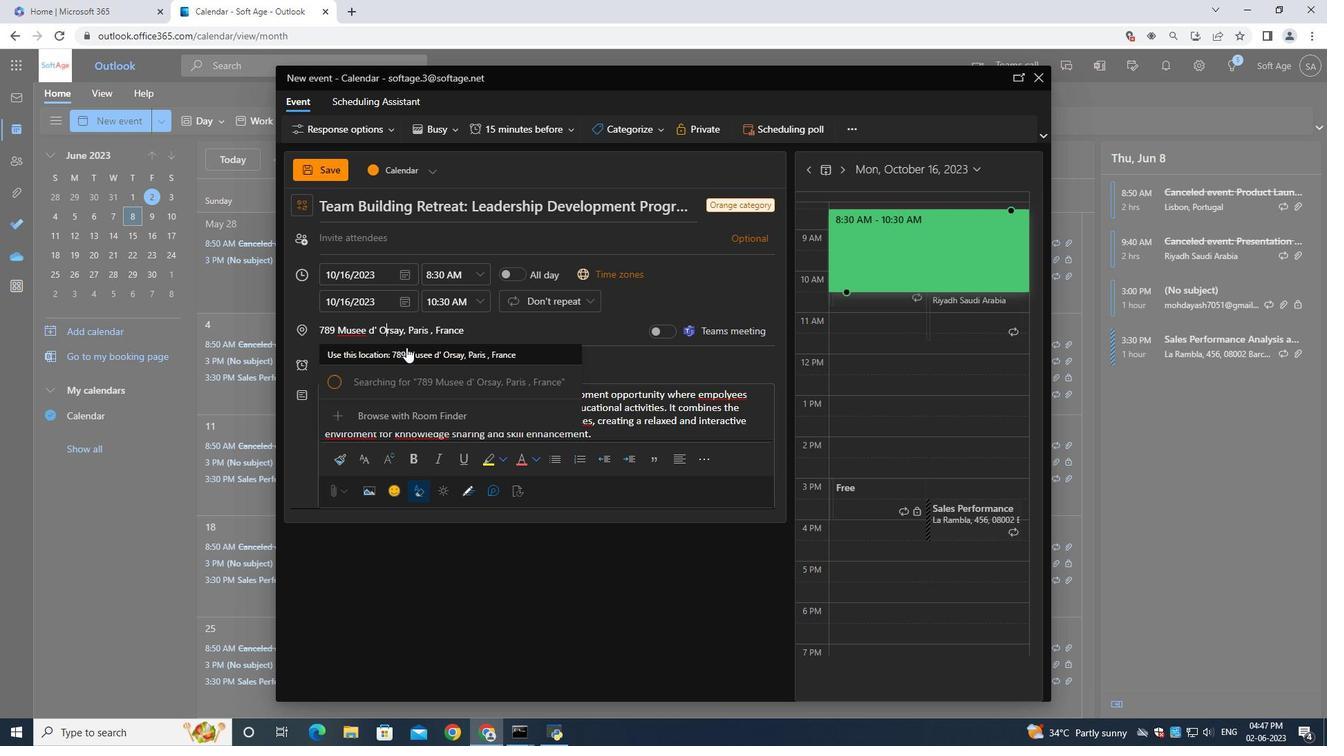 
Action: Mouse moved to (513, 328)
Screenshot: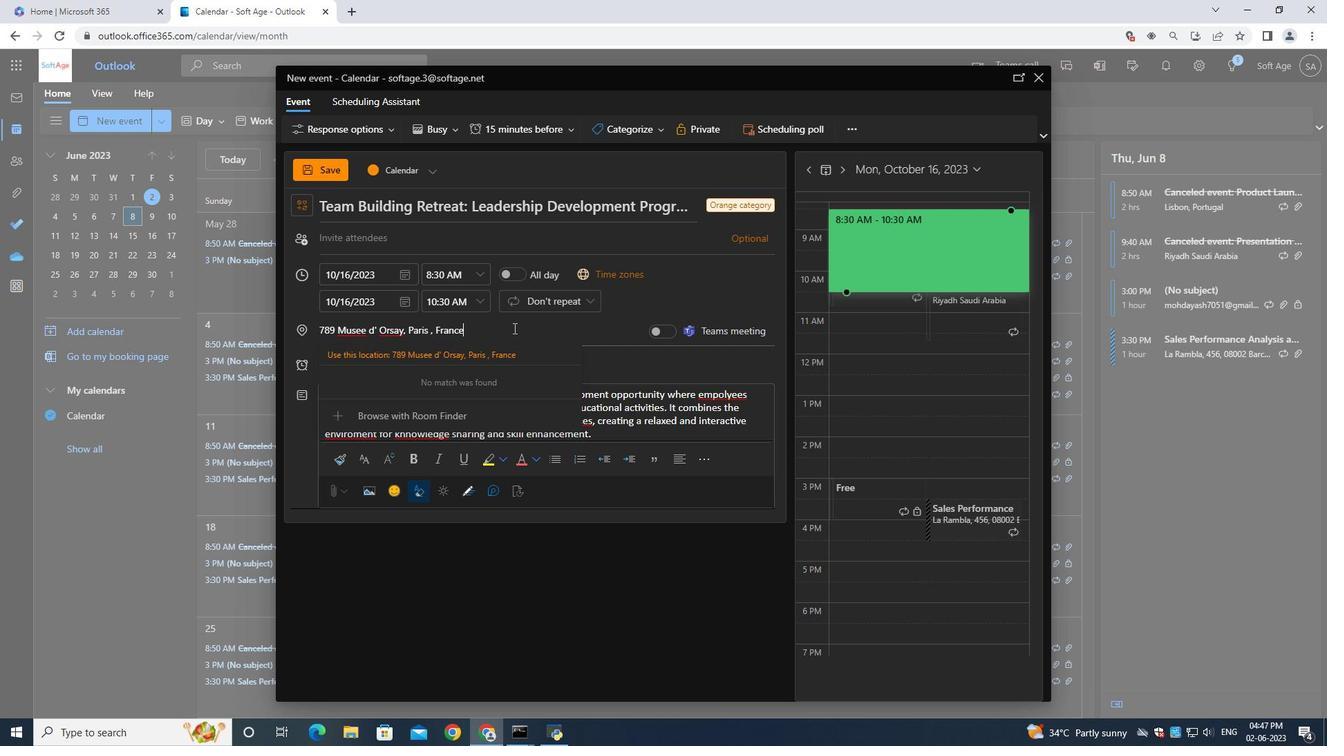 
Action: Mouse pressed left at (513, 328)
Screenshot: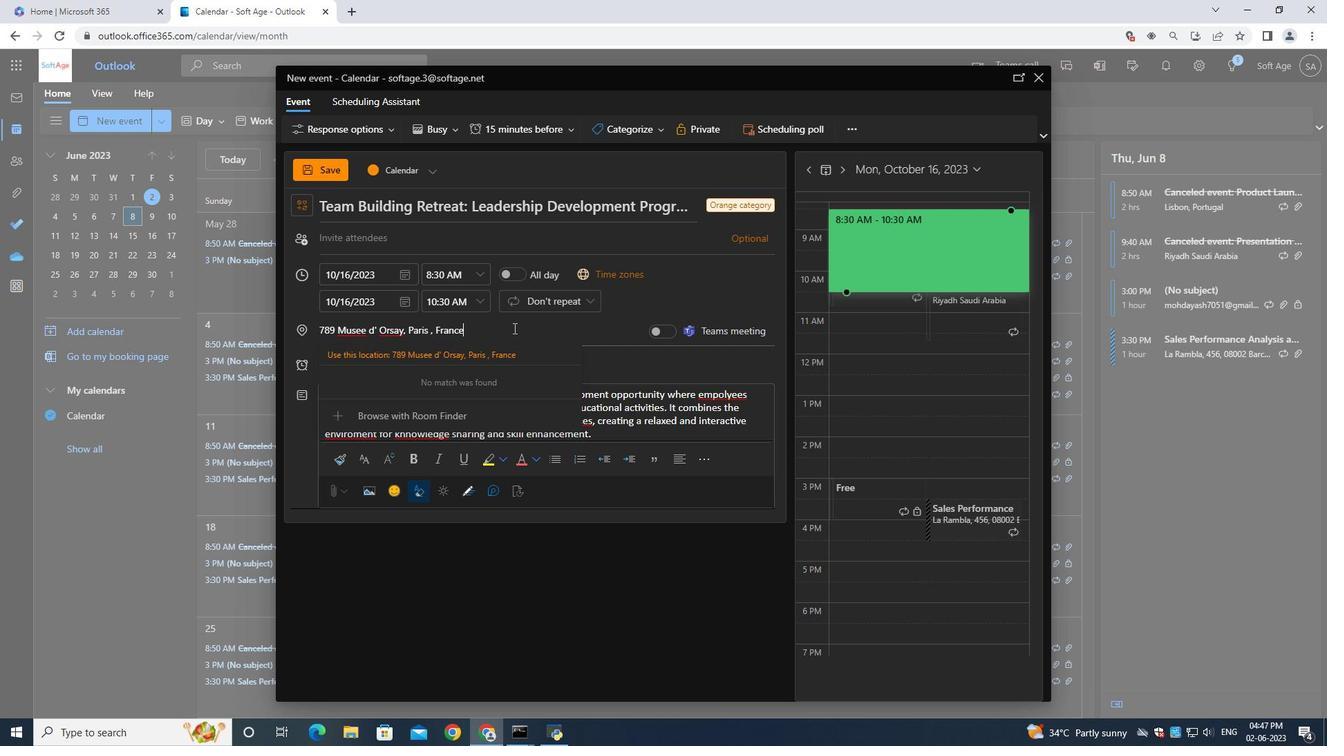 
Action: Mouse moved to (349, 230)
Screenshot: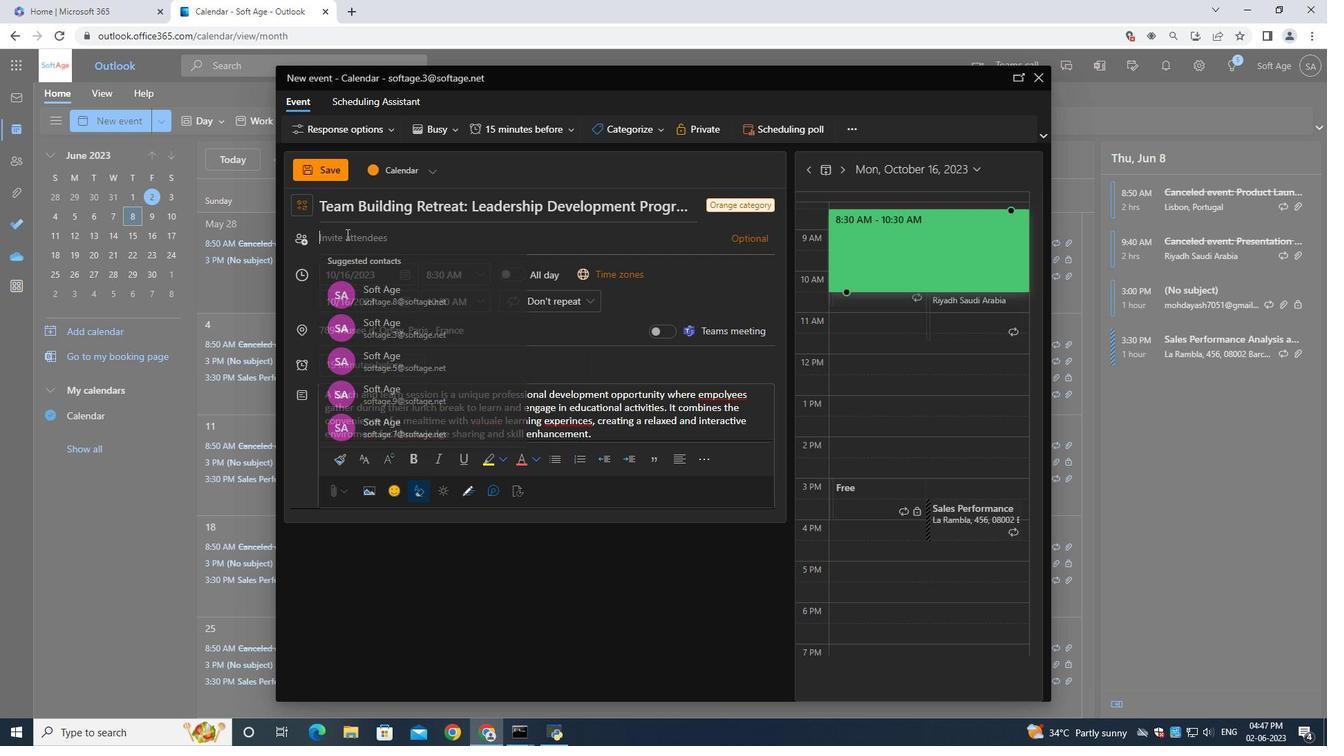 
Action: Mouse pressed left at (349, 230)
Screenshot: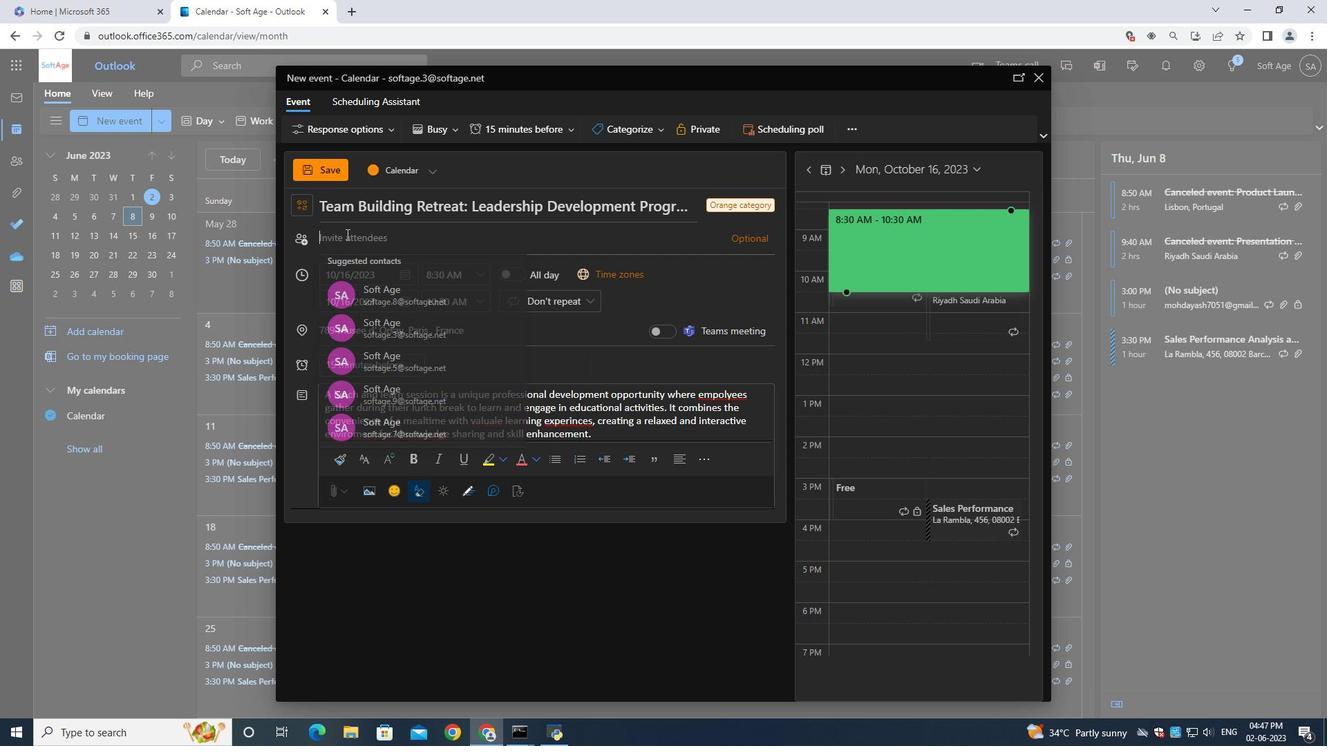
Action: Mouse moved to (346, 234)
Screenshot: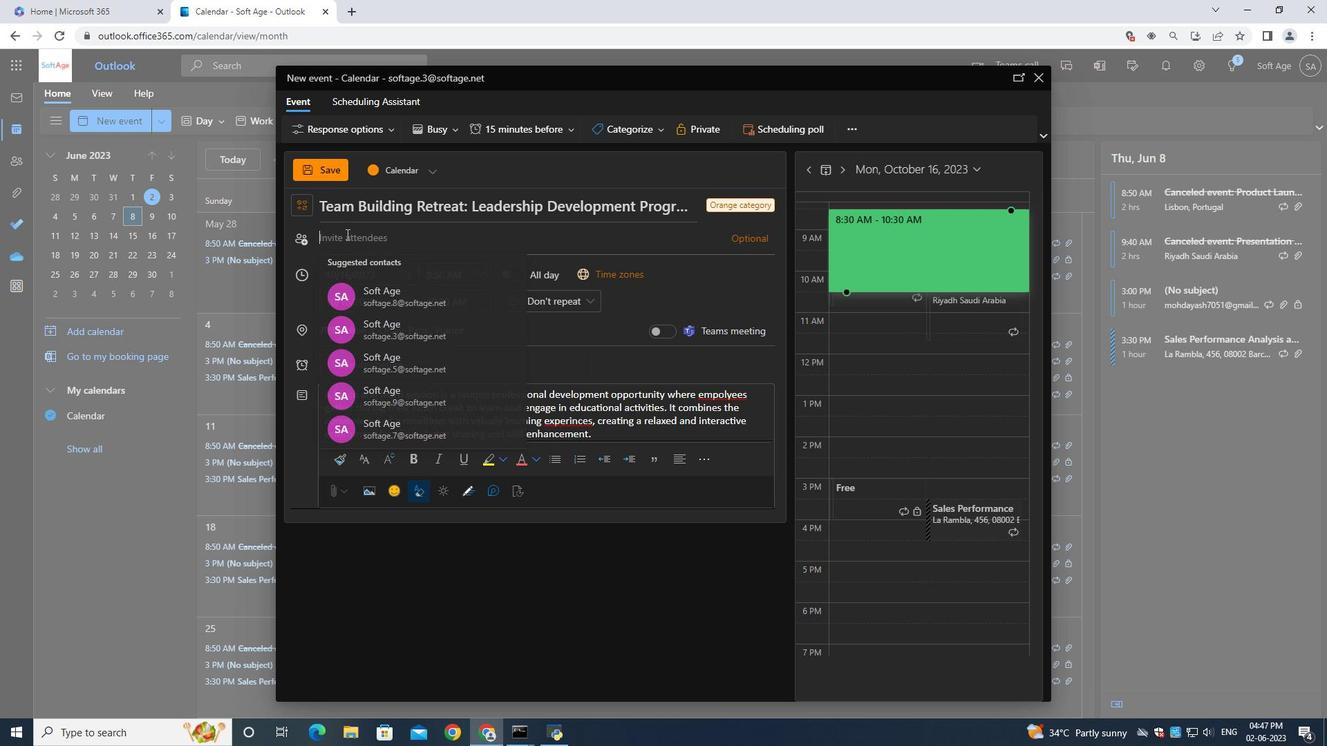 
Action: Key pressed <Key.shift>Softage.2<Key.shift>@softage.net
Screenshot: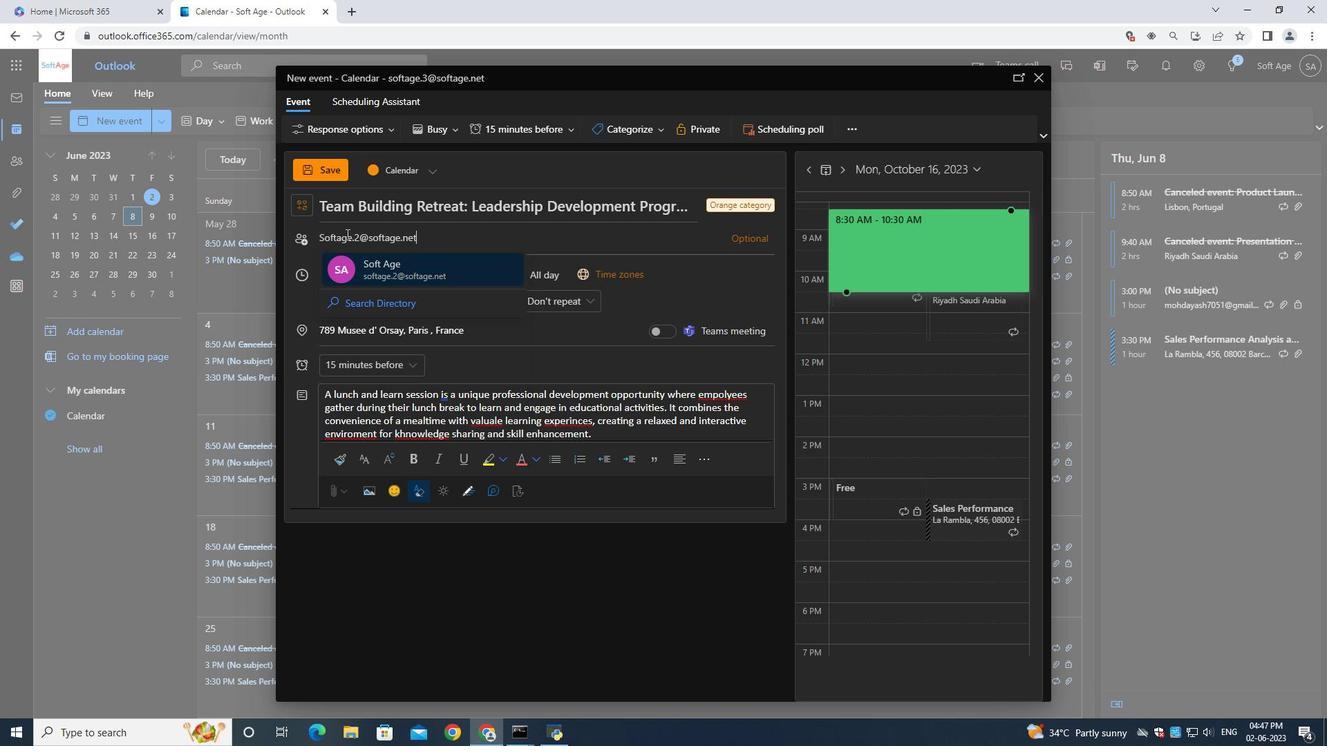 
Action: Mouse moved to (383, 271)
Screenshot: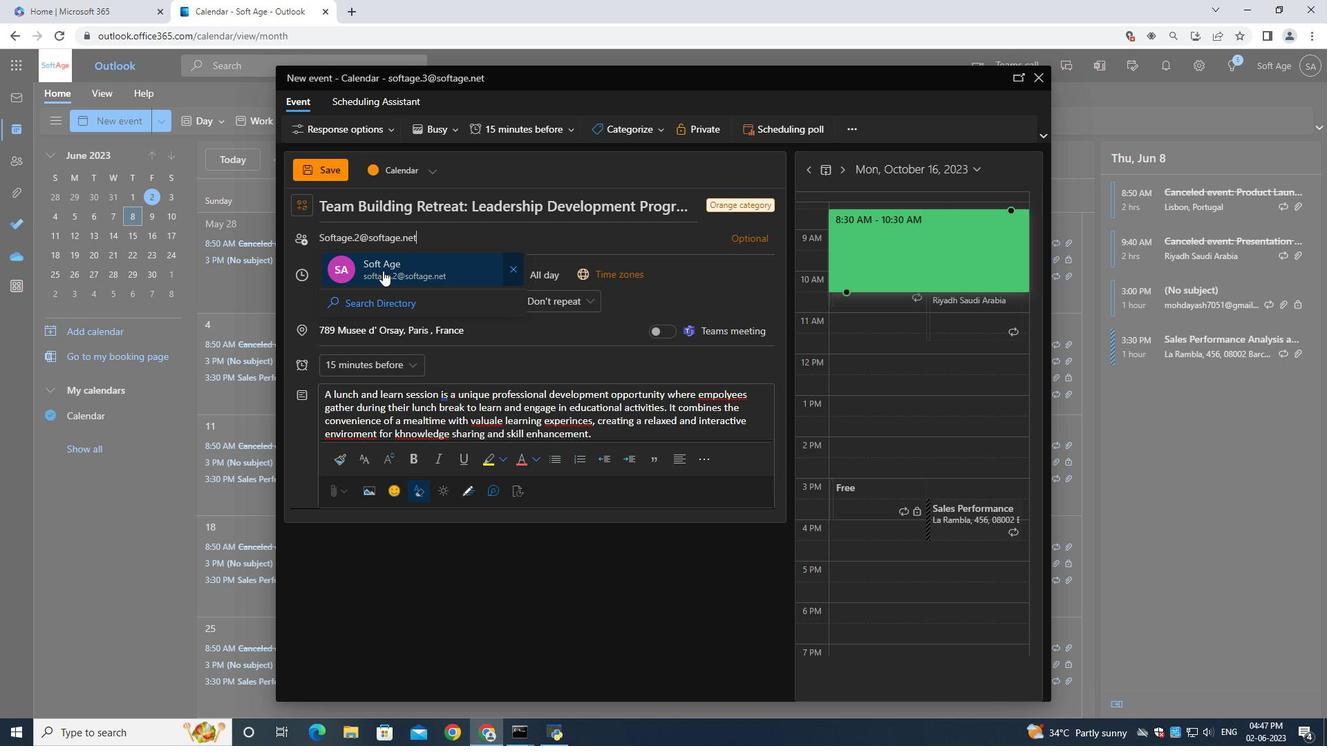 
Action: Mouse pressed left at (383, 271)
Screenshot: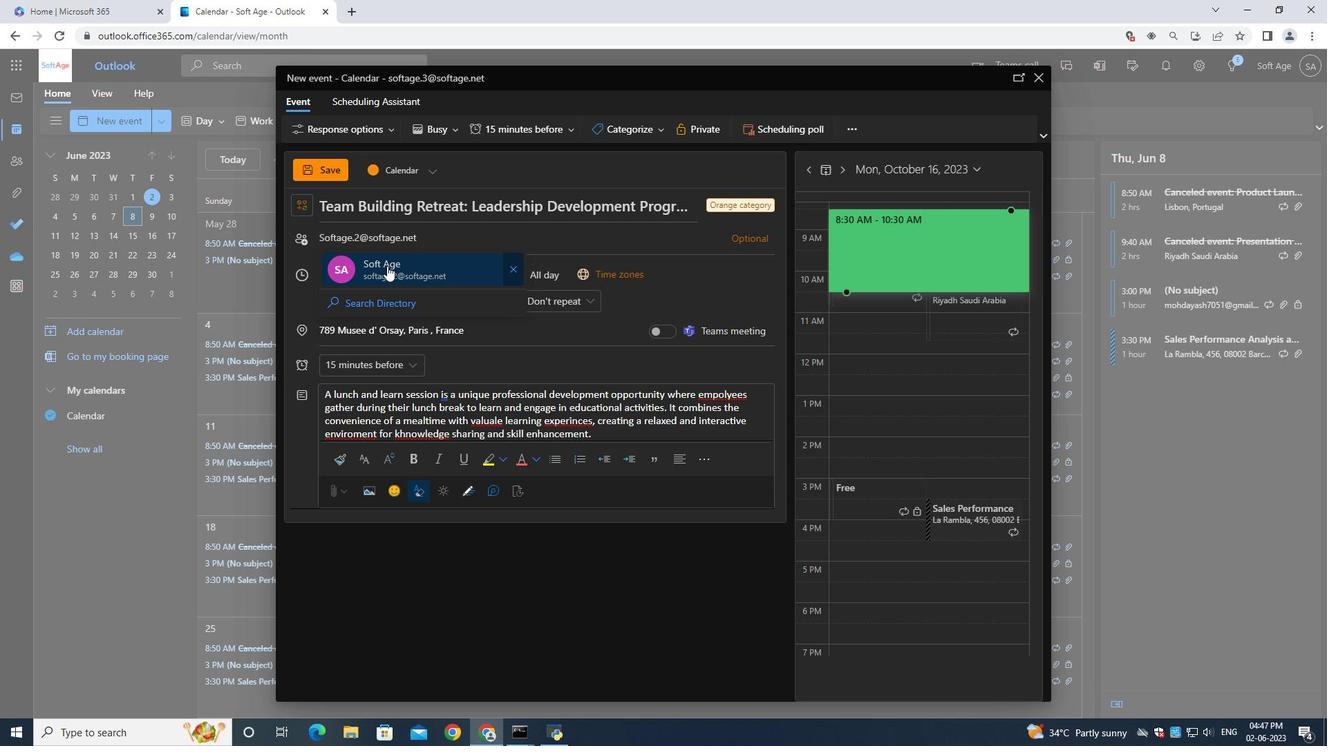 
Action: Mouse moved to (441, 244)
Screenshot: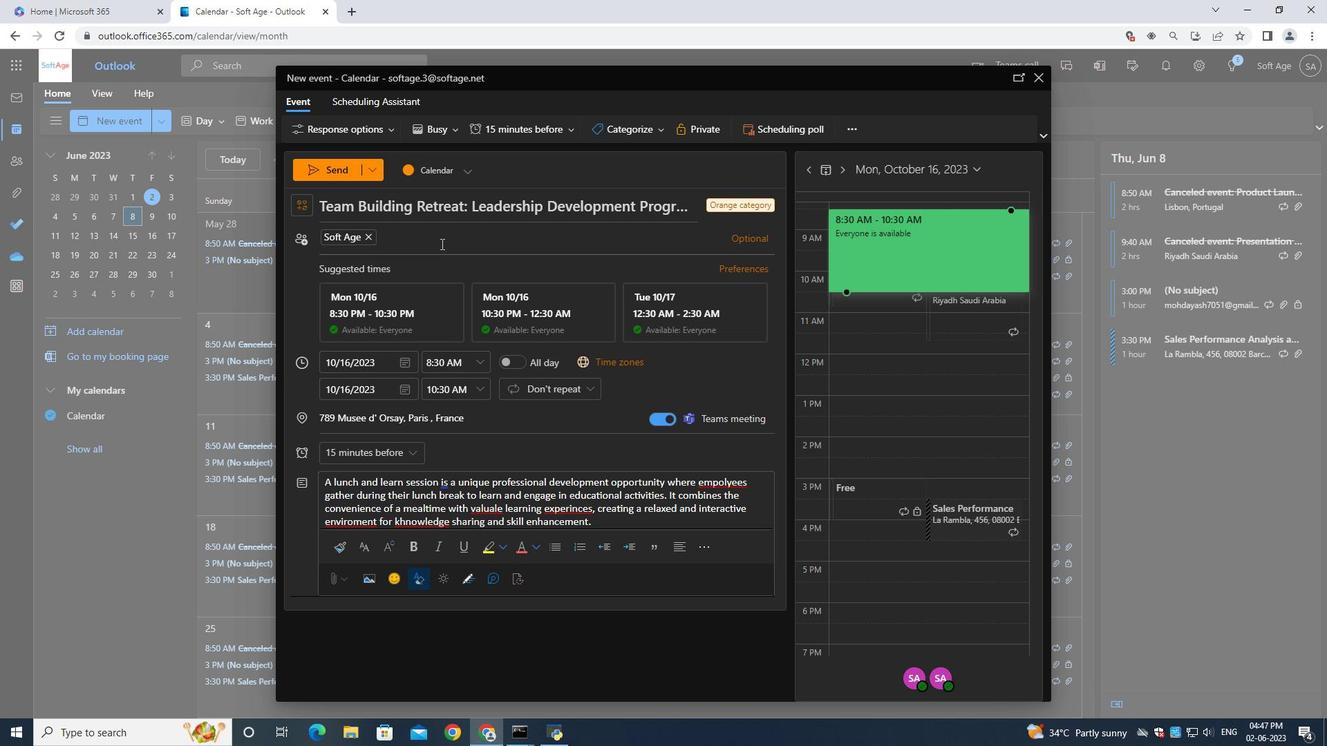 
Action: Key pressed <Key.shift>Softa<Key.caps_lock>GE<Key.backspace><Key.backspace>GE<Key.backspace><Key.backspace><Key.caps_lock>ge.2<Key.shift>@softage.net
Screenshot: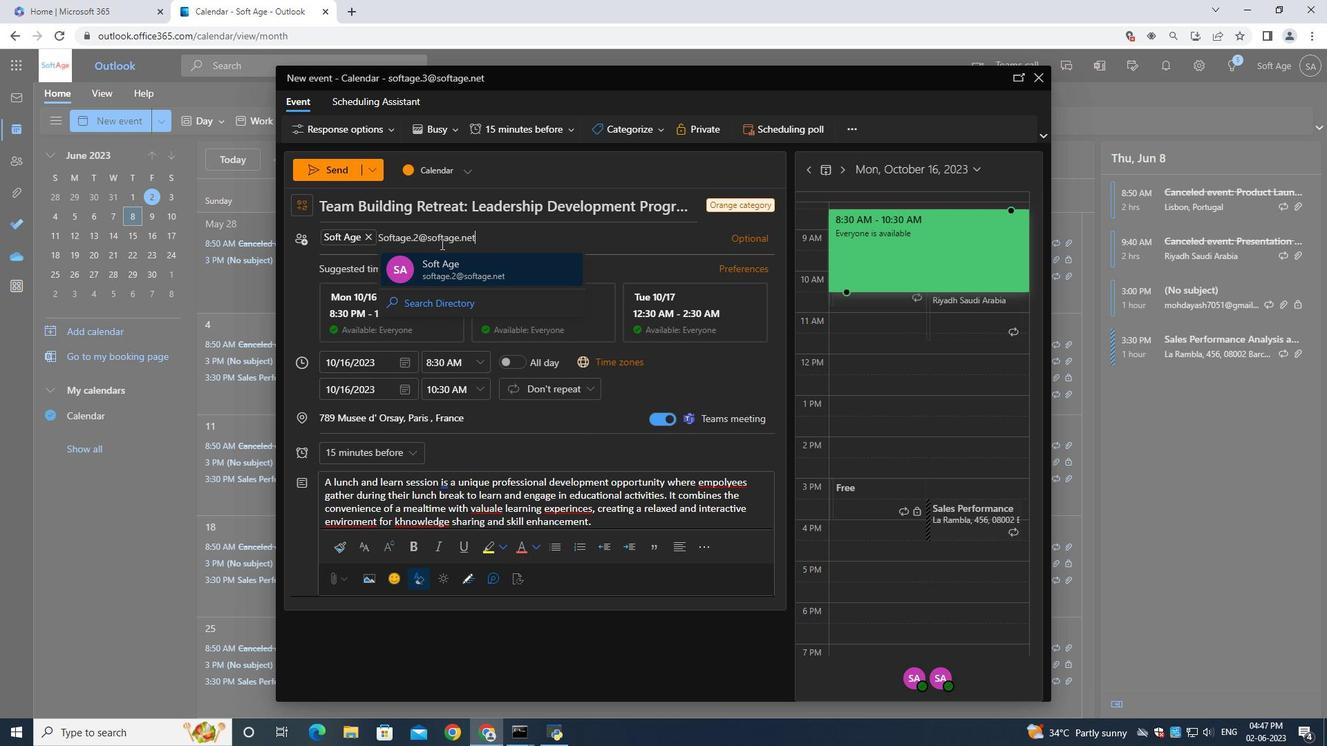 
Action: Mouse moved to (467, 270)
Screenshot: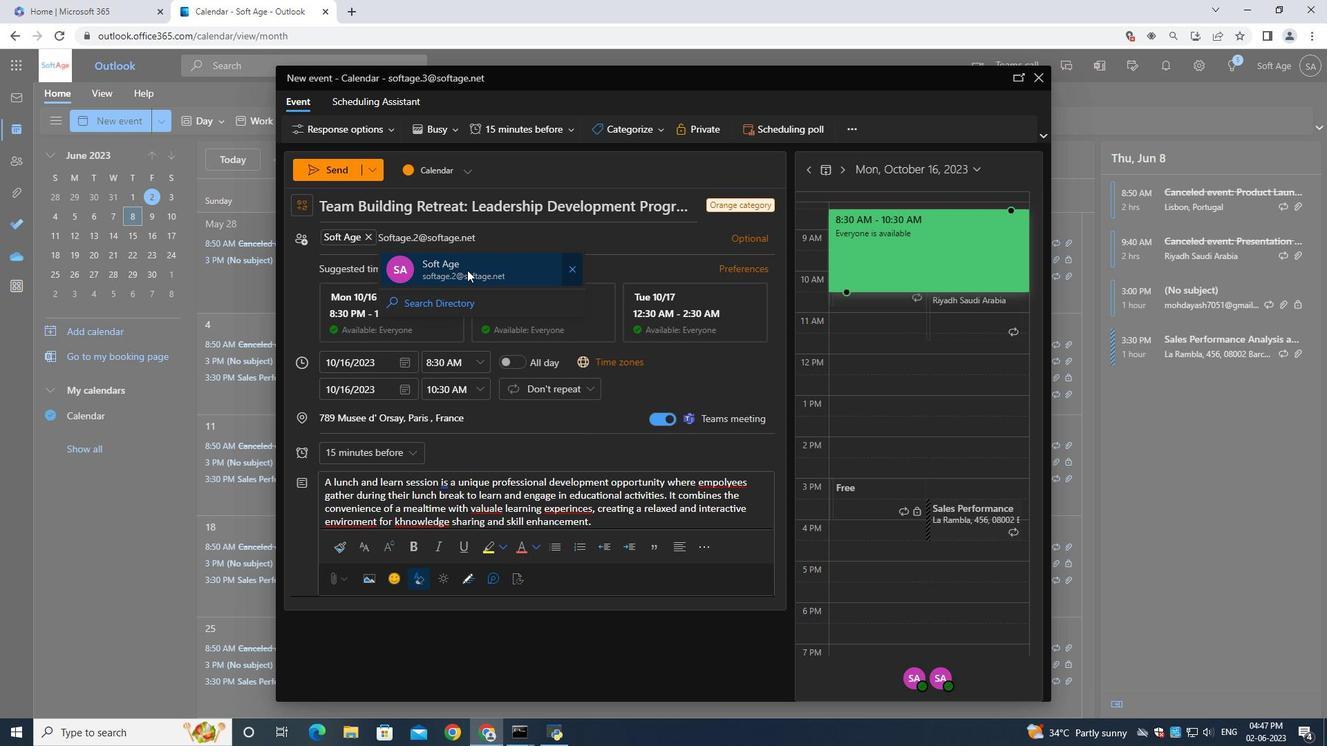 
Action: Mouse pressed left at (467, 270)
Screenshot: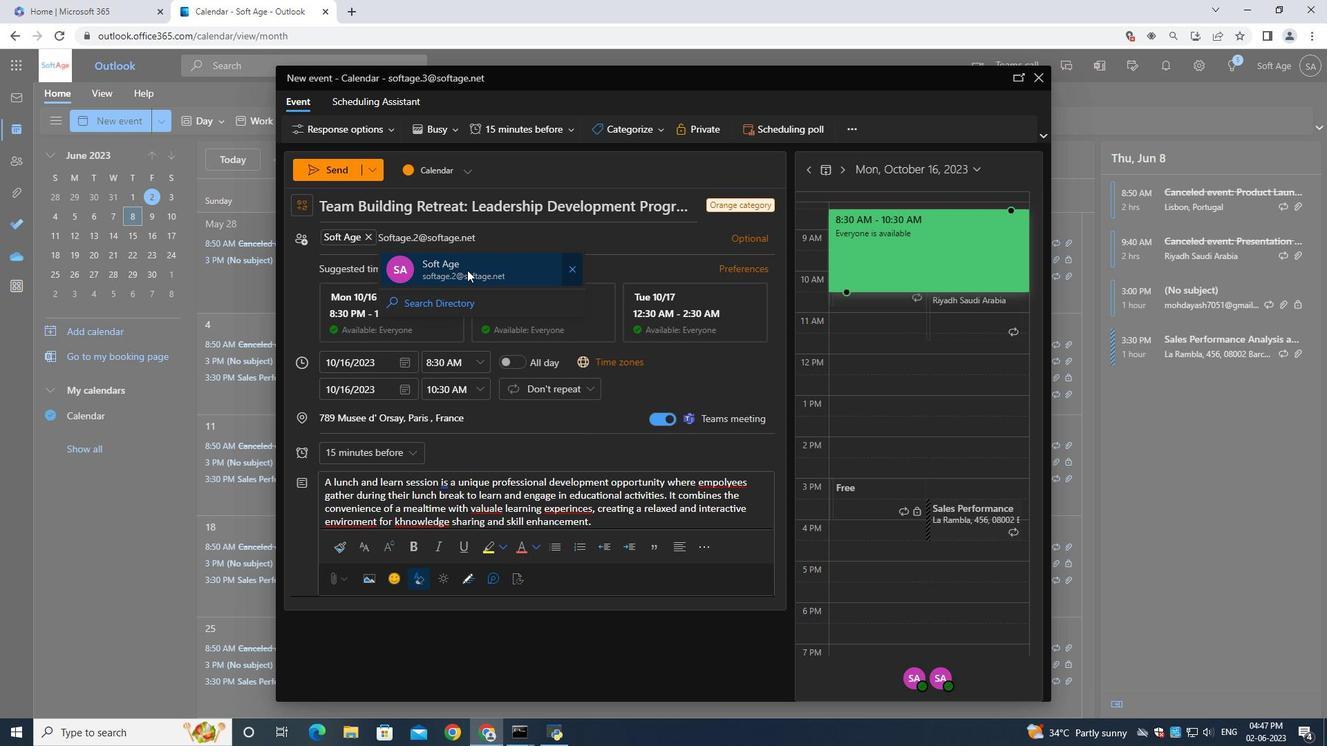 
Action: Mouse moved to (383, 456)
Screenshot: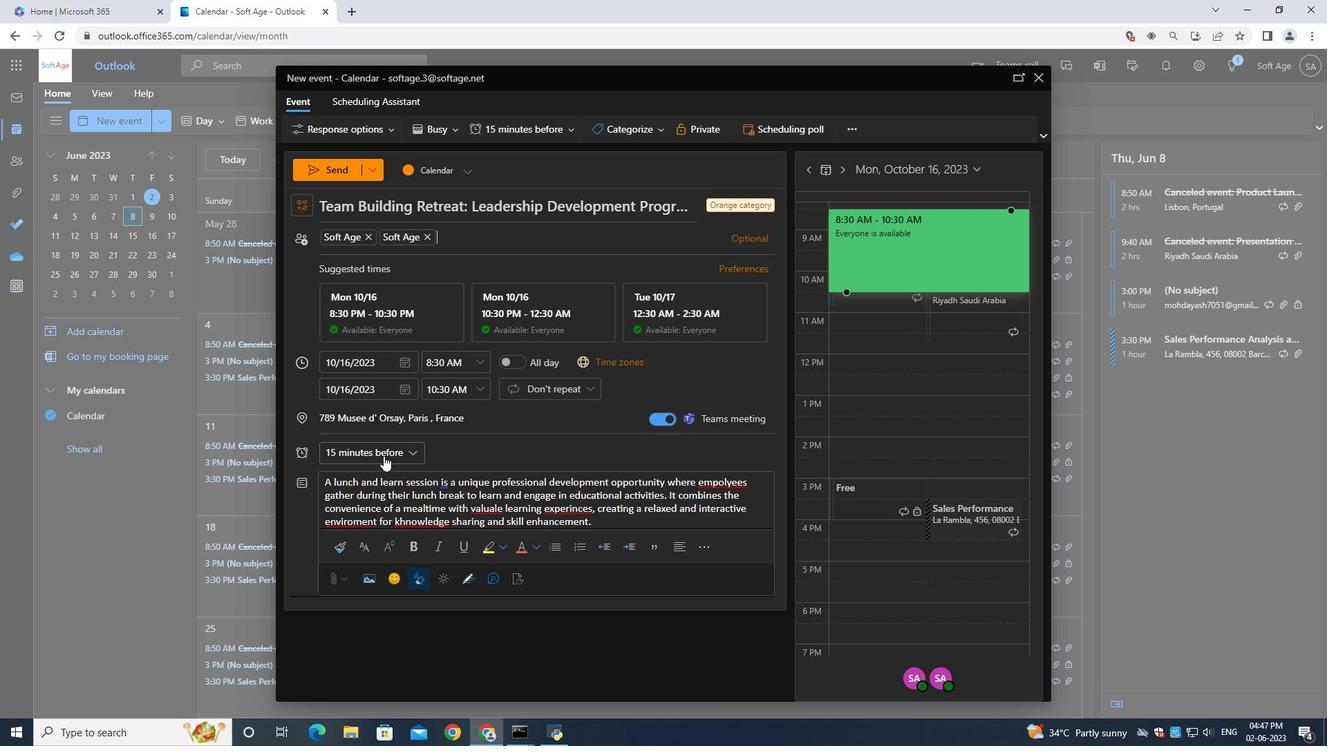 
Action: Mouse pressed left at (383, 456)
Screenshot: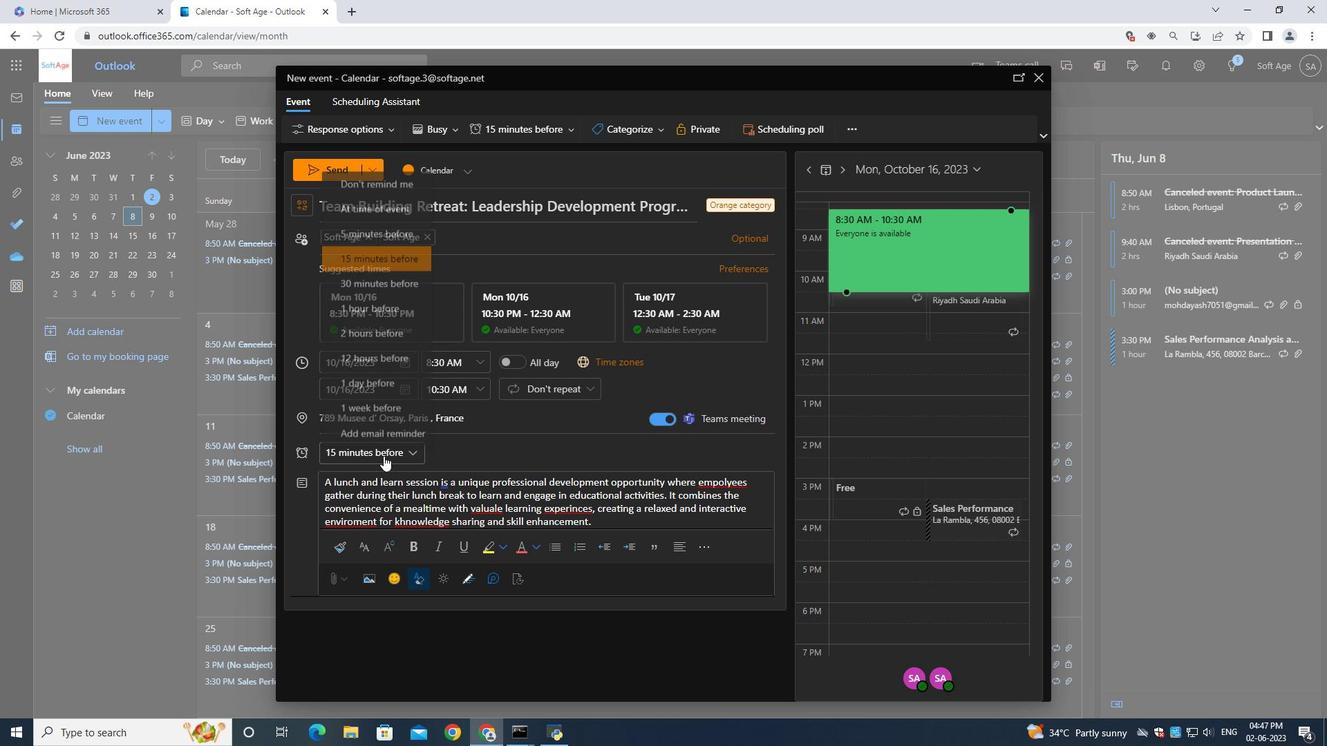 
Action: Mouse moved to (367, 307)
Screenshot: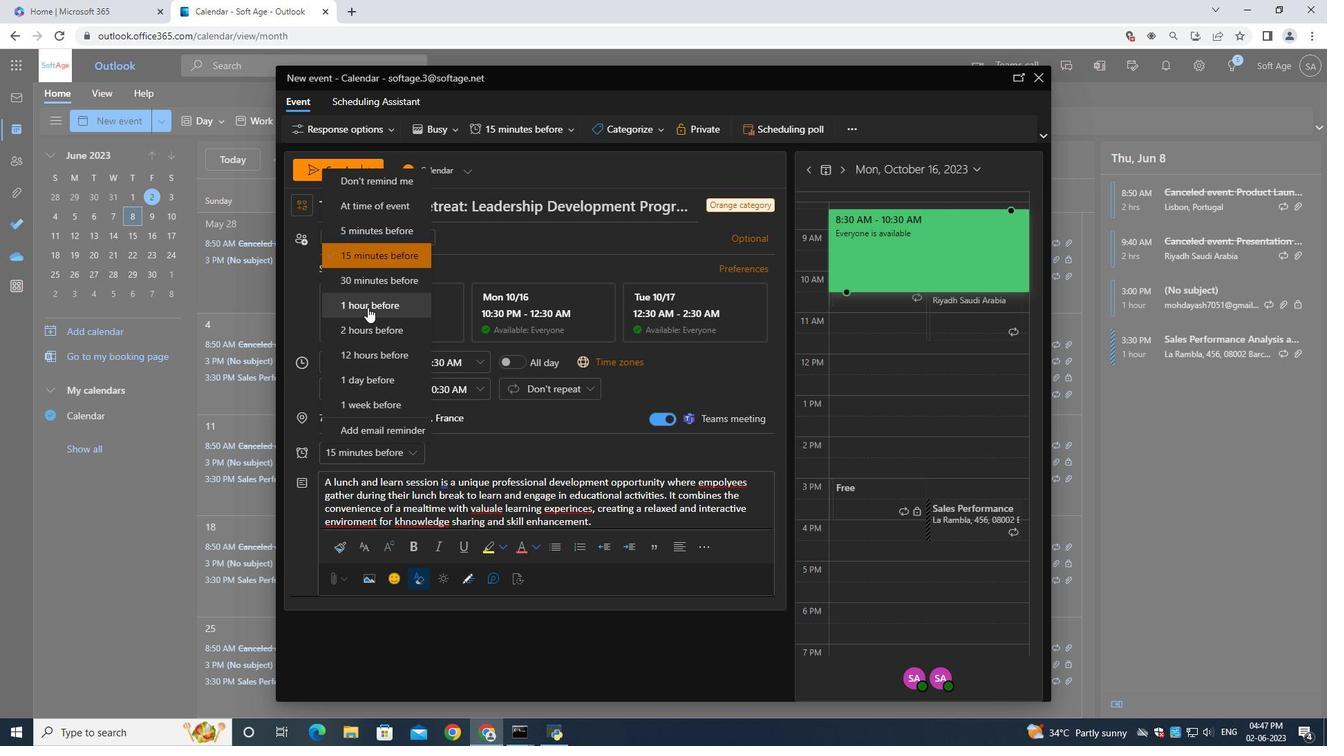 
Action: Mouse pressed left at (367, 307)
Screenshot: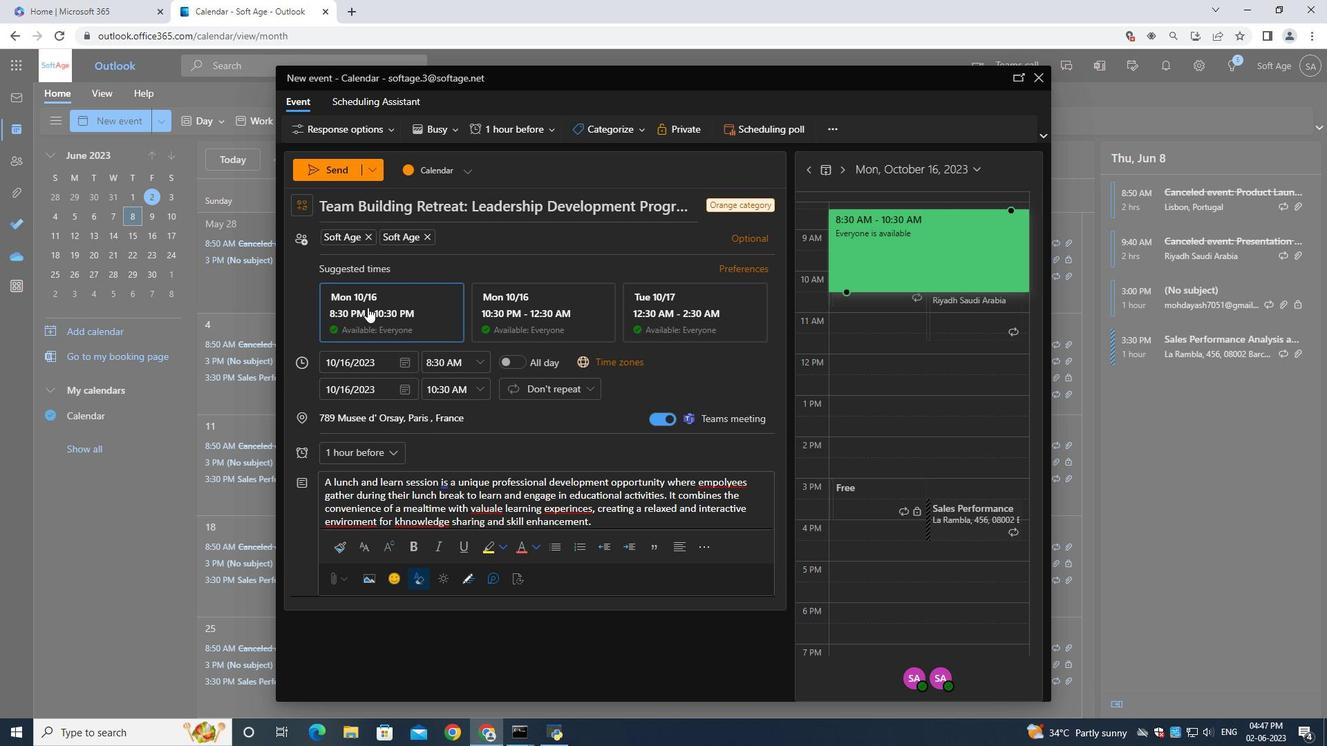 
Action: Mouse moved to (320, 168)
Screenshot: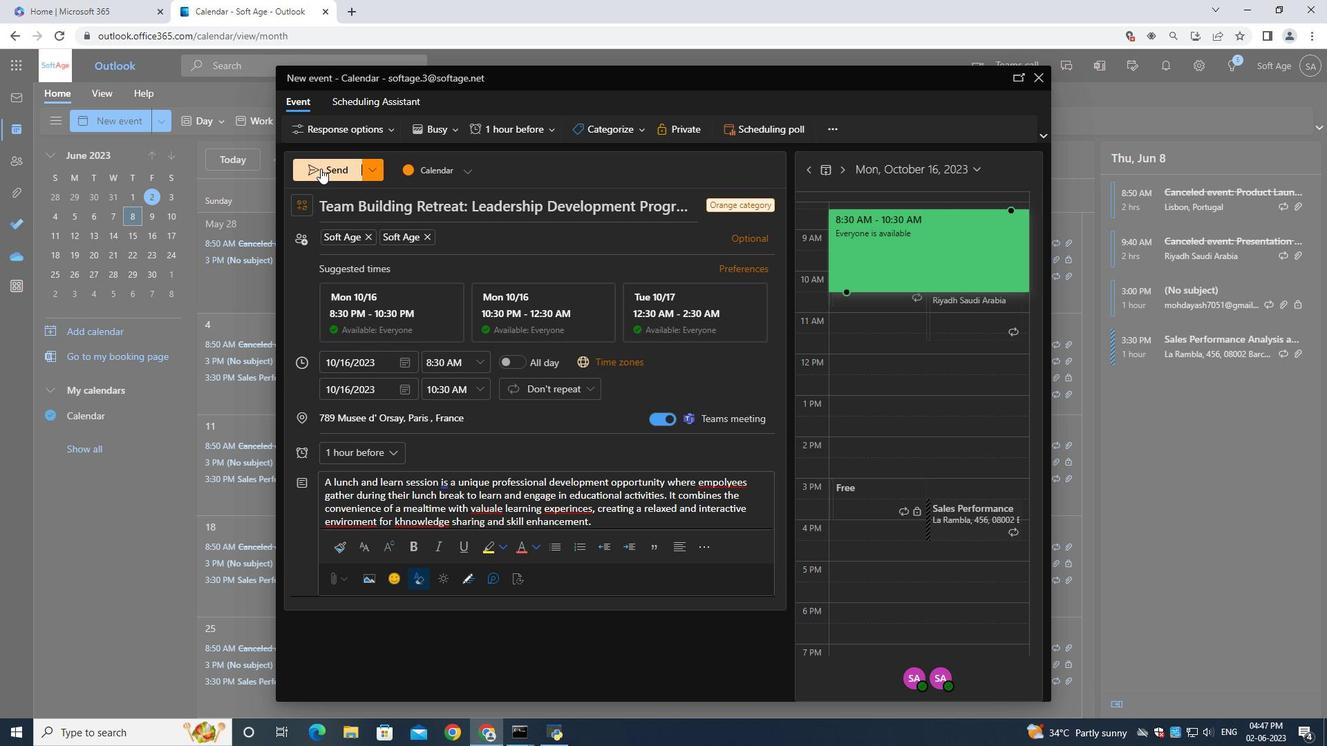 
Action: Mouse pressed left at (320, 168)
Screenshot: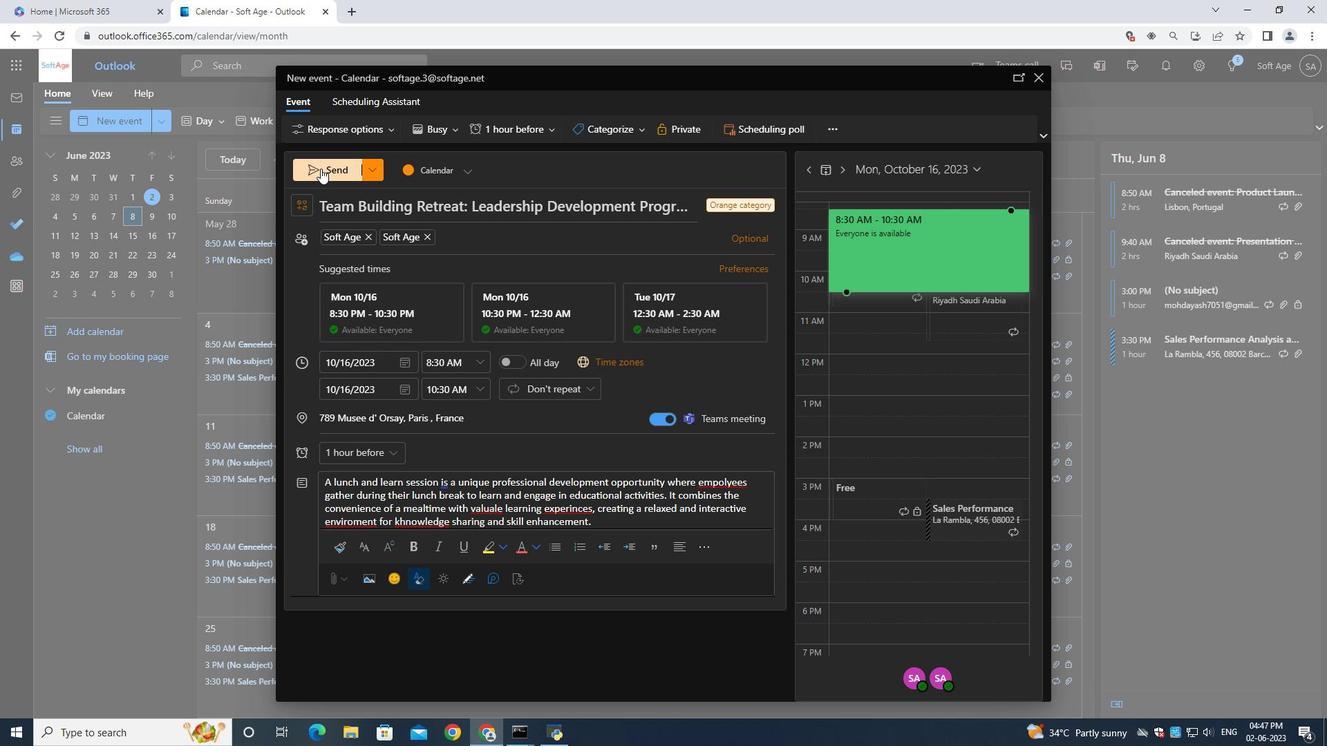 
Action: Mouse moved to (781, 361)
Screenshot: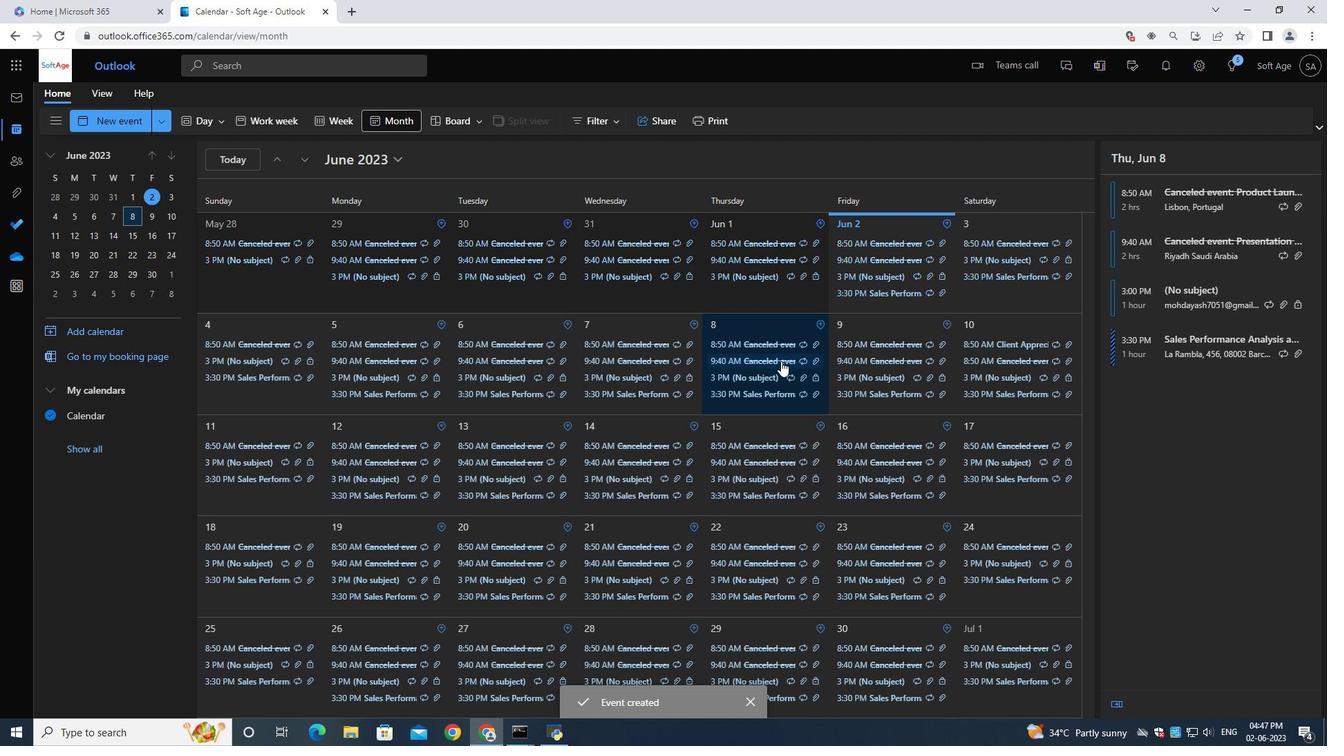 
